 Task: Search one way flight ticket for 4 adults, 1 infant in seat and 1 infant on lap in premium economy from Scottsbluff: Western Nebraska Regional Airport (william B. Heilig Field) to Greenville: Pitt-greenville Airport on 5-2-2023. Choice of flights is Emirates. Number of bags: 5 checked bags. Price is upto 78000. Outbound departure time preference is 14:45.
Action: Mouse moved to (317, 220)
Screenshot: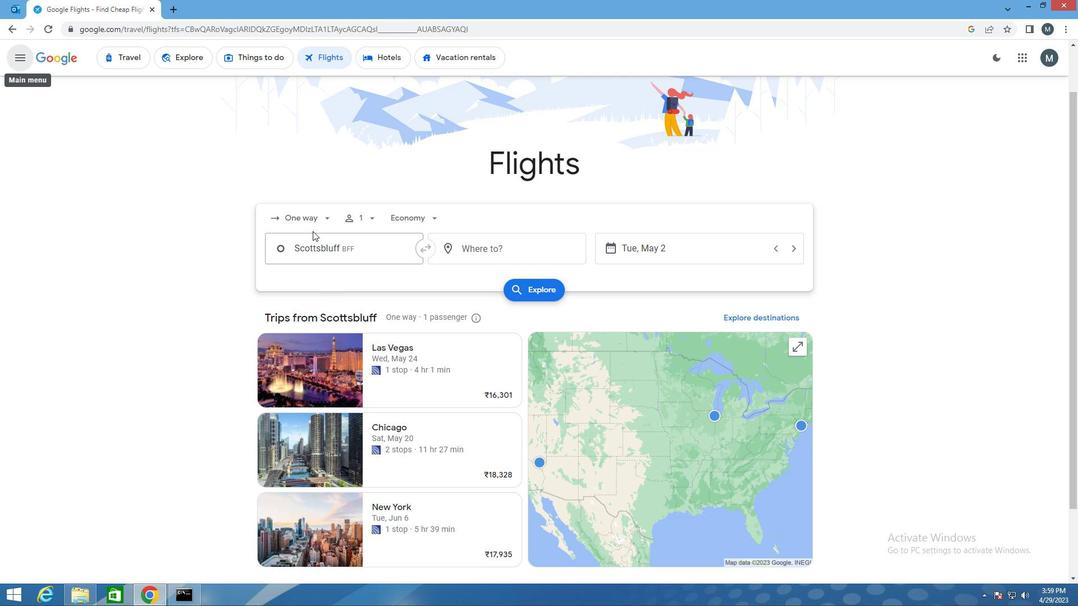 
Action: Mouse pressed left at (317, 220)
Screenshot: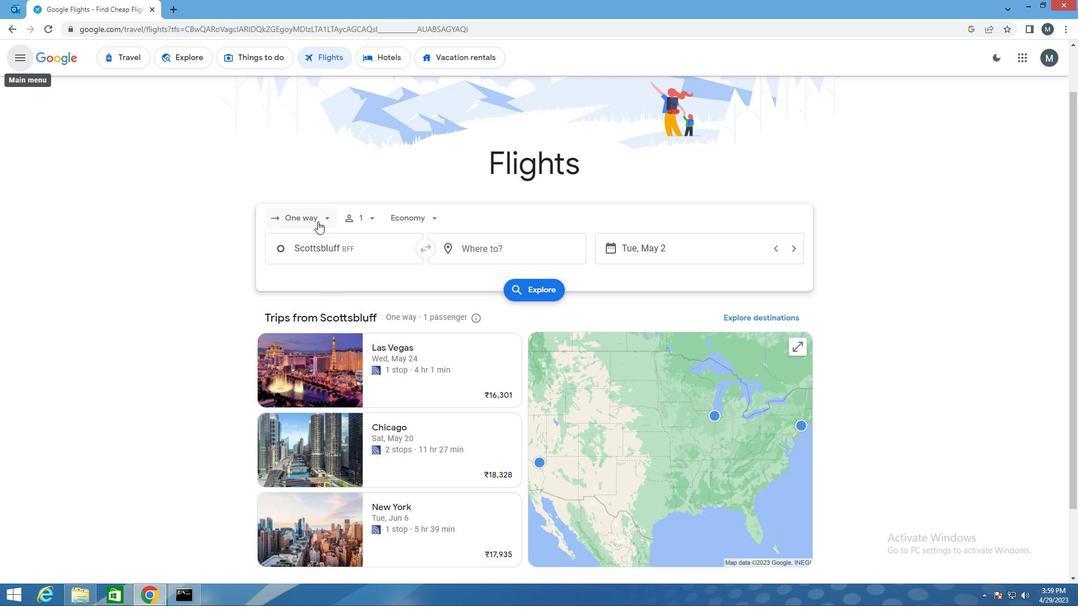 
Action: Mouse moved to (317, 275)
Screenshot: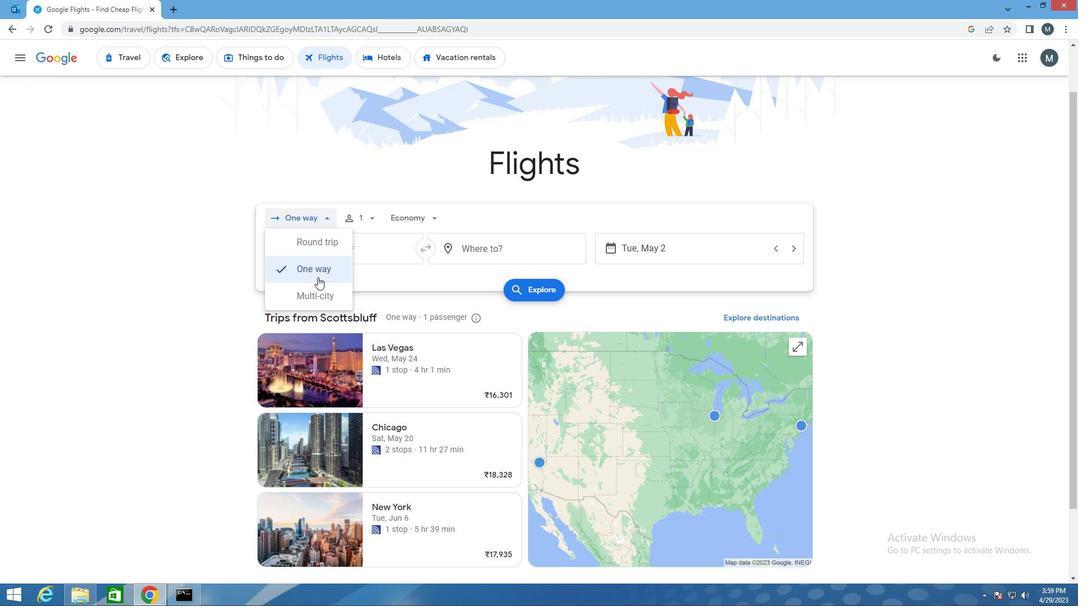 
Action: Mouse pressed left at (317, 275)
Screenshot: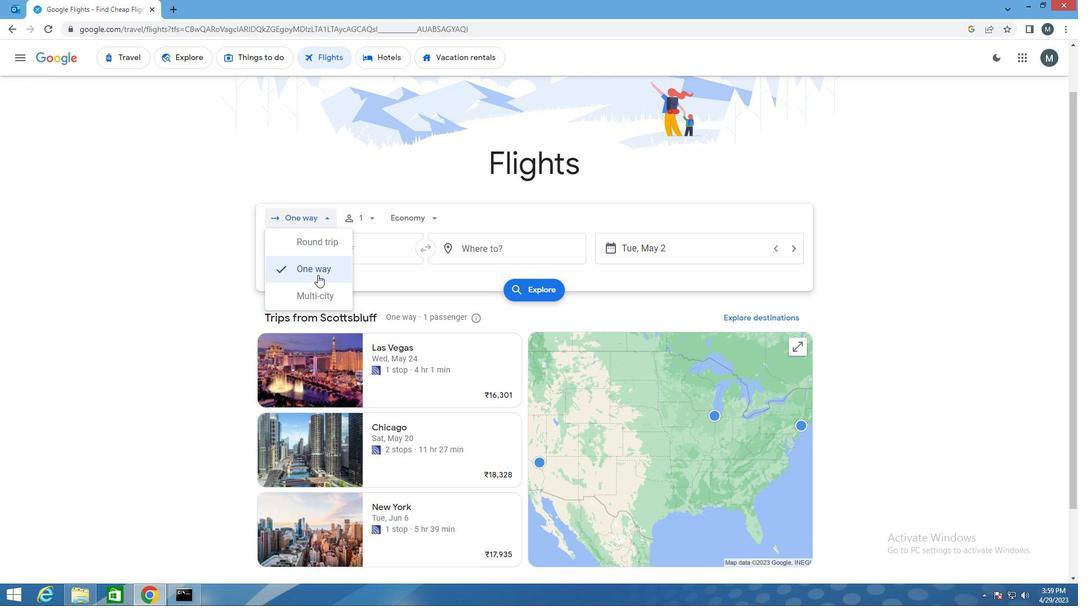 
Action: Mouse moved to (374, 223)
Screenshot: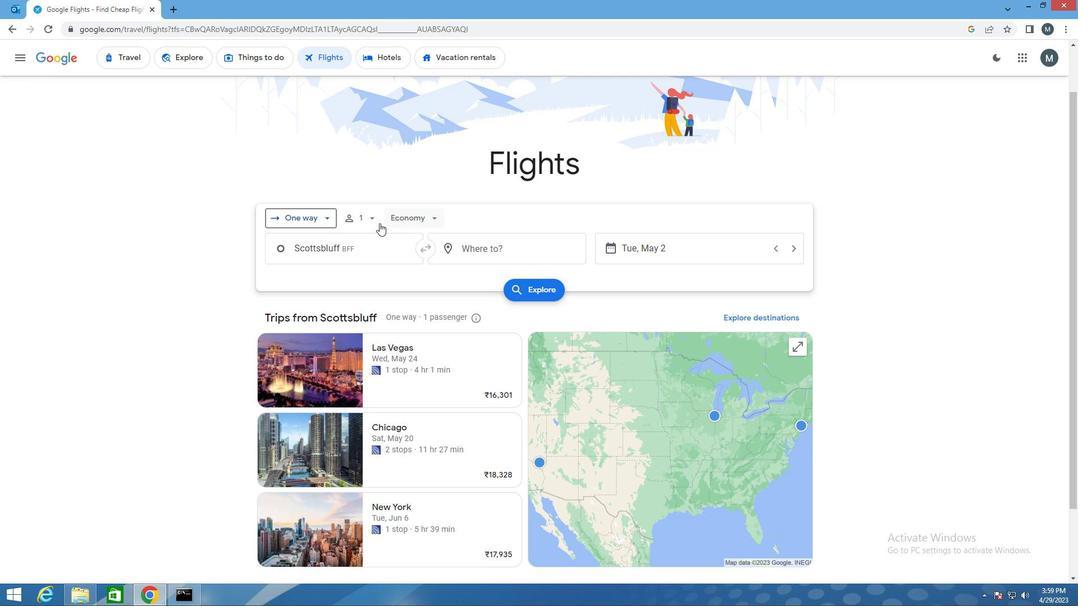
Action: Mouse pressed left at (374, 223)
Screenshot: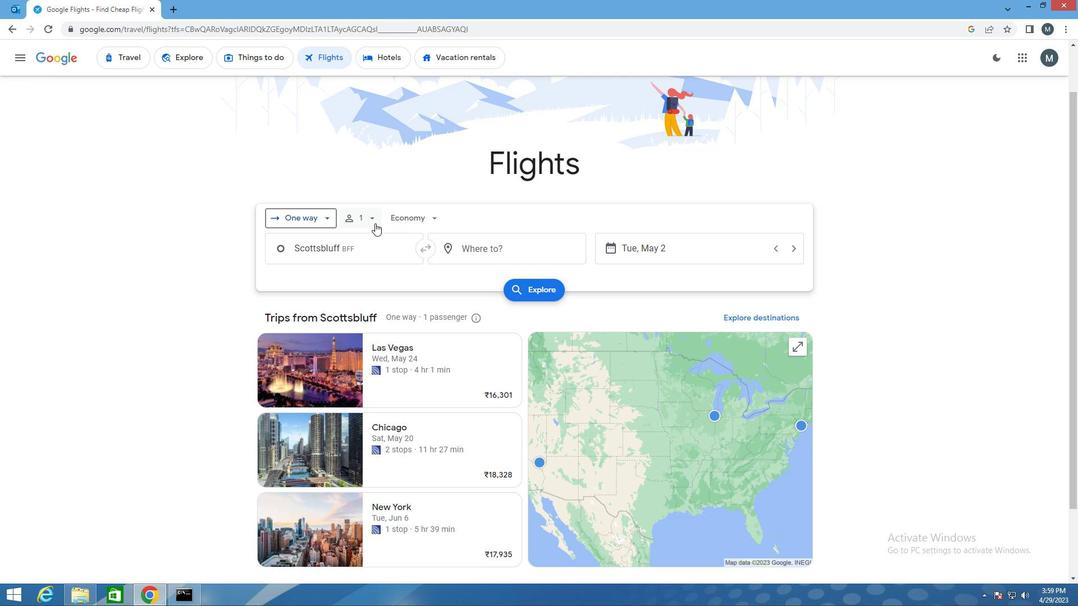 
Action: Mouse moved to (460, 249)
Screenshot: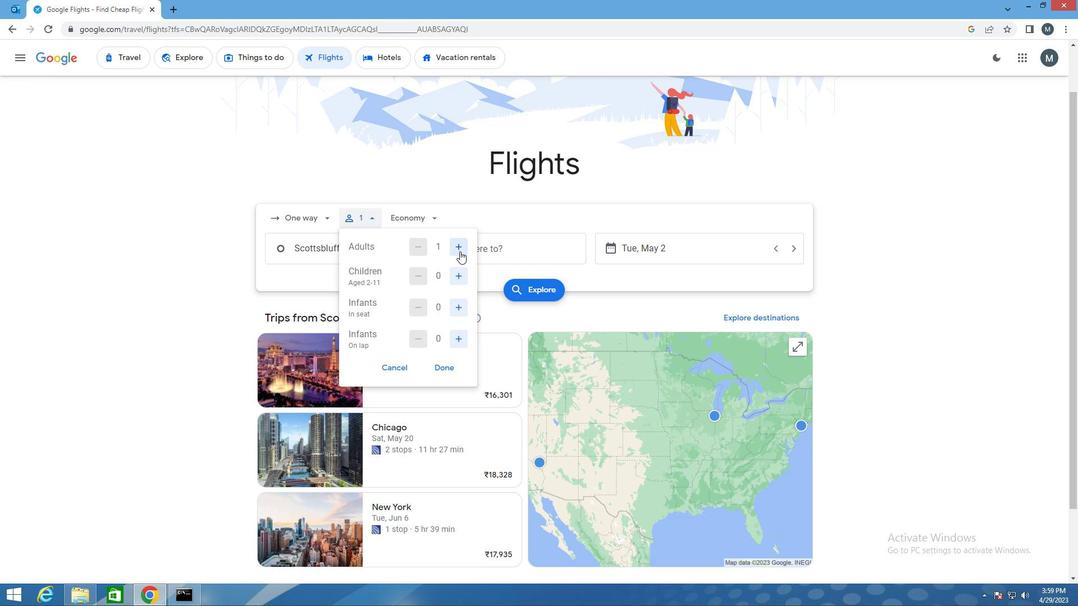 
Action: Mouse pressed left at (460, 249)
Screenshot: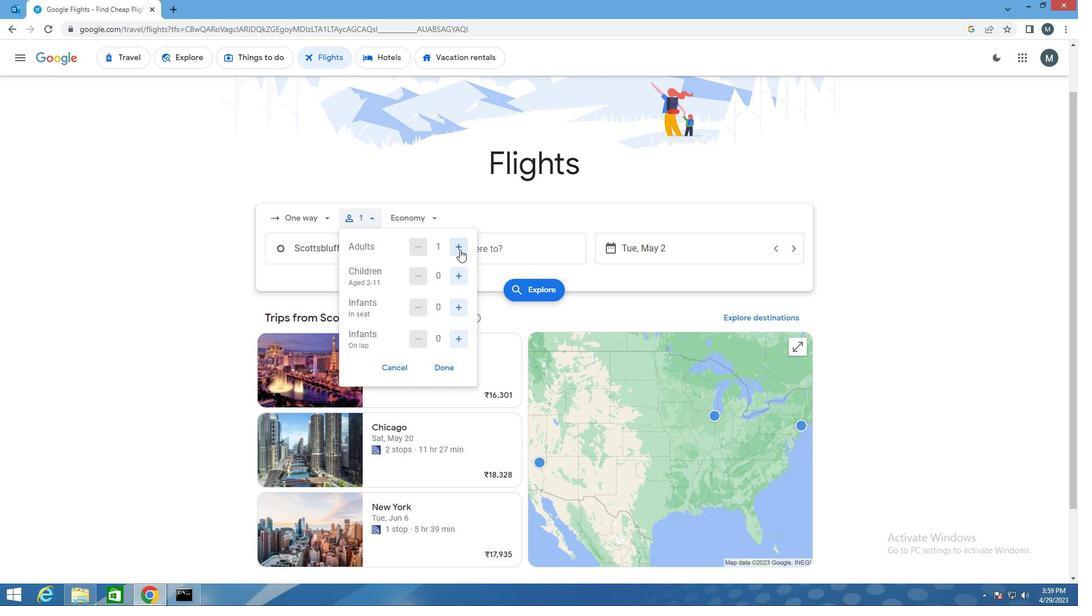 
Action: Mouse pressed left at (460, 249)
Screenshot: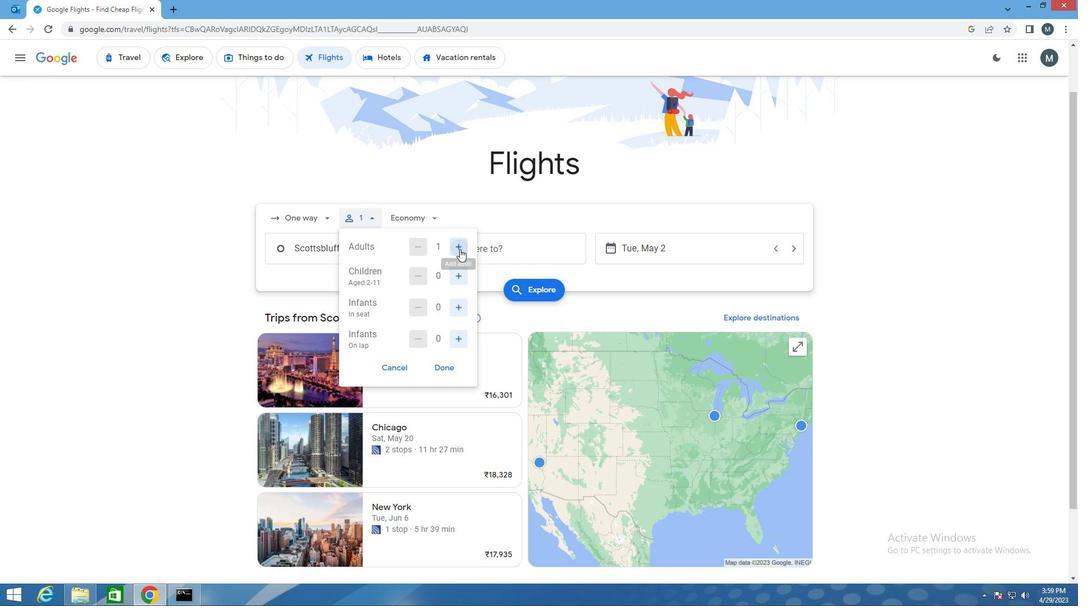 
Action: Mouse pressed left at (460, 249)
Screenshot: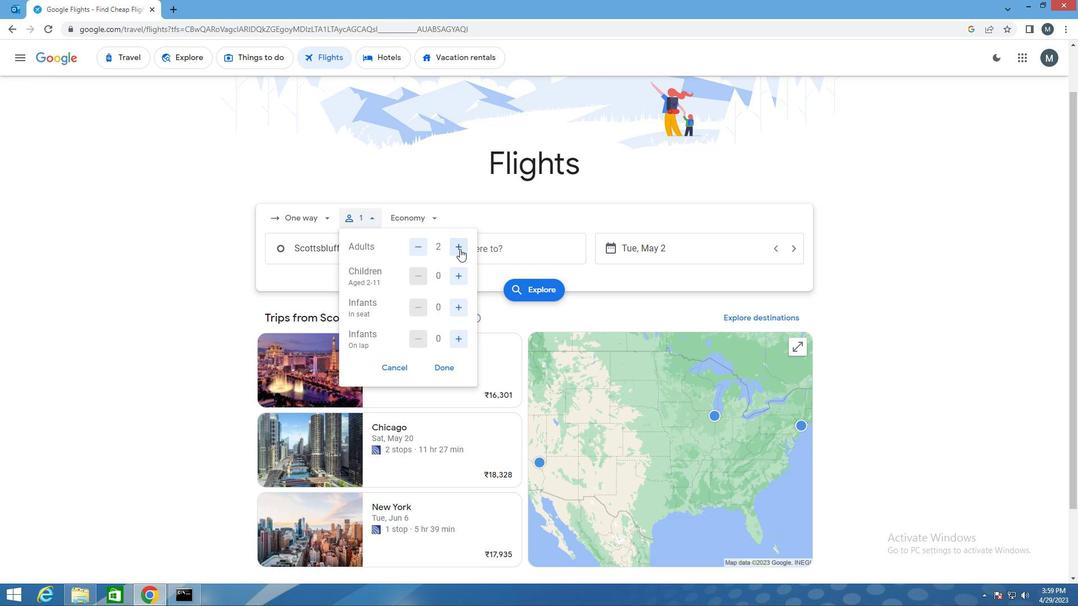 
Action: Mouse moved to (458, 308)
Screenshot: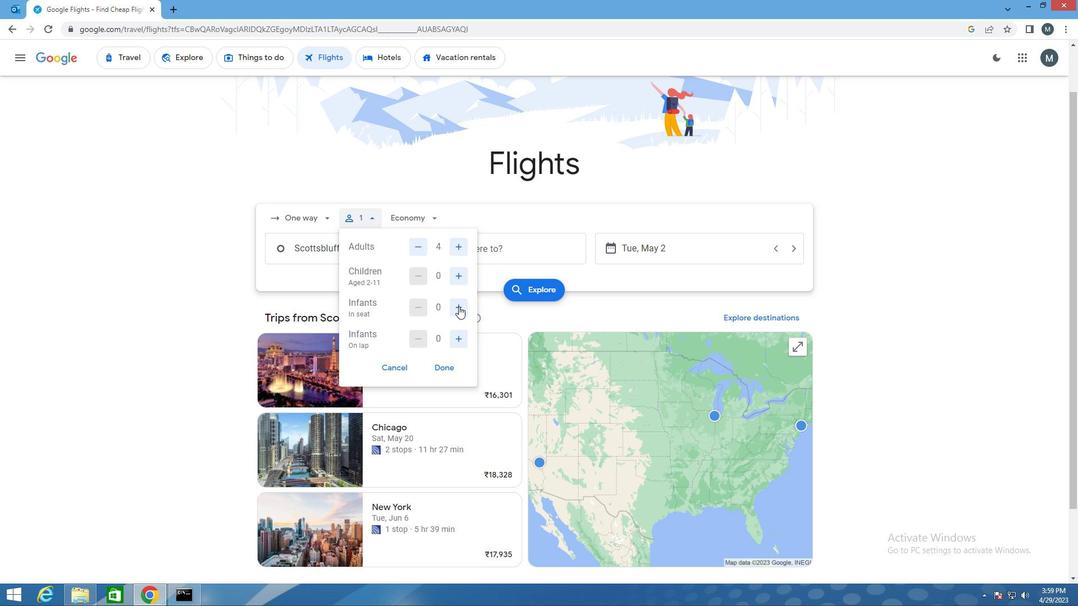 
Action: Mouse pressed left at (458, 308)
Screenshot: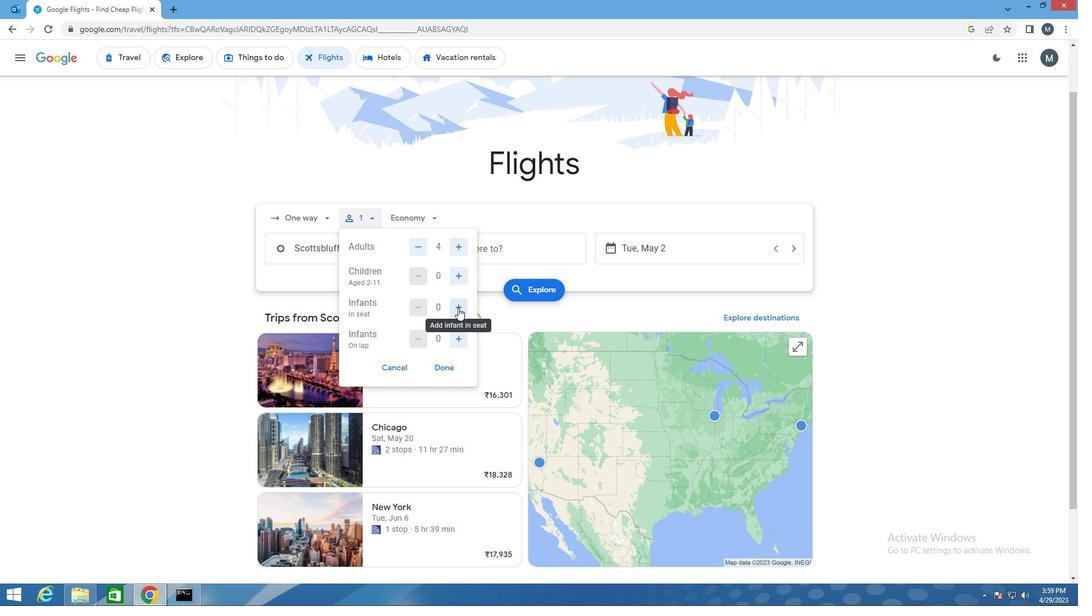 
Action: Mouse moved to (463, 333)
Screenshot: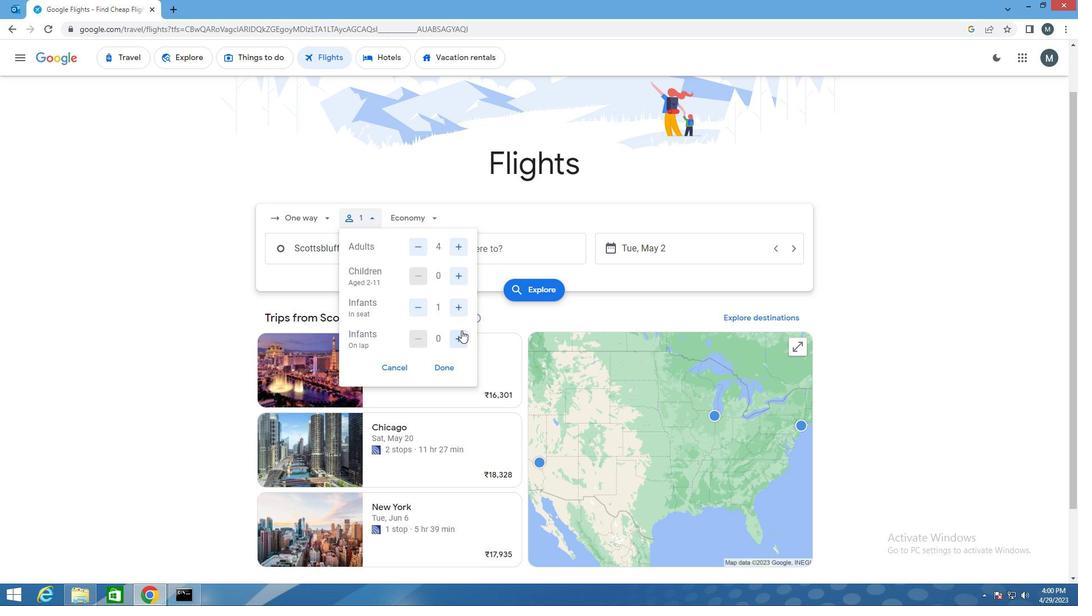 
Action: Mouse pressed left at (463, 333)
Screenshot: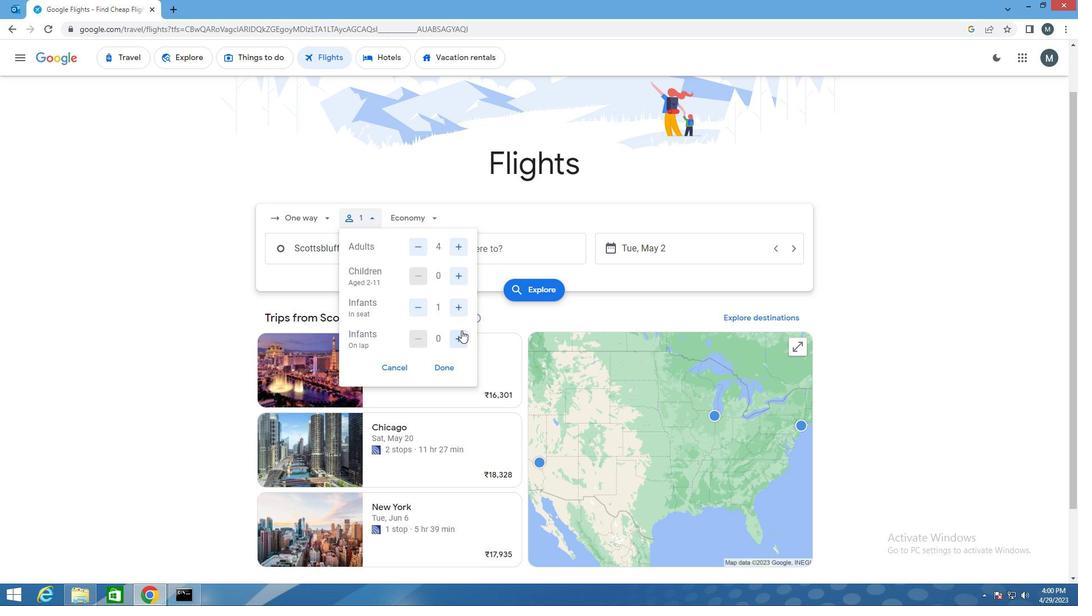 
Action: Mouse moved to (464, 335)
Screenshot: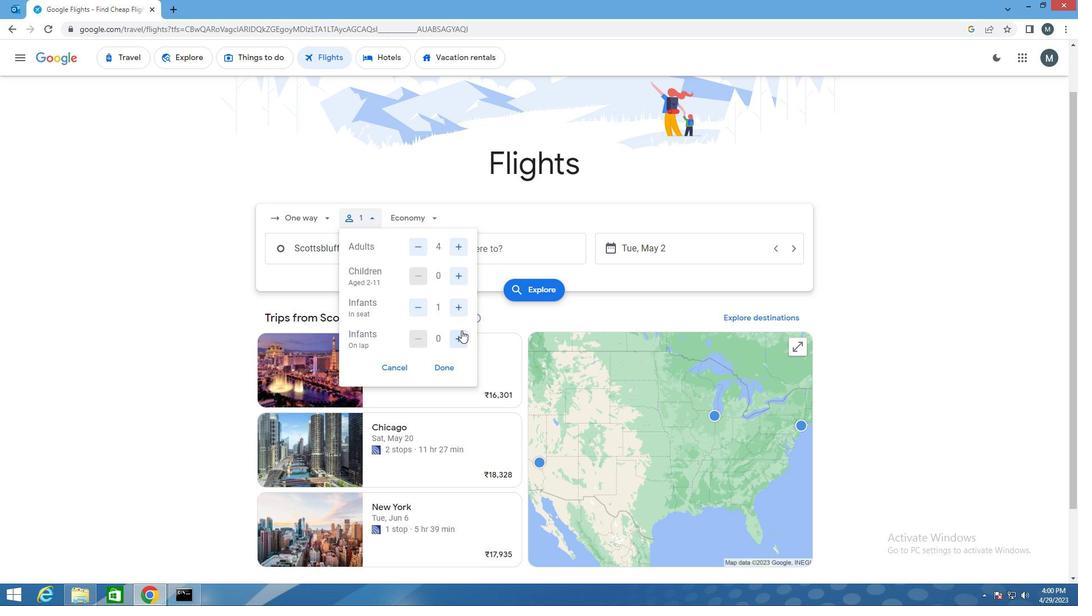
Action: Mouse pressed left at (464, 335)
Screenshot: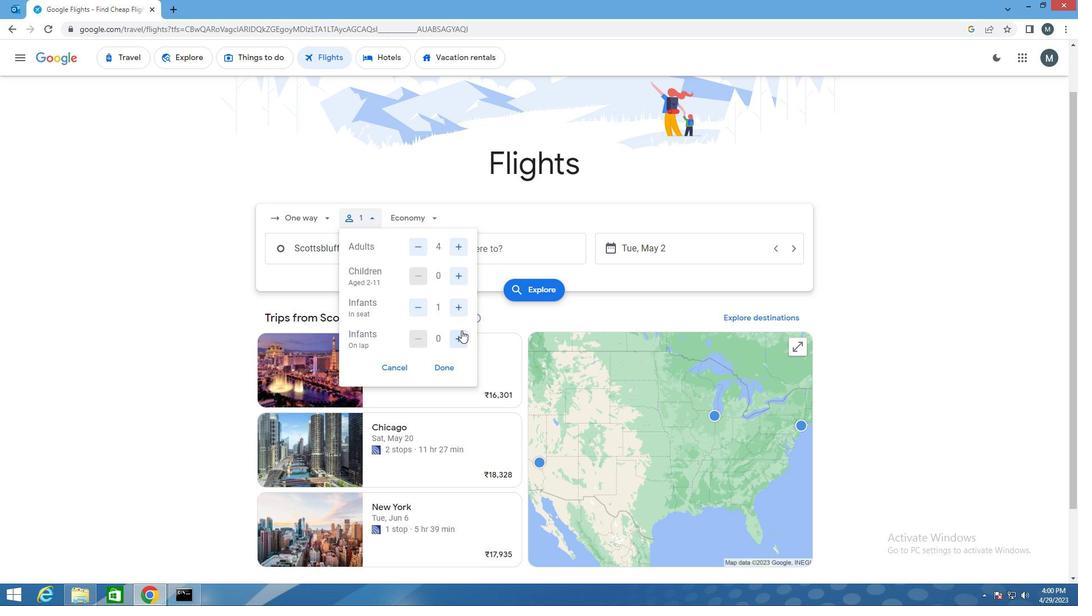 
Action: Mouse moved to (449, 364)
Screenshot: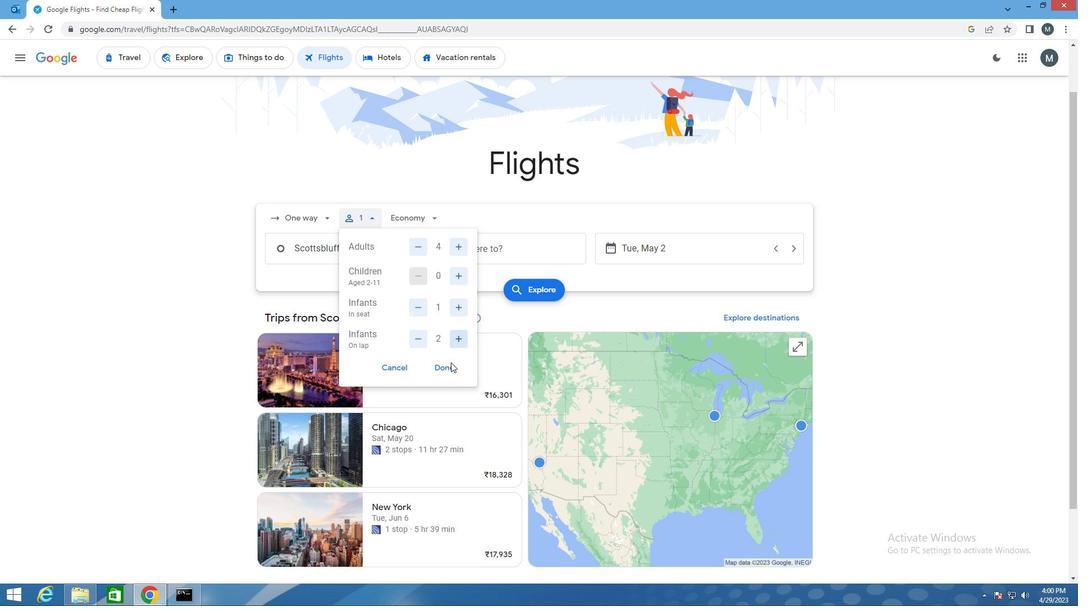 
Action: Mouse pressed left at (449, 364)
Screenshot: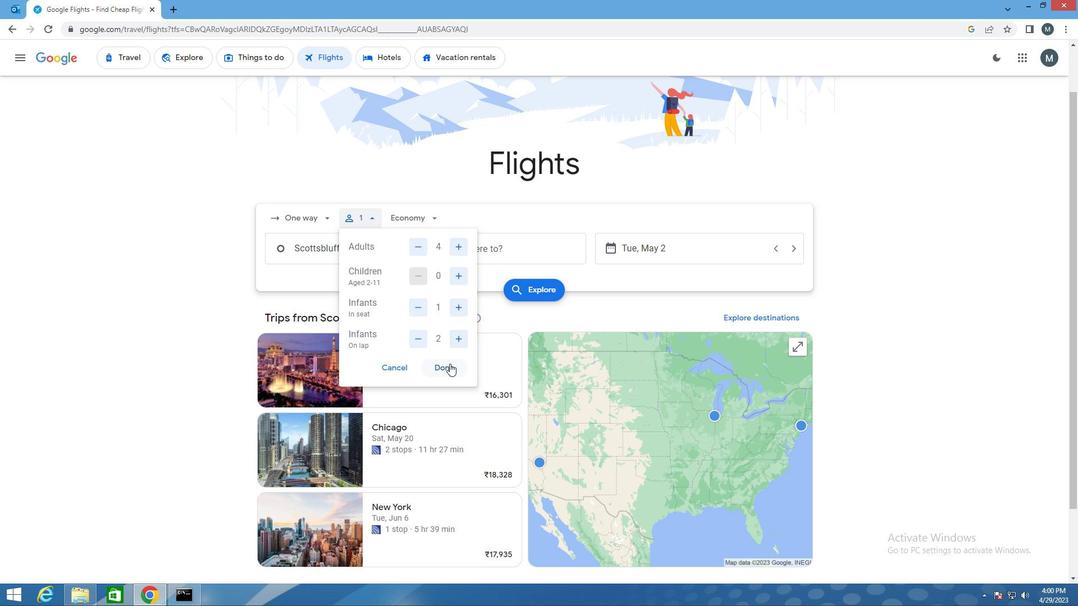 
Action: Mouse moved to (374, 220)
Screenshot: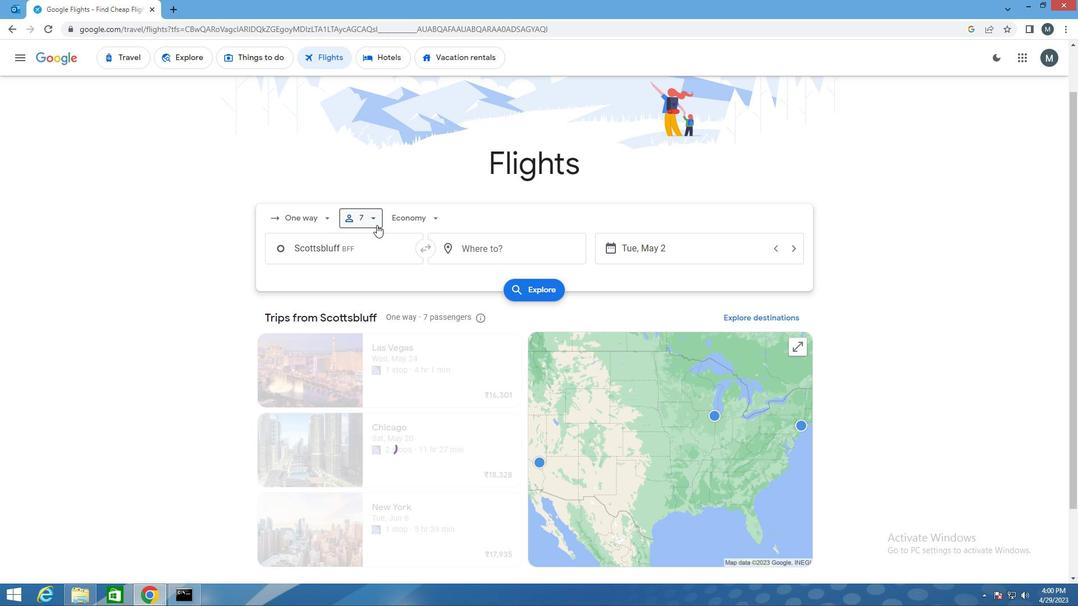 
Action: Mouse pressed left at (374, 220)
Screenshot: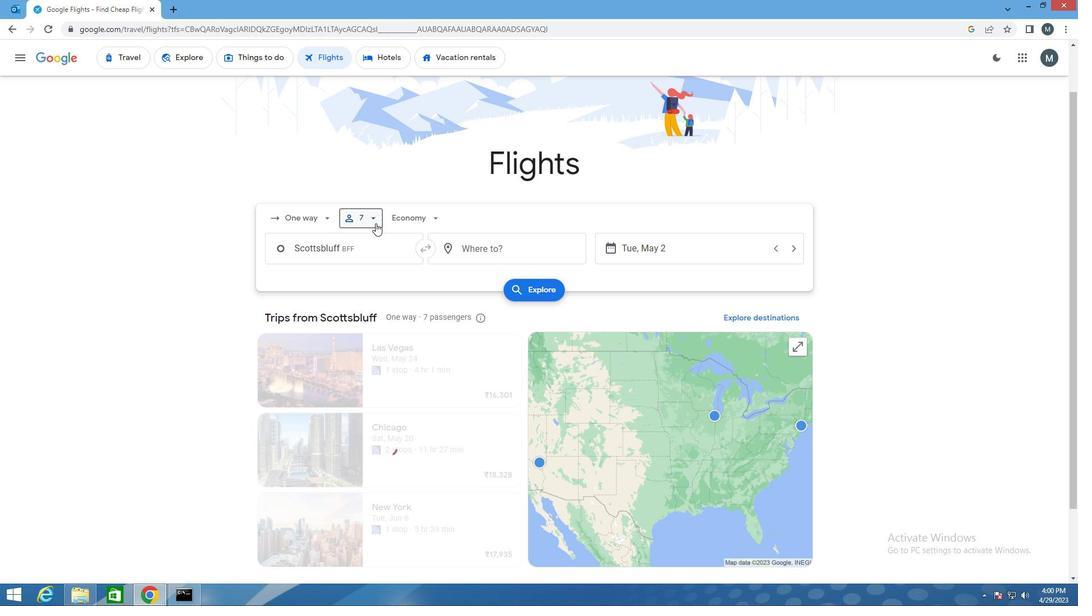 
Action: Mouse moved to (425, 337)
Screenshot: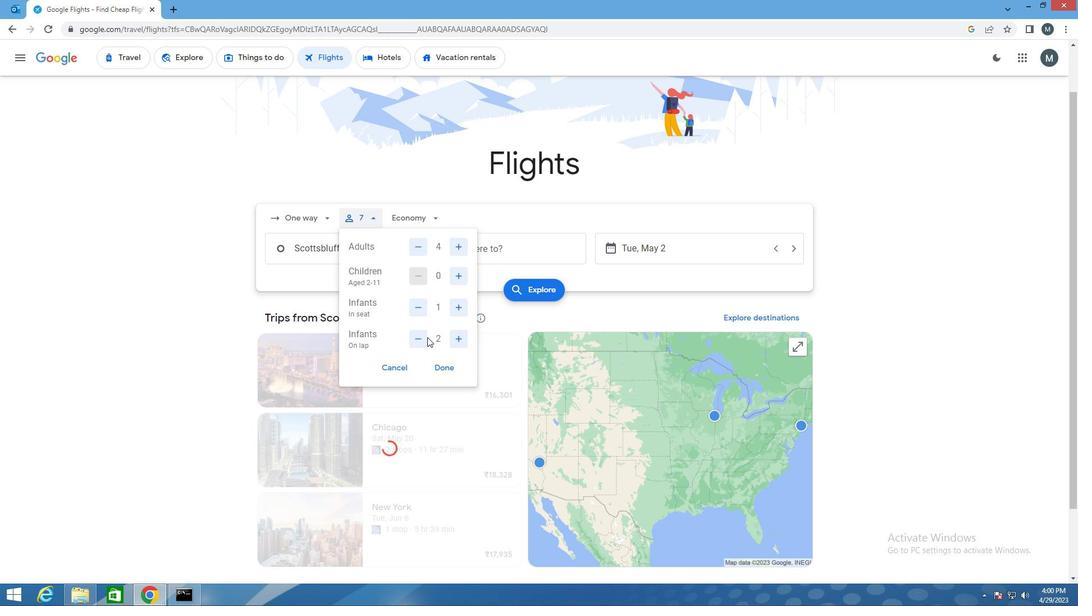 
Action: Mouse pressed left at (425, 337)
Screenshot: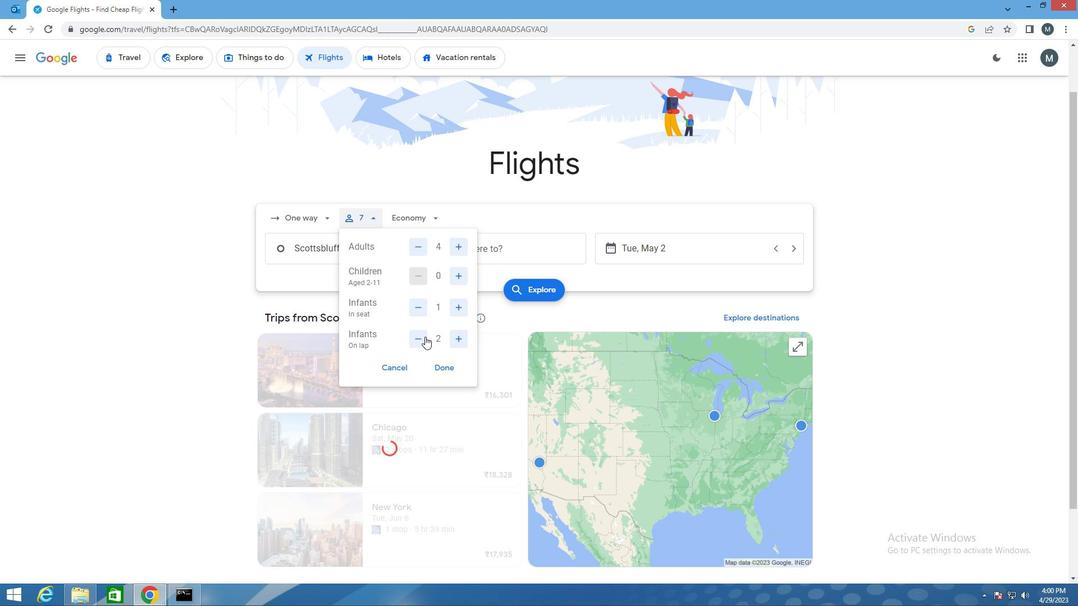 
Action: Mouse moved to (442, 360)
Screenshot: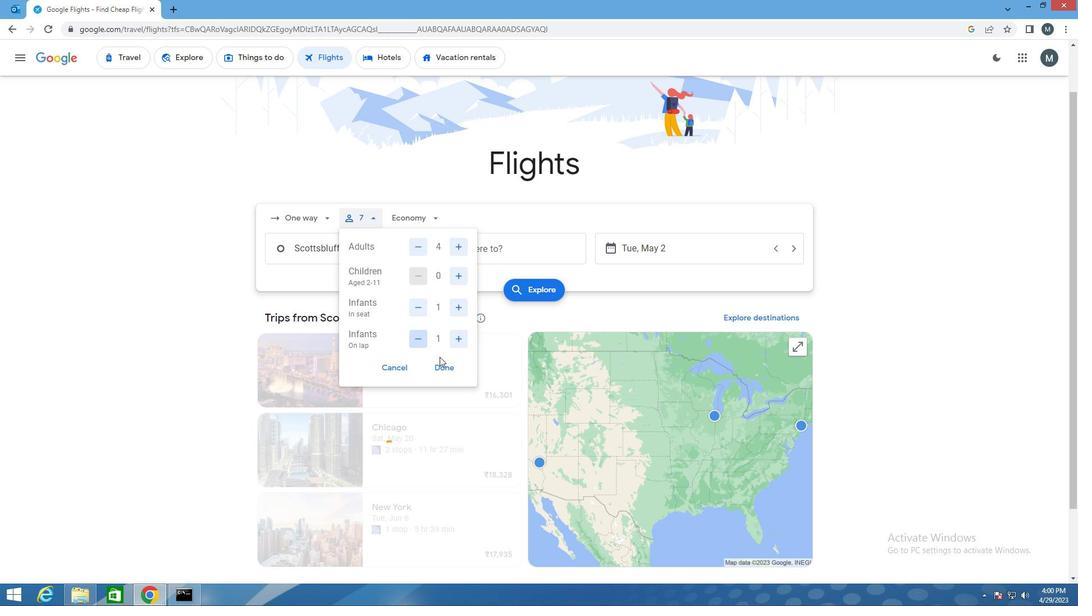 
Action: Mouse pressed left at (442, 360)
Screenshot: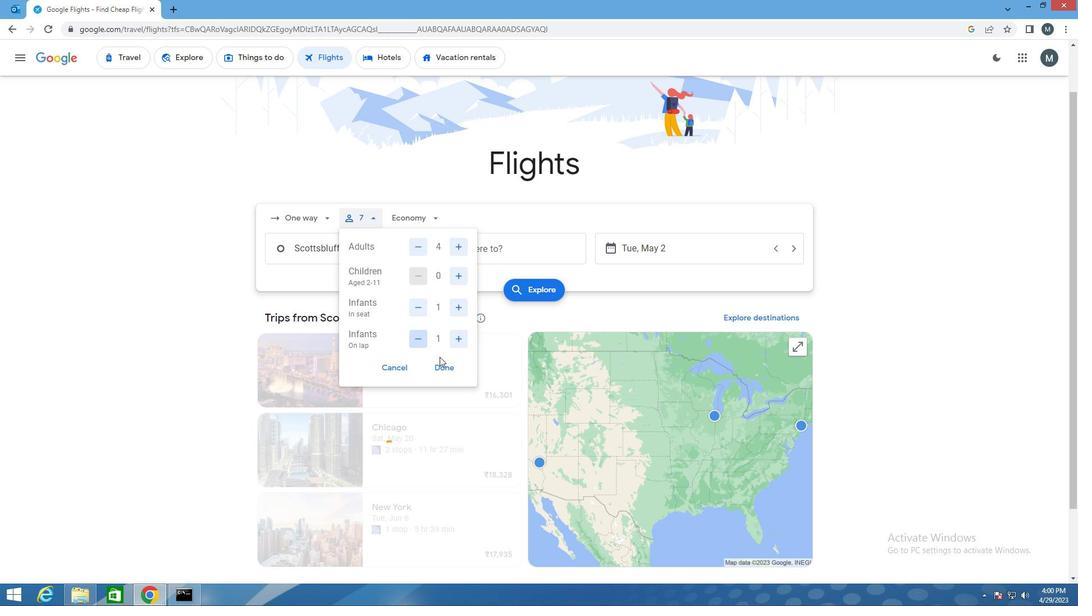 
Action: Mouse moved to (407, 227)
Screenshot: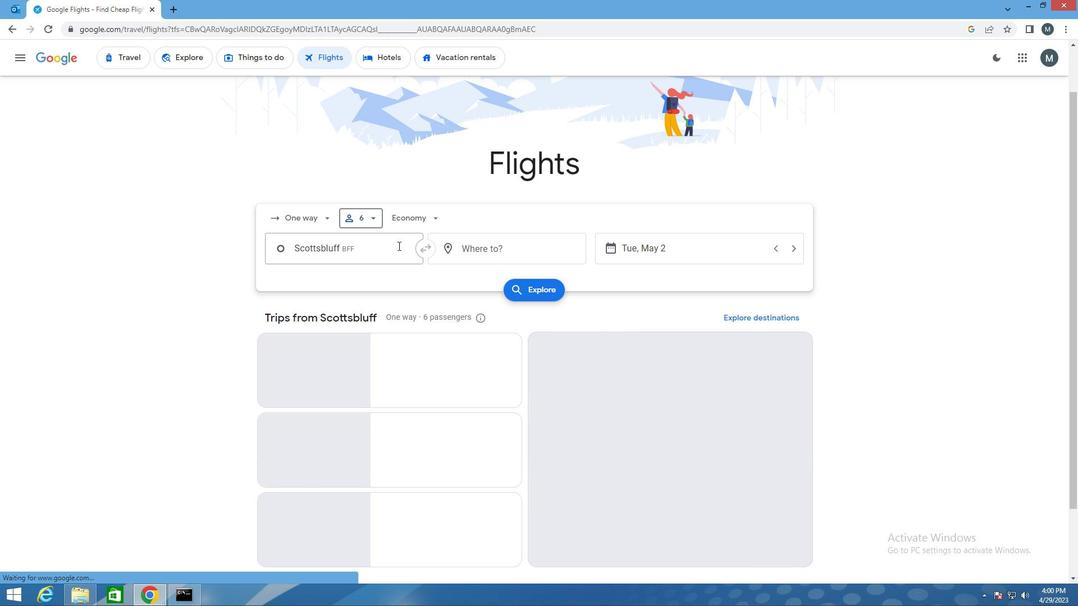 
Action: Mouse pressed left at (407, 227)
Screenshot: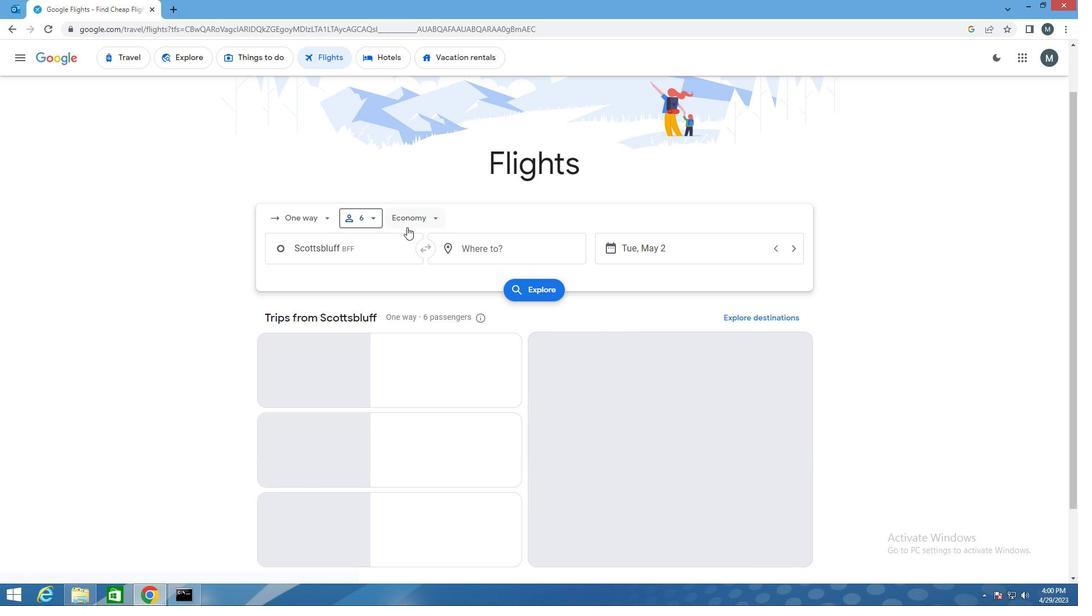 
Action: Mouse pressed left at (407, 227)
Screenshot: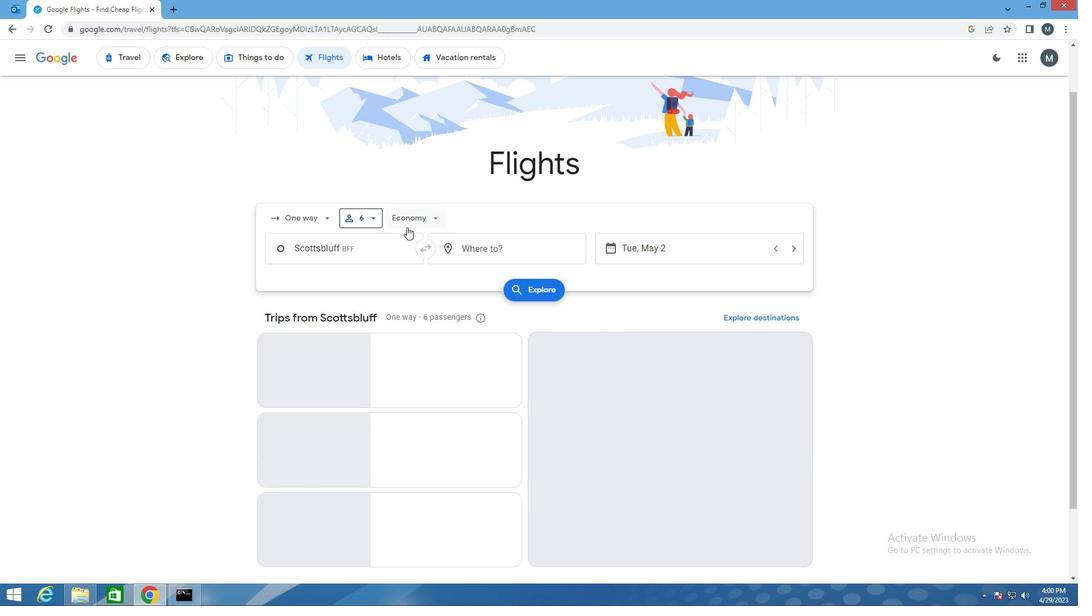 
Action: Mouse moved to (415, 222)
Screenshot: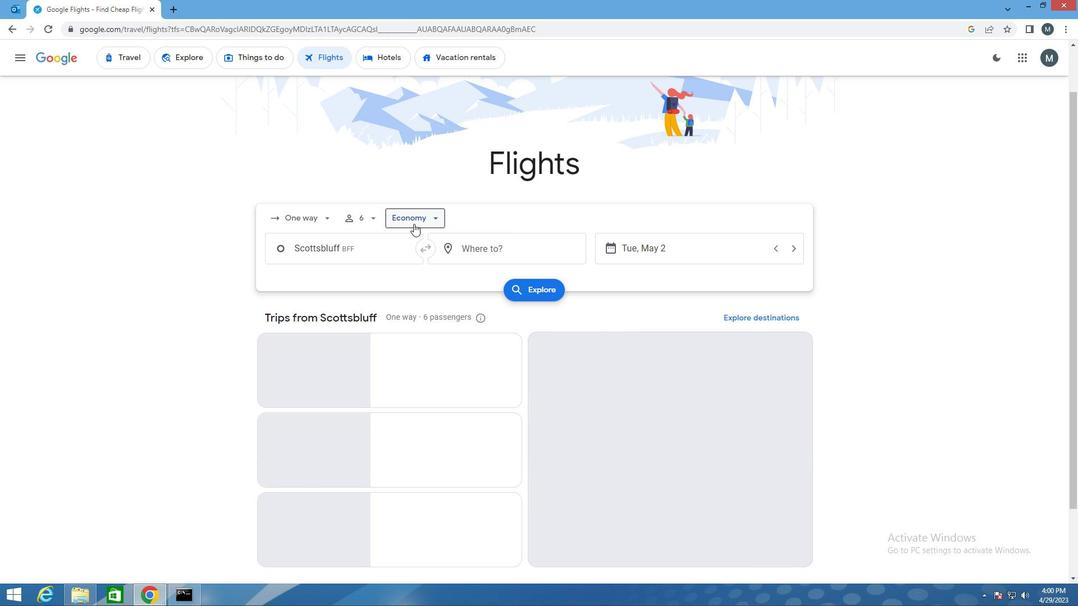 
Action: Mouse pressed left at (415, 222)
Screenshot: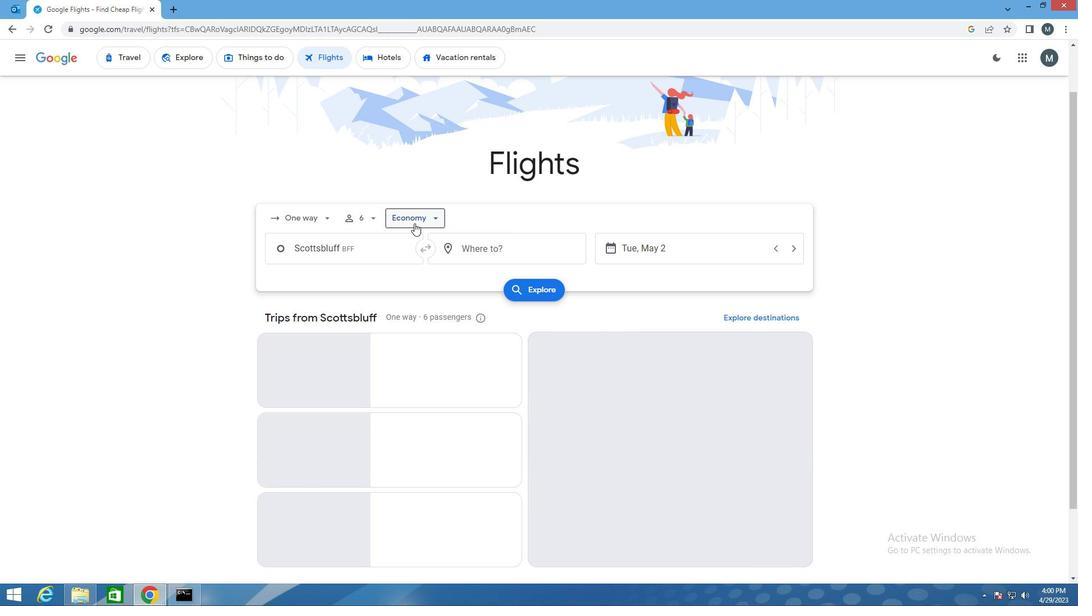 
Action: Mouse moved to (428, 270)
Screenshot: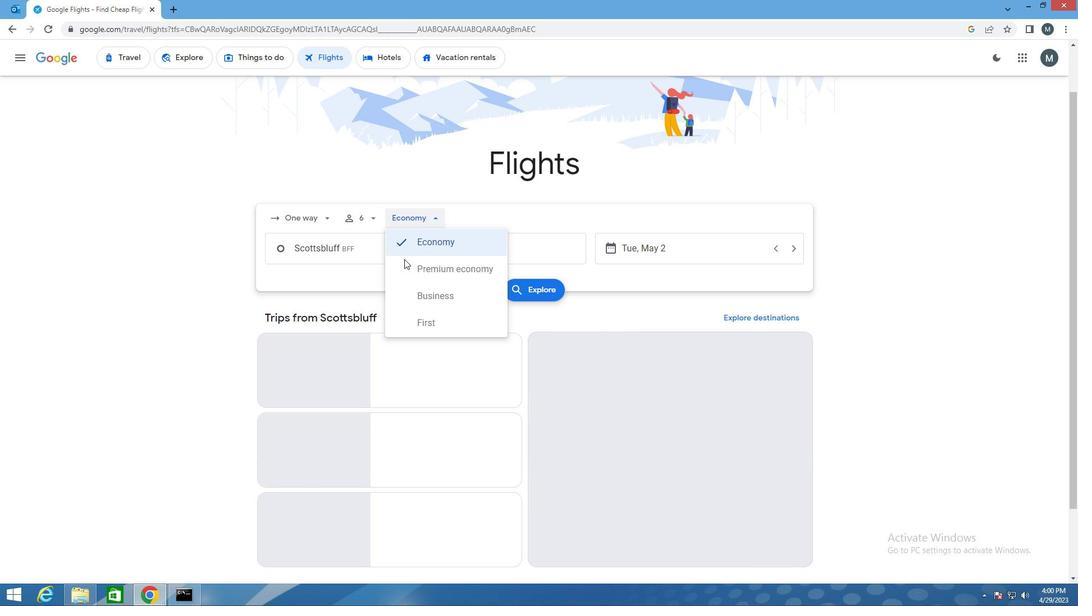 
Action: Mouse pressed left at (428, 270)
Screenshot: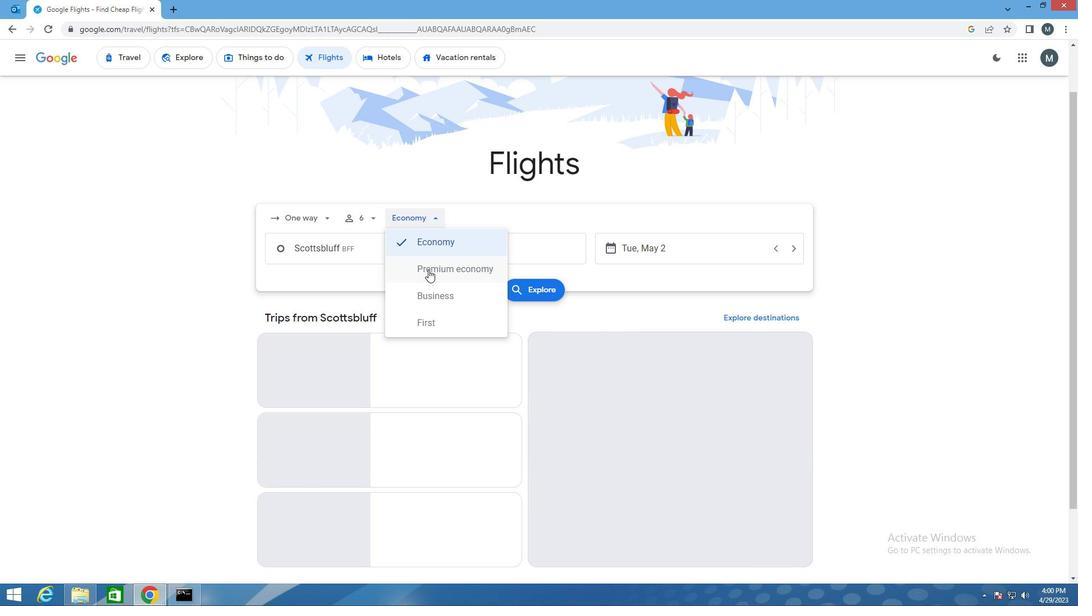 
Action: Mouse moved to (375, 254)
Screenshot: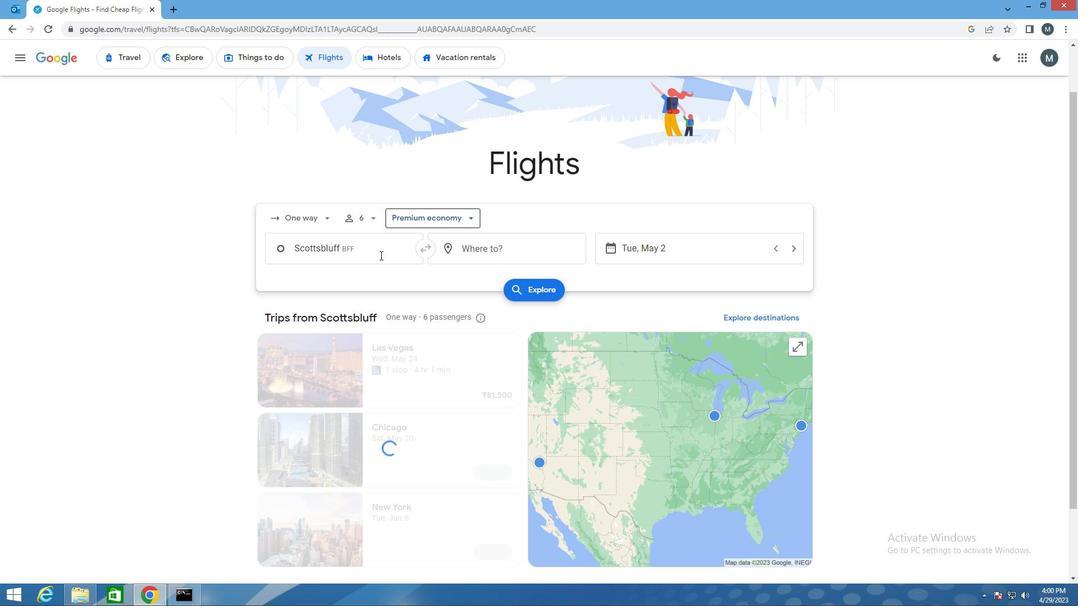 
Action: Mouse pressed left at (375, 254)
Screenshot: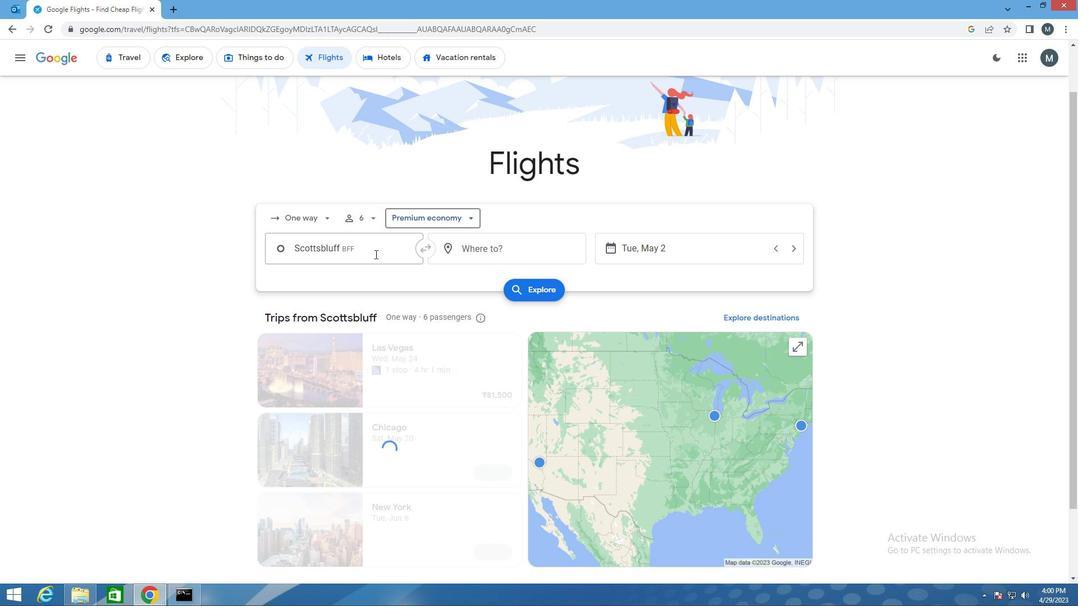 
Action: Key pressed bff
Screenshot: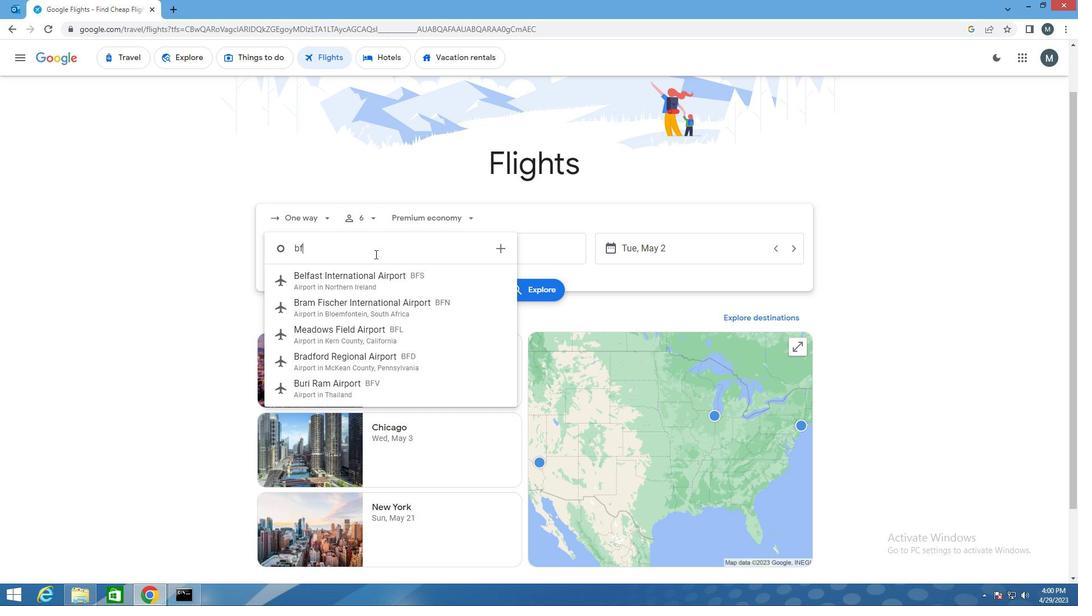 
Action: Mouse moved to (393, 280)
Screenshot: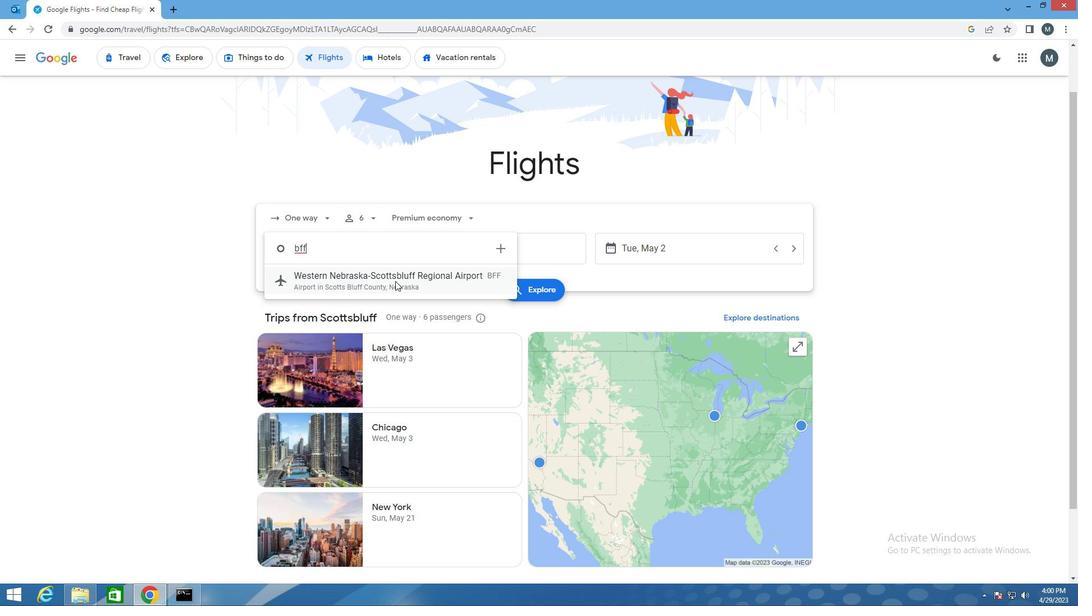 
Action: Mouse pressed left at (393, 280)
Screenshot: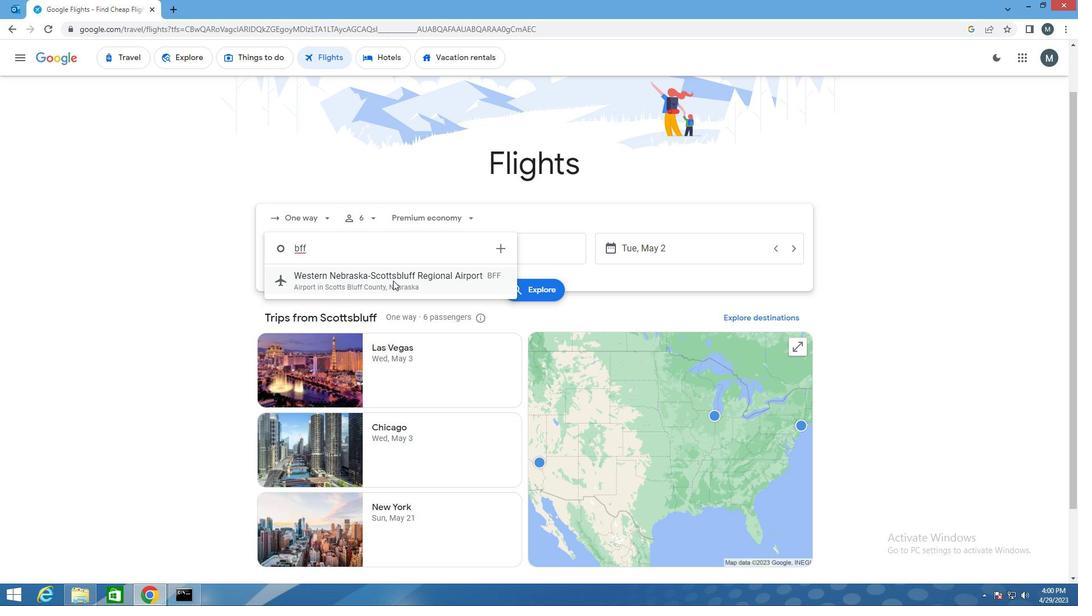 
Action: Mouse moved to (463, 252)
Screenshot: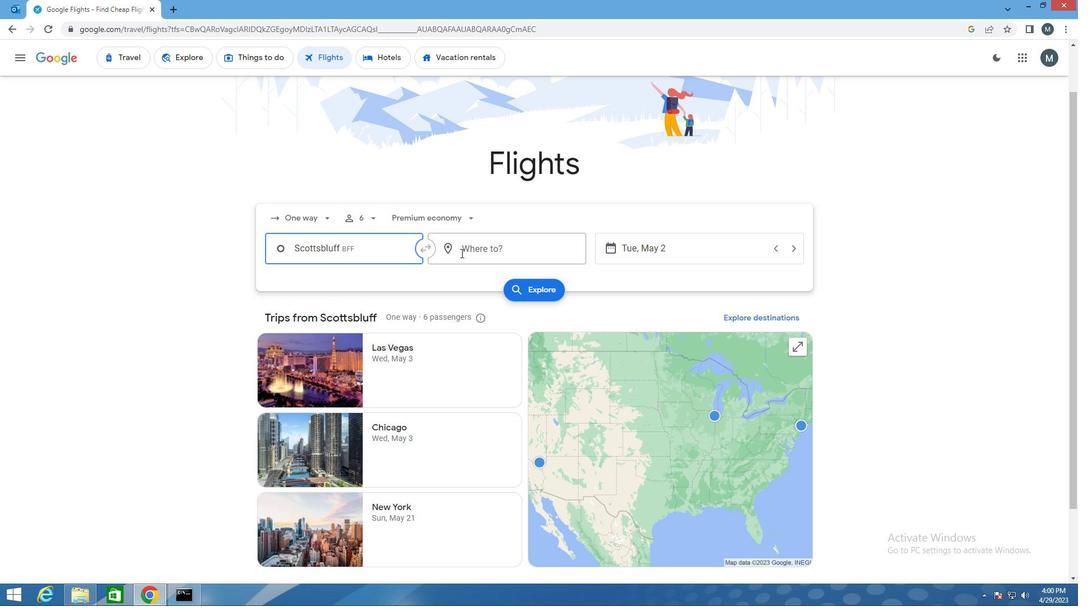 
Action: Mouse pressed left at (463, 252)
Screenshot: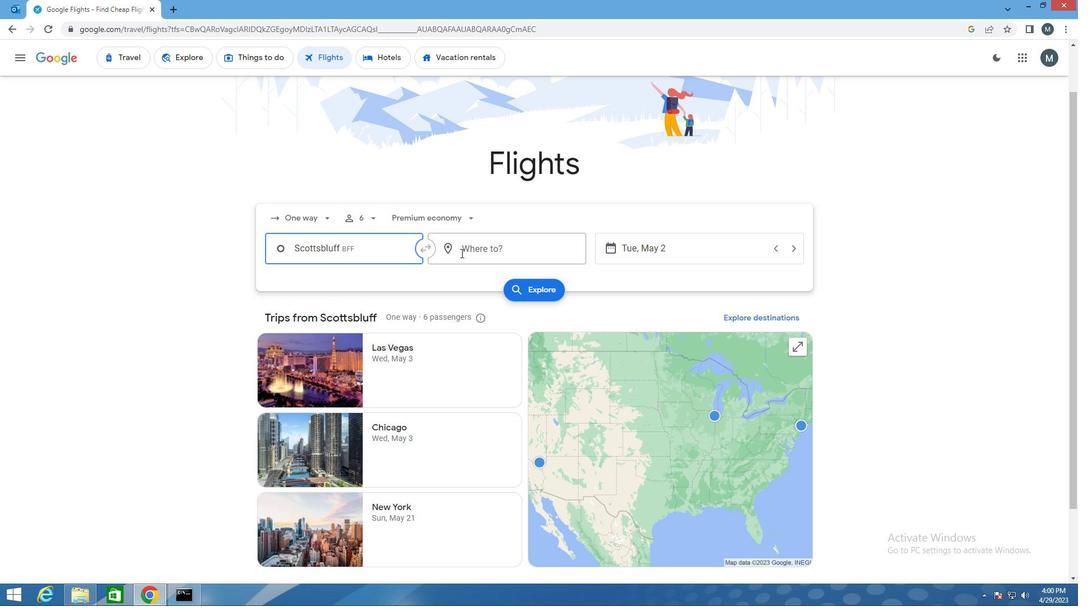 
Action: Mouse moved to (464, 252)
Screenshot: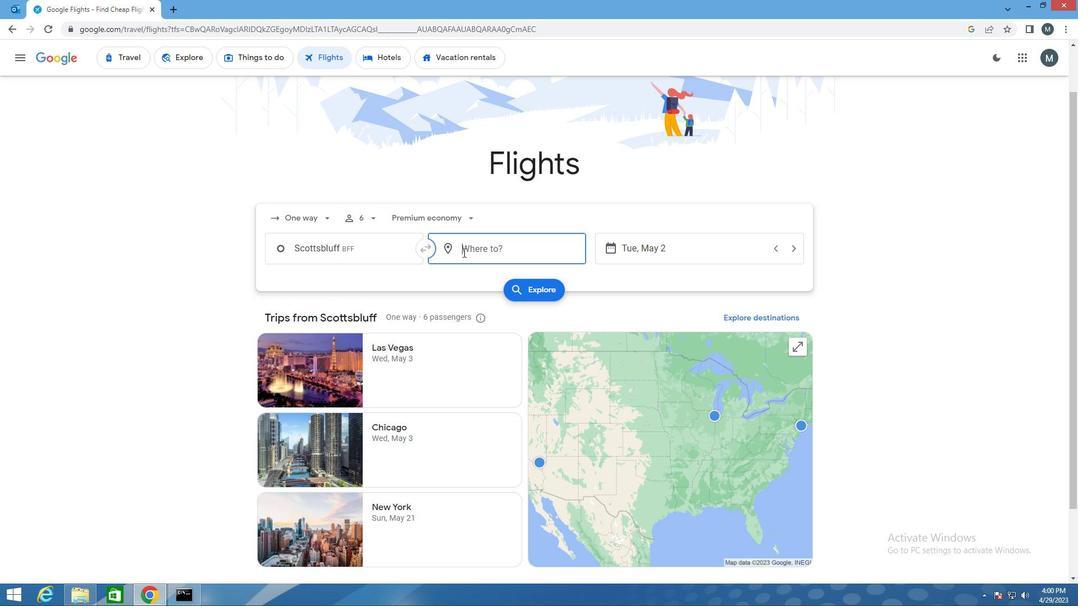 
Action: Key pressed pgv
Screenshot: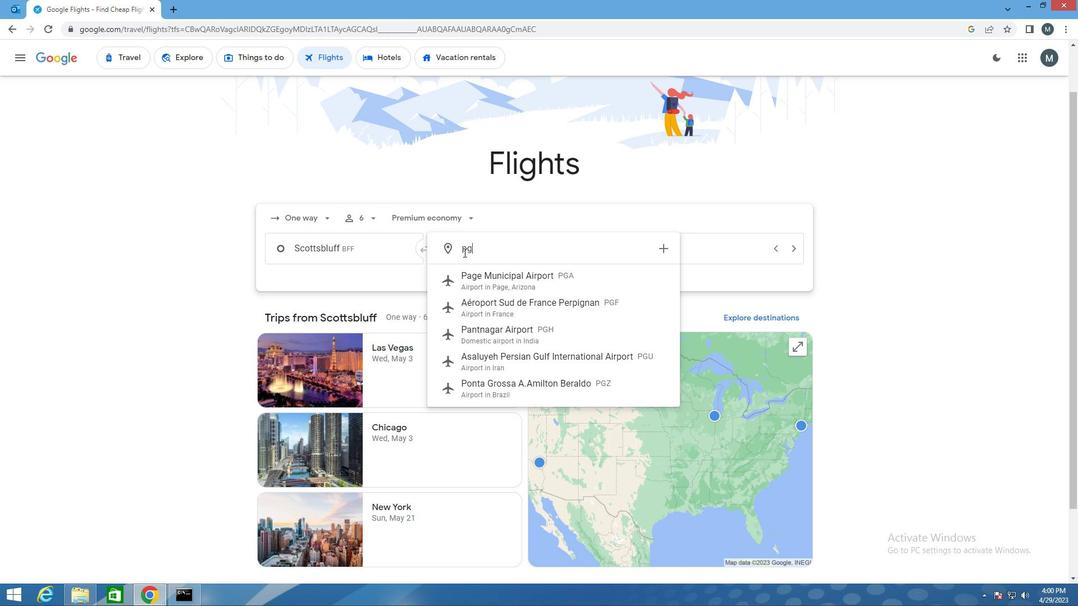 
Action: Mouse moved to (490, 281)
Screenshot: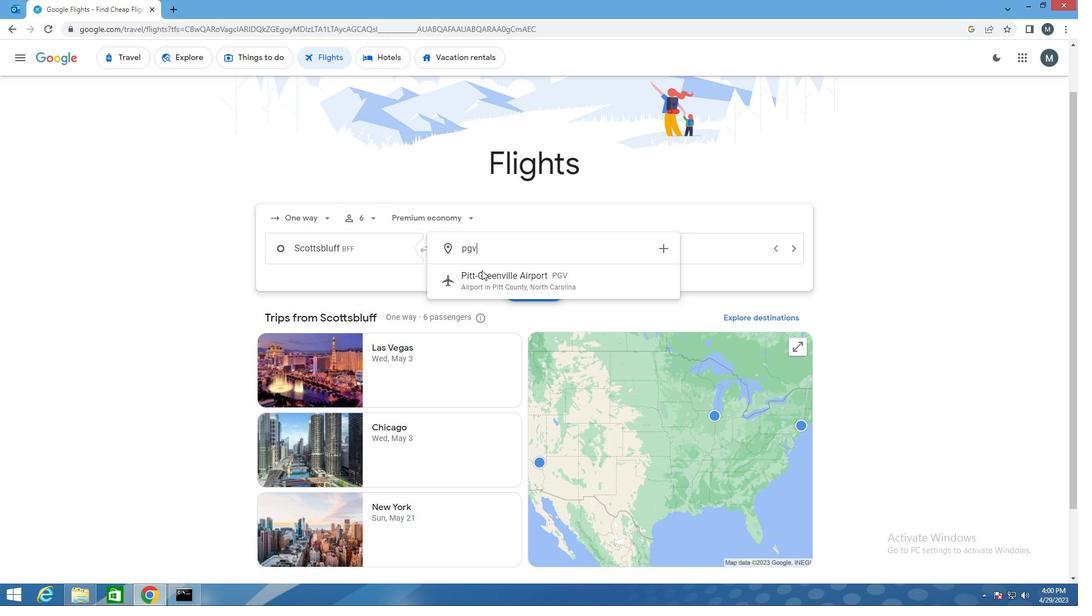 
Action: Mouse pressed left at (490, 281)
Screenshot: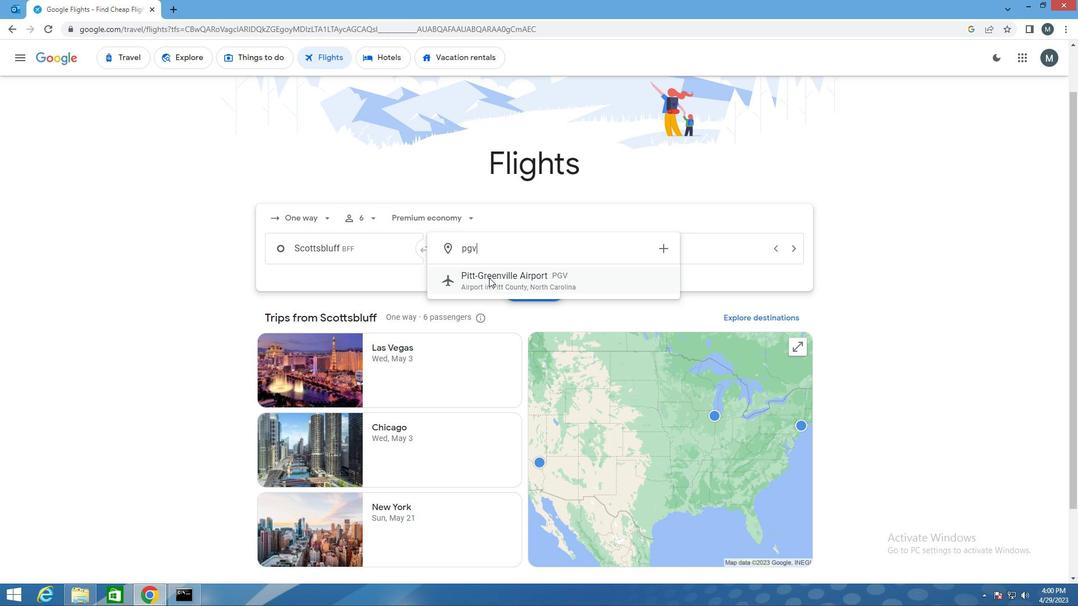 
Action: Mouse moved to (632, 247)
Screenshot: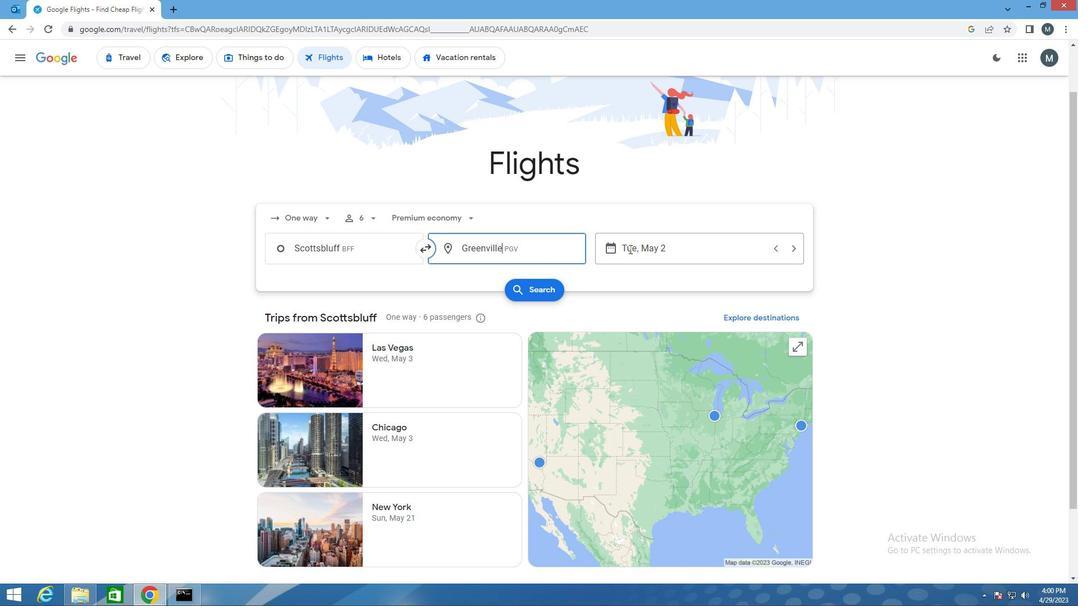 
Action: Mouse pressed left at (632, 247)
Screenshot: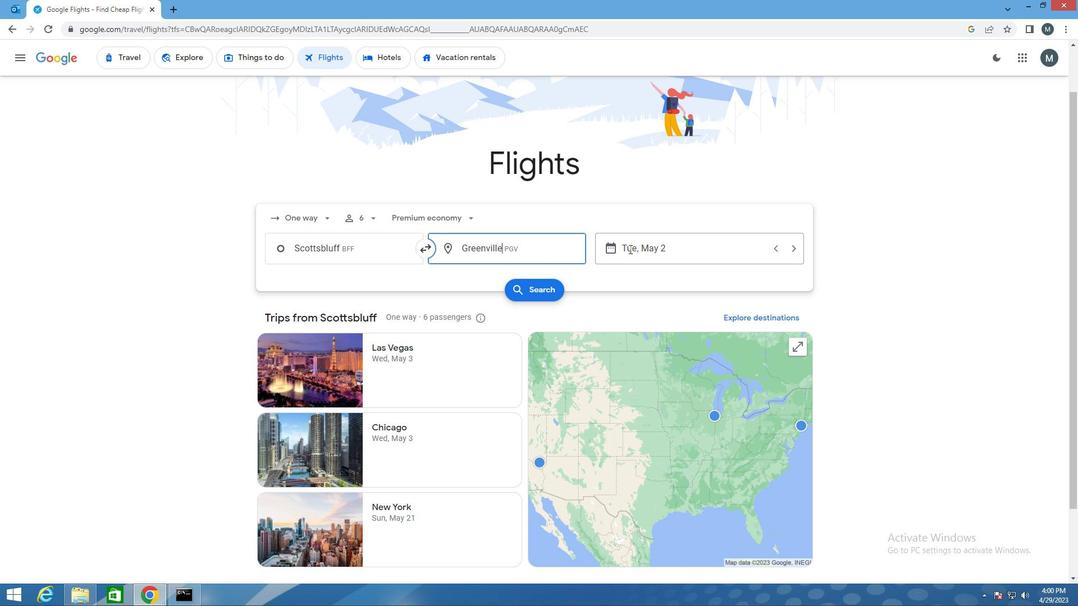 
Action: Mouse moved to (669, 332)
Screenshot: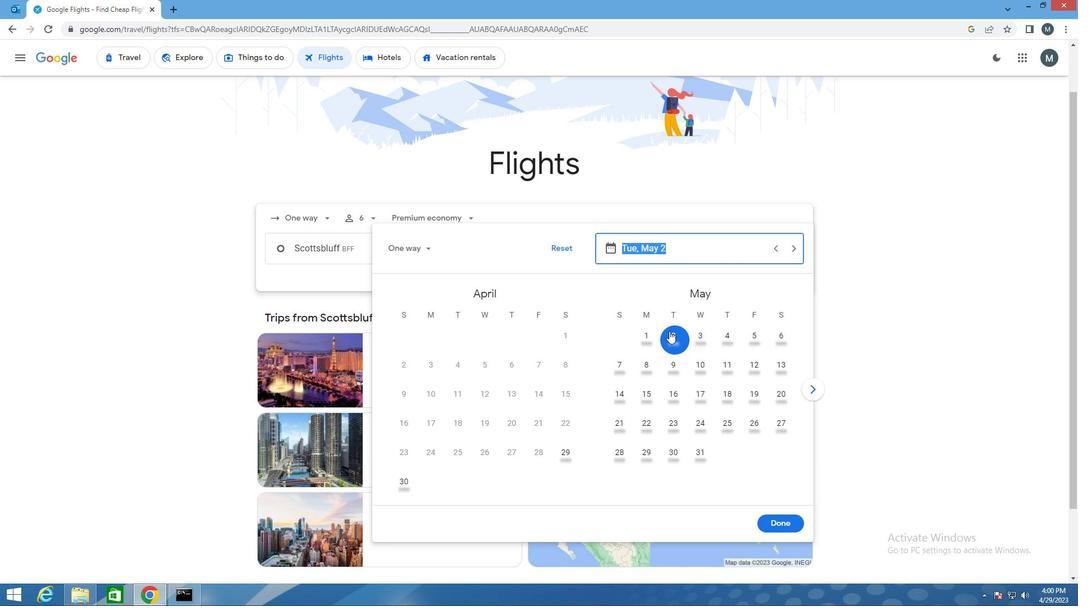 
Action: Mouse pressed left at (669, 332)
Screenshot: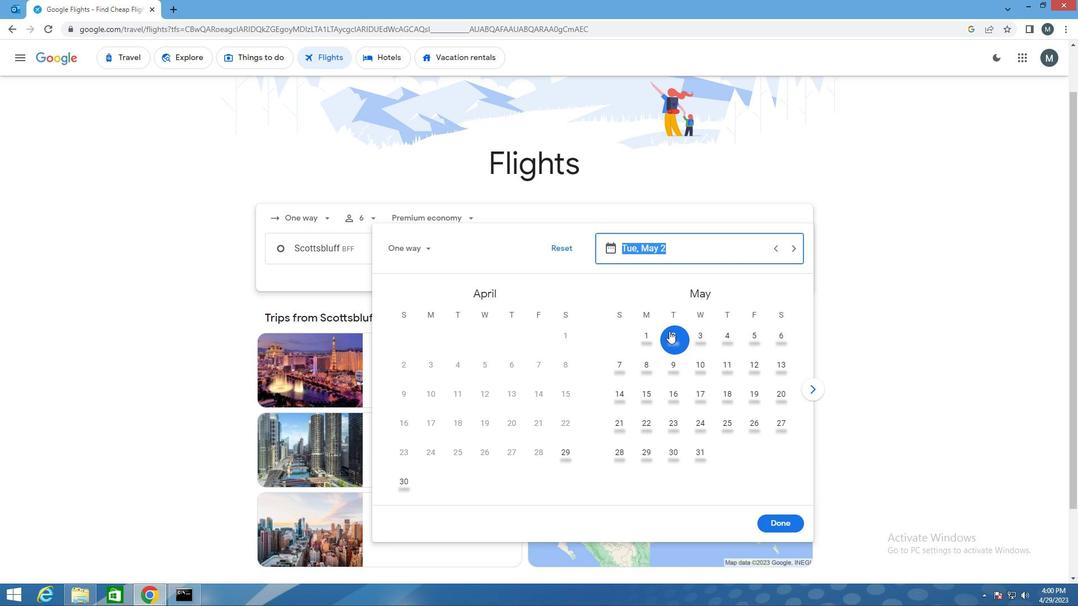 
Action: Mouse moved to (771, 526)
Screenshot: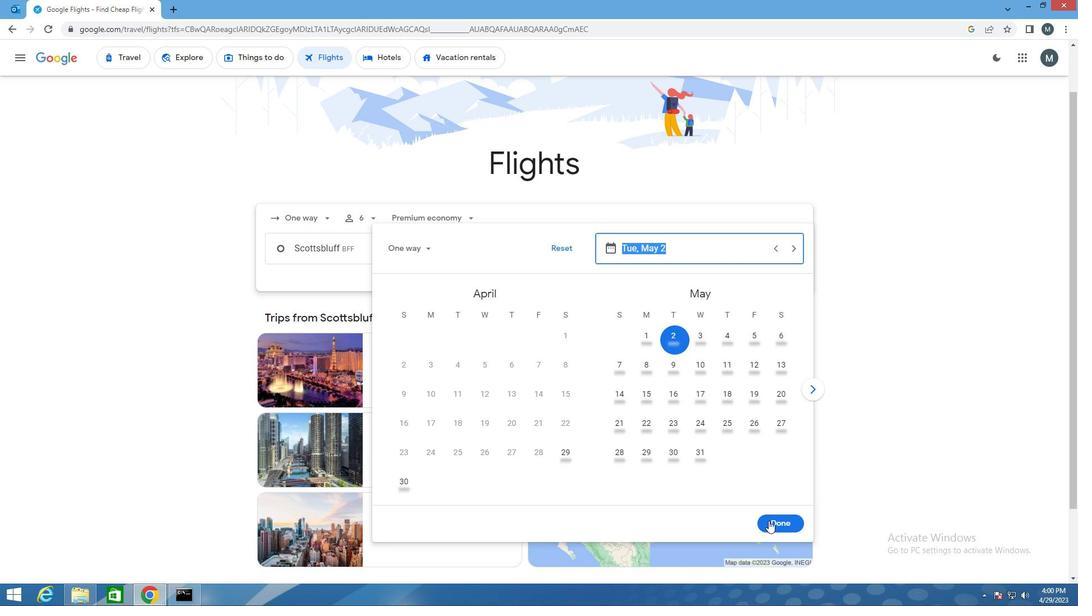 
Action: Mouse pressed left at (771, 526)
Screenshot: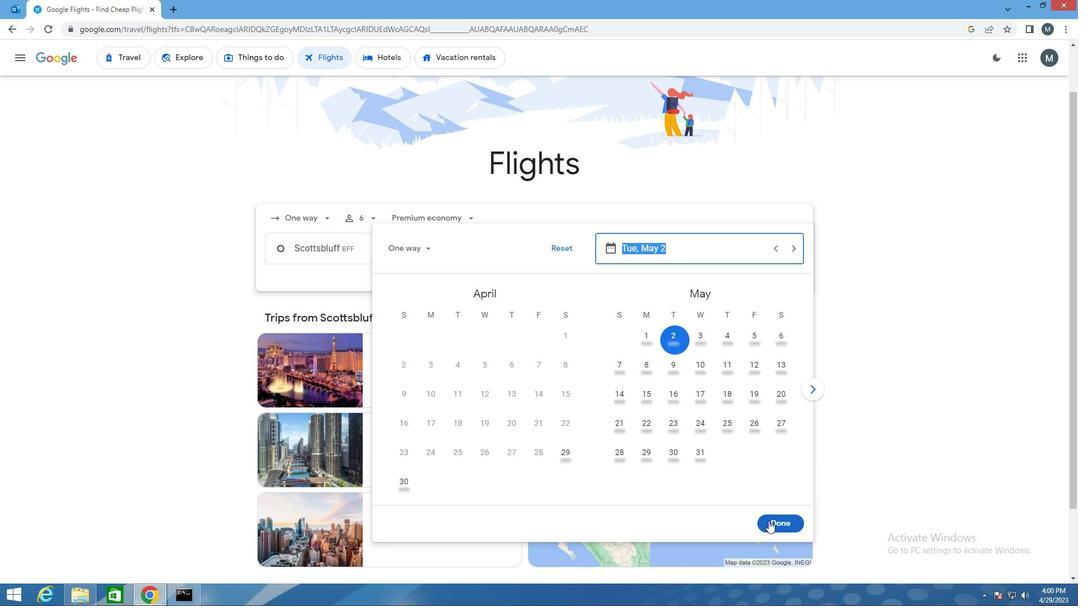 
Action: Mouse moved to (512, 287)
Screenshot: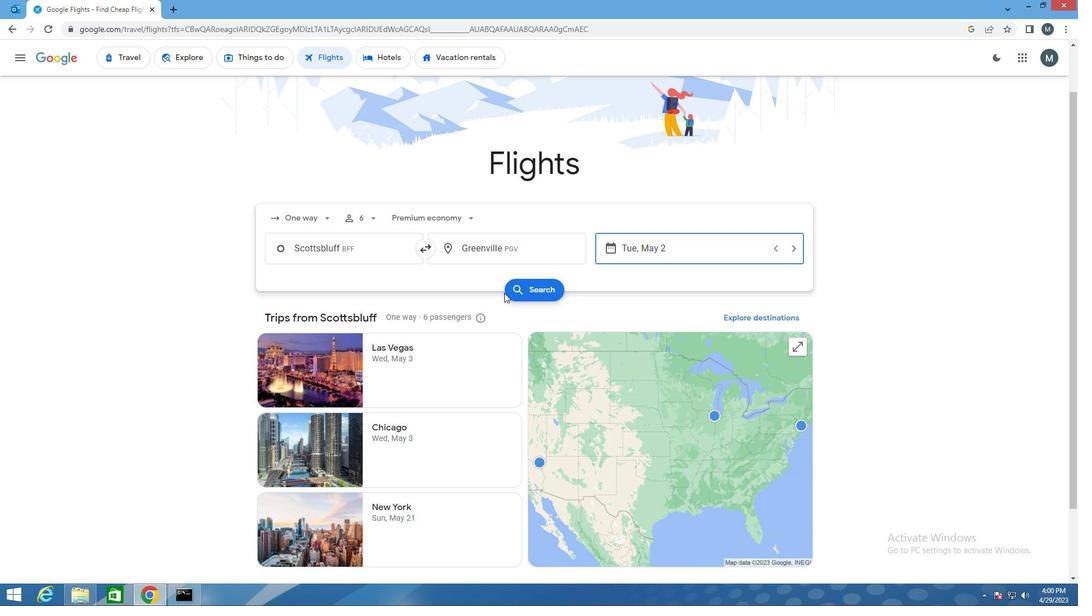 
Action: Mouse pressed left at (512, 287)
Screenshot: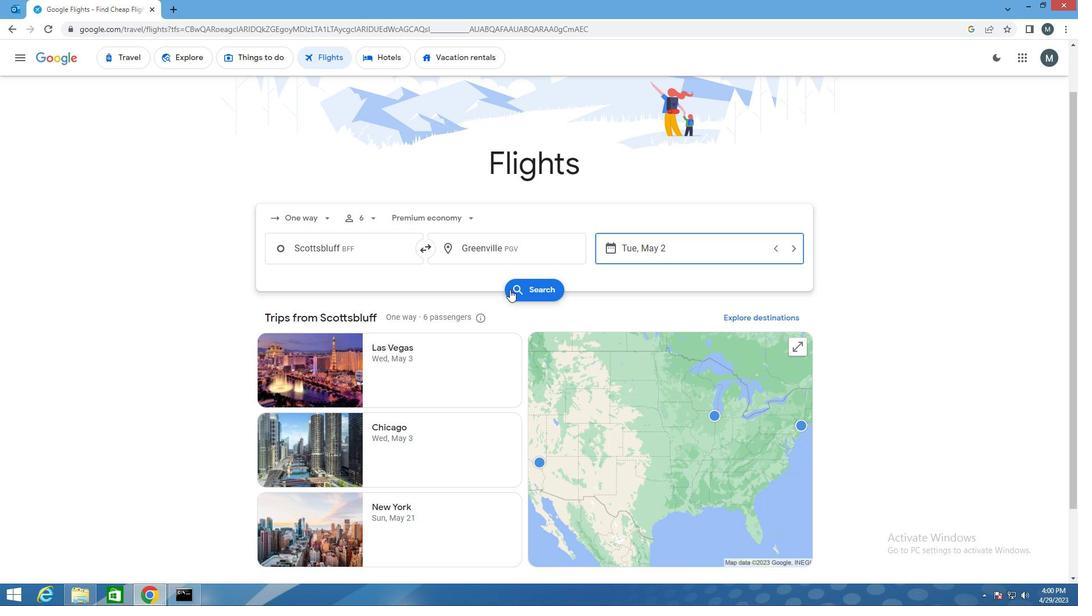 
Action: Mouse moved to (269, 165)
Screenshot: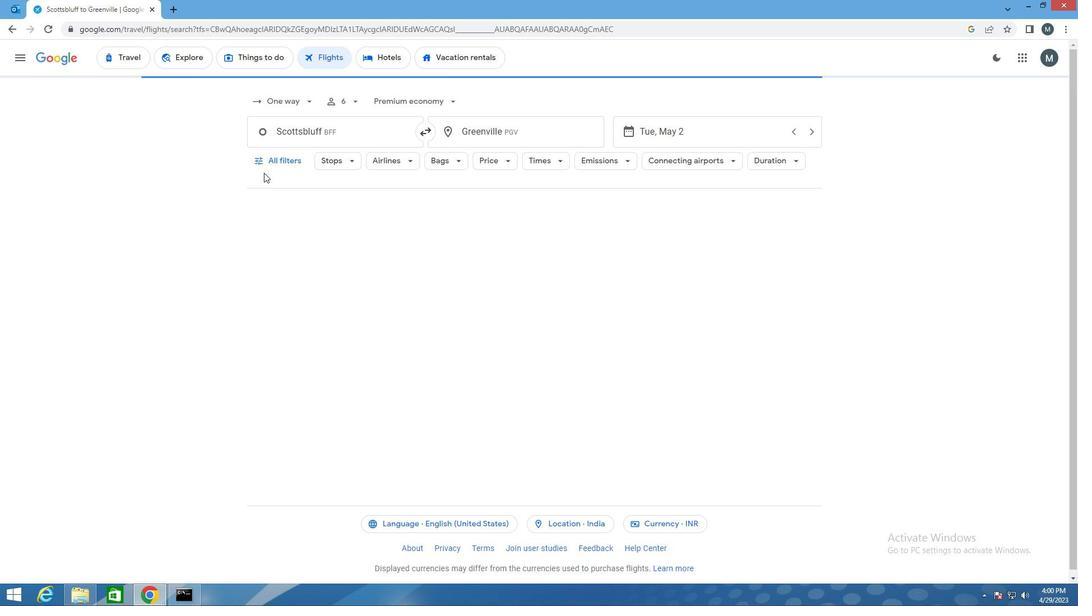 
Action: Mouse pressed left at (269, 165)
Screenshot: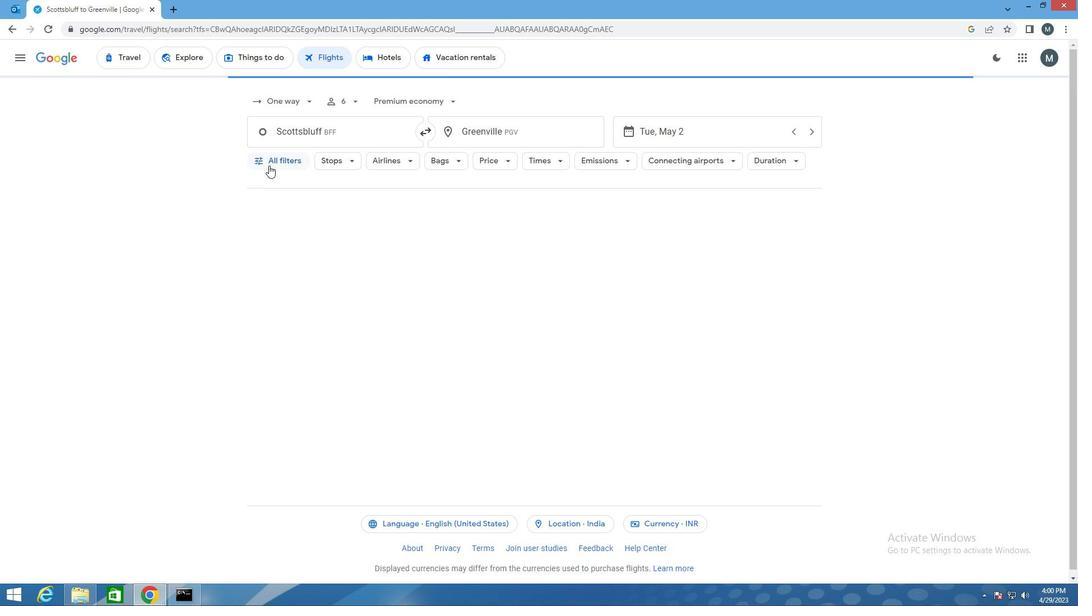 
Action: Mouse moved to (334, 267)
Screenshot: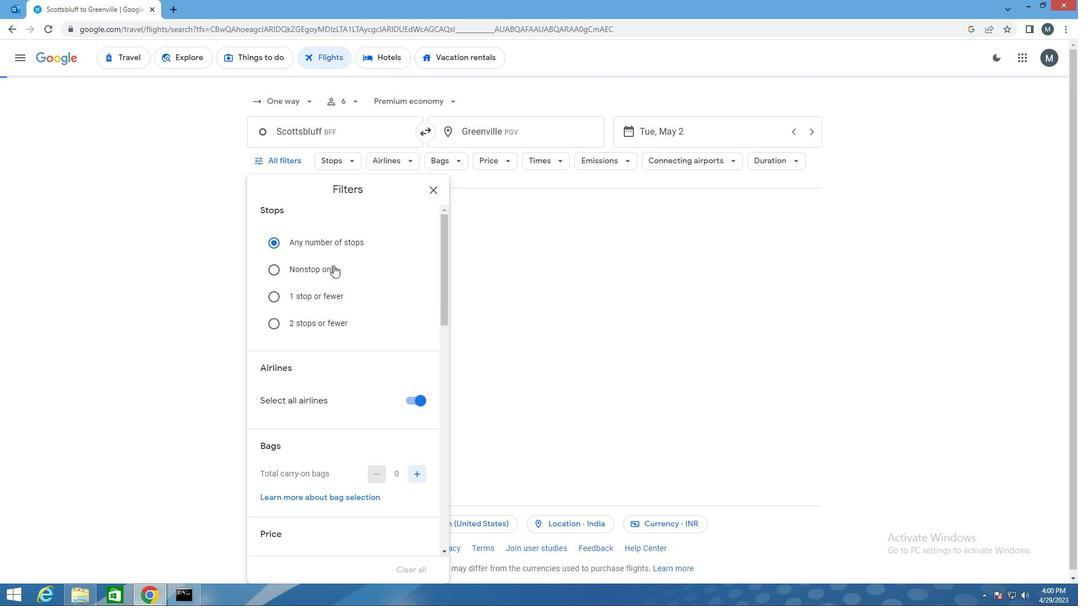
Action: Mouse scrolled (334, 266) with delta (0, 0)
Screenshot: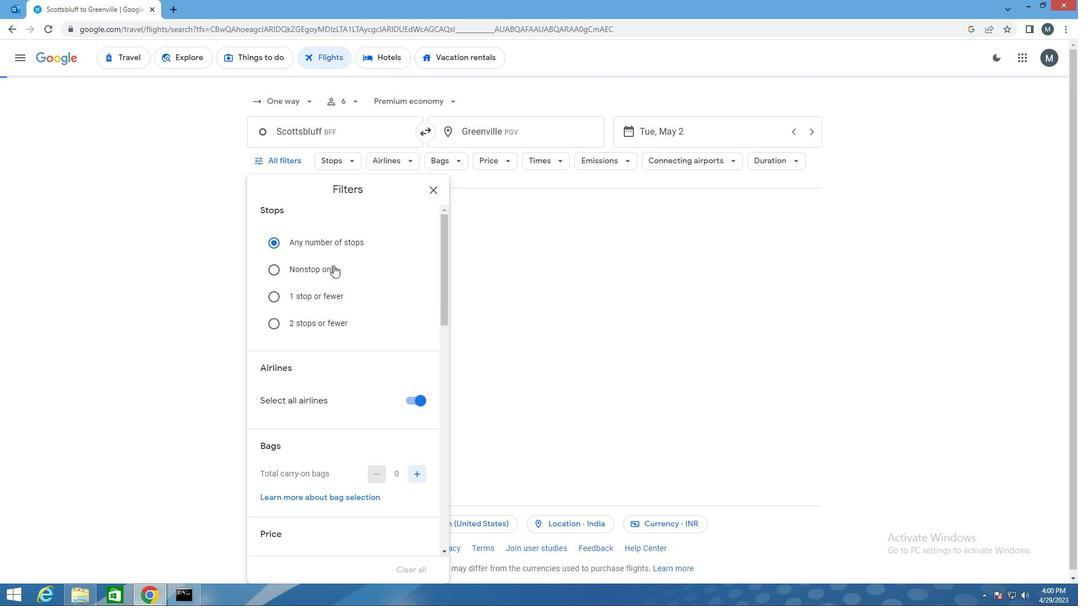 
Action: Mouse moved to (347, 282)
Screenshot: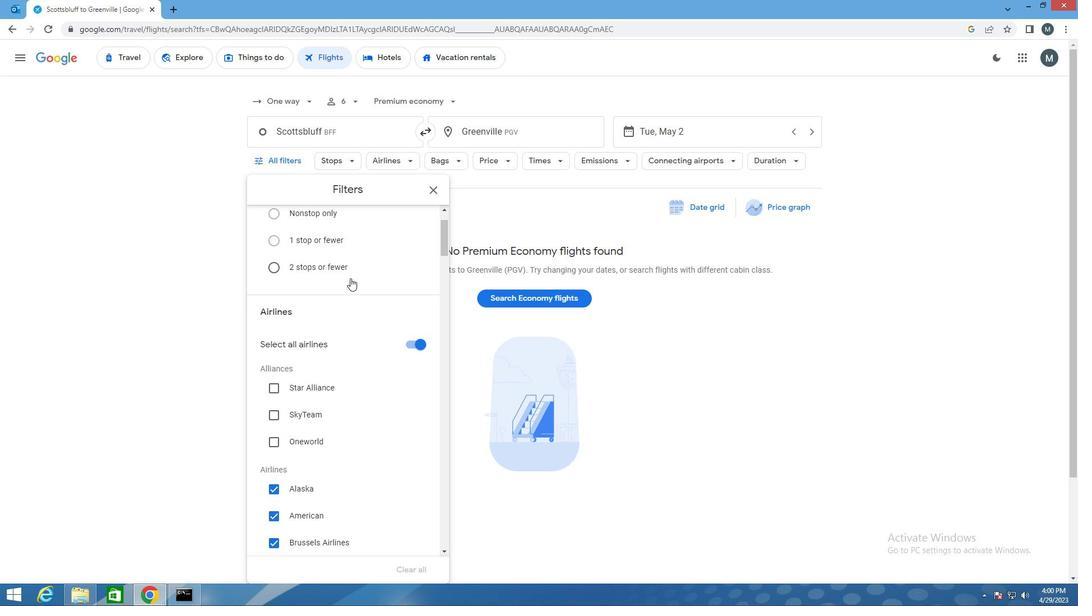 
Action: Mouse scrolled (347, 283) with delta (0, 0)
Screenshot: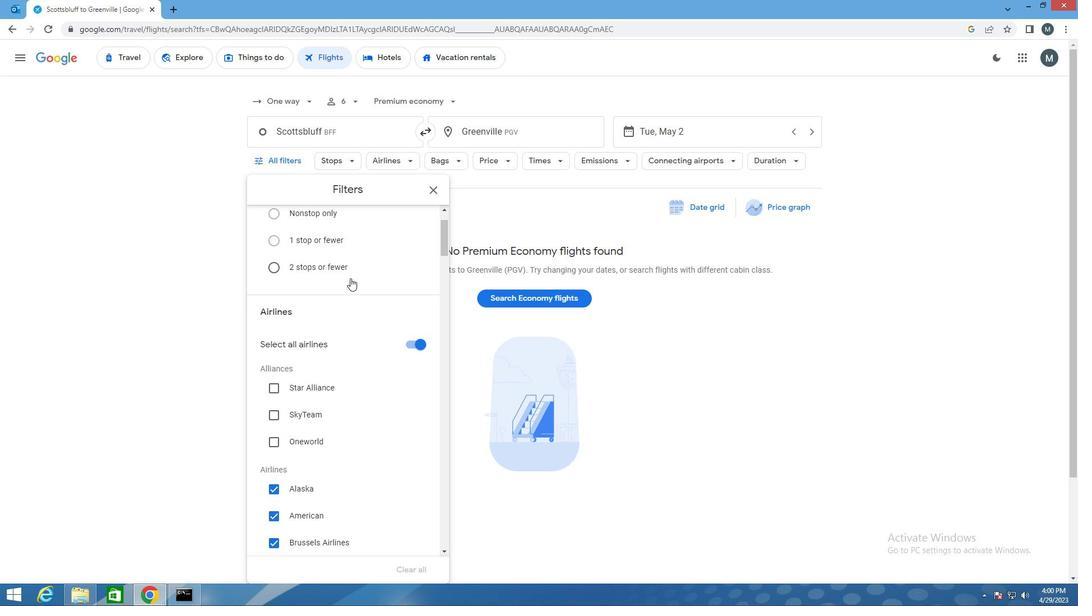 
Action: Mouse scrolled (347, 283) with delta (0, 0)
Screenshot: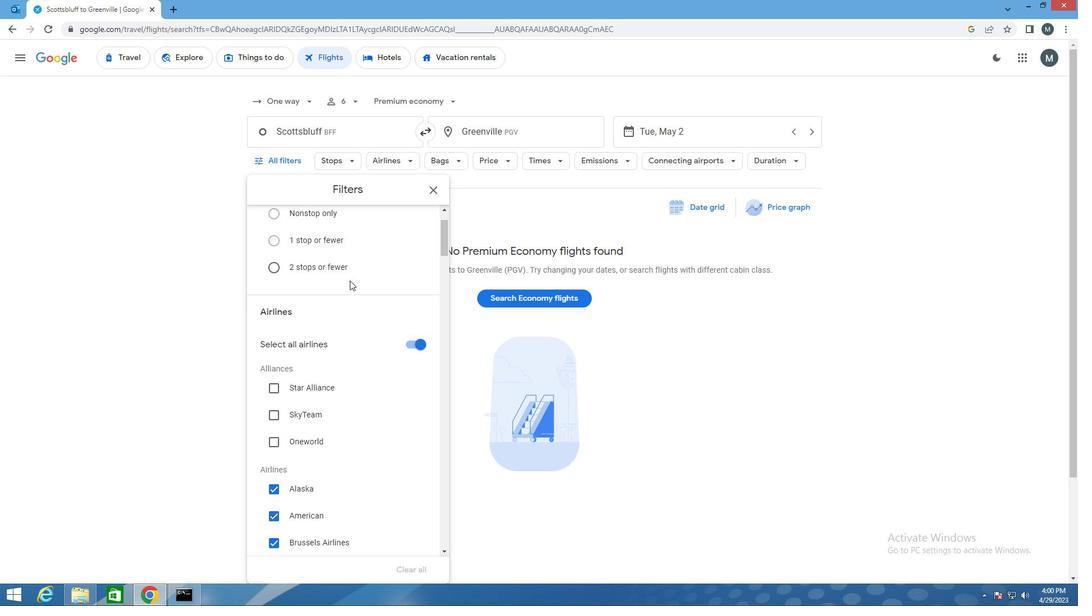 
Action: Mouse scrolled (347, 283) with delta (0, 0)
Screenshot: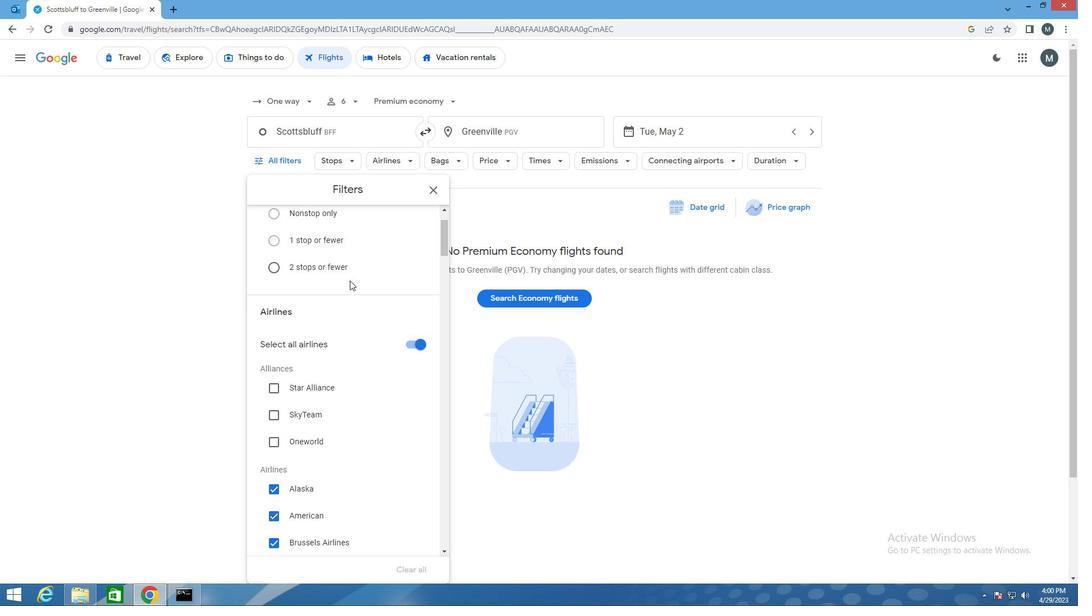 
Action: Mouse scrolled (347, 283) with delta (0, 0)
Screenshot: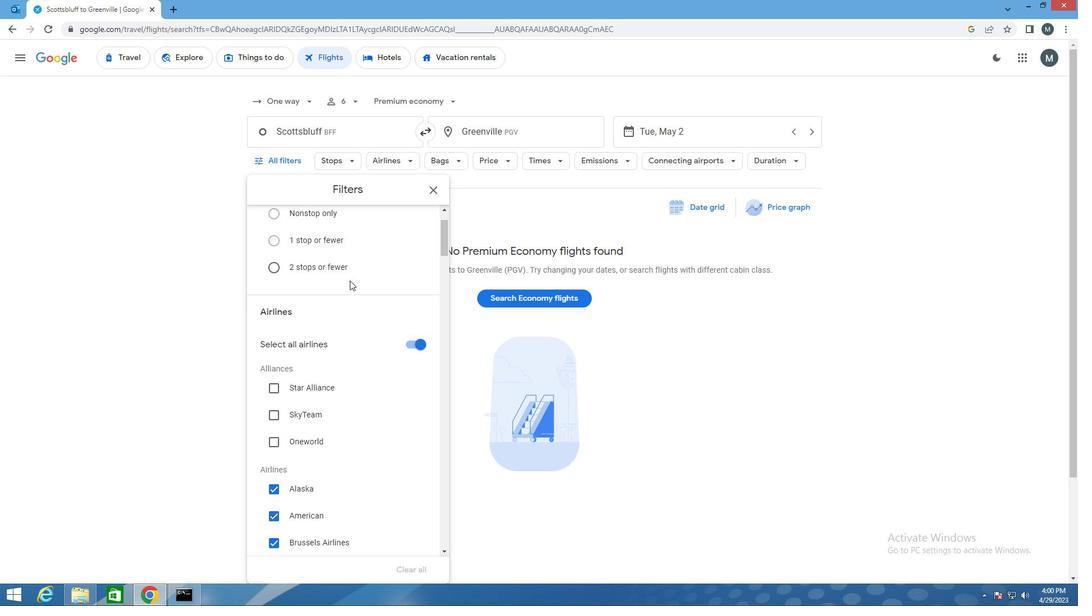 
Action: Mouse scrolled (347, 283) with delta (0, 0)
Screenshot: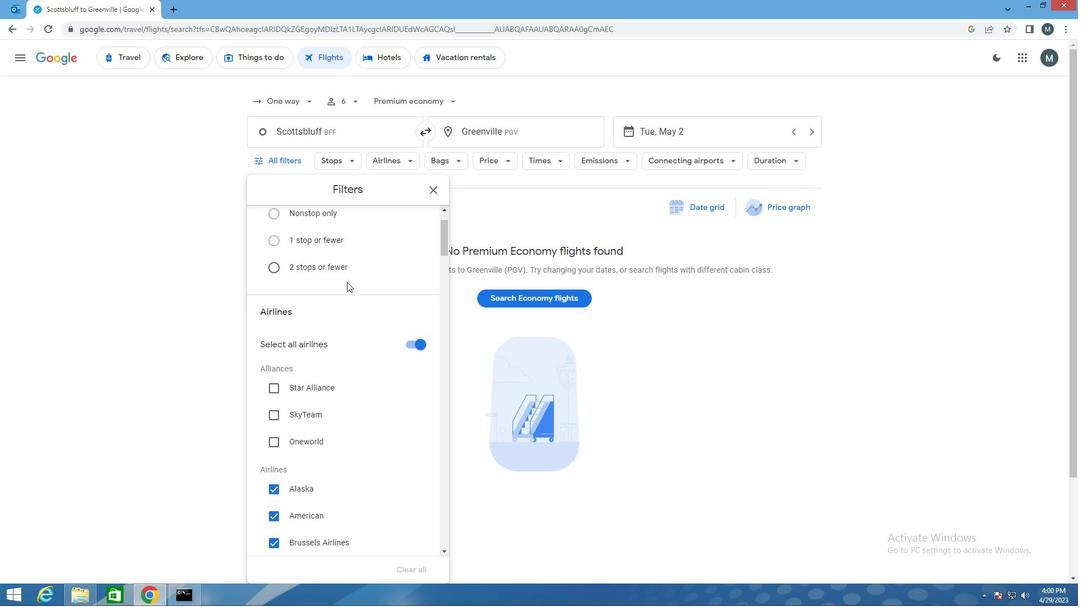 
Action: Mouse moved to (359, 296)
Screenshot: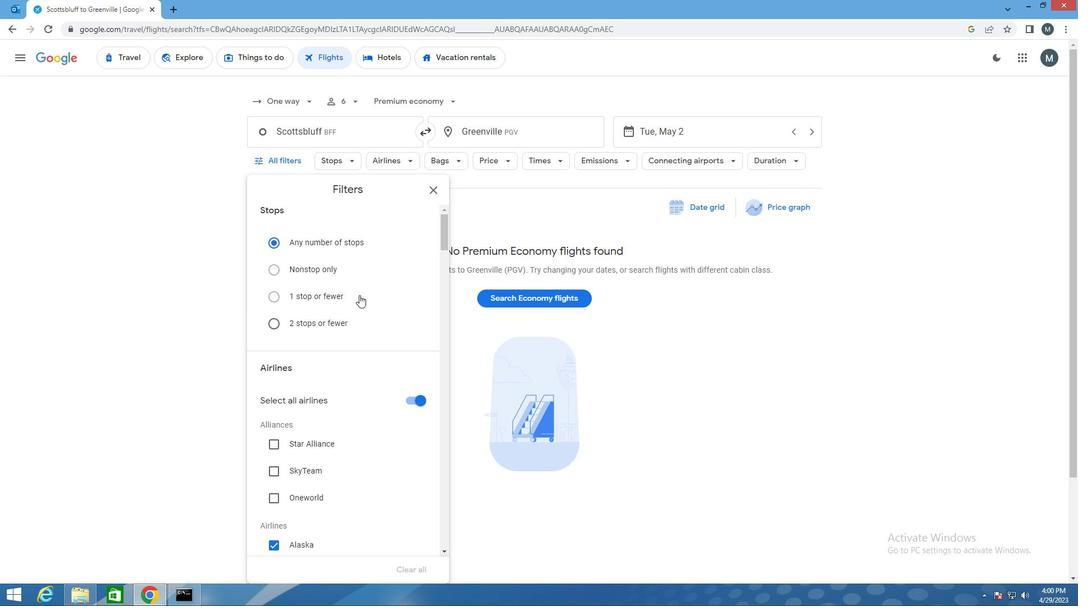 
Action: Mouse scrolled (359, 295) with delta (0, 0)
Screenshot: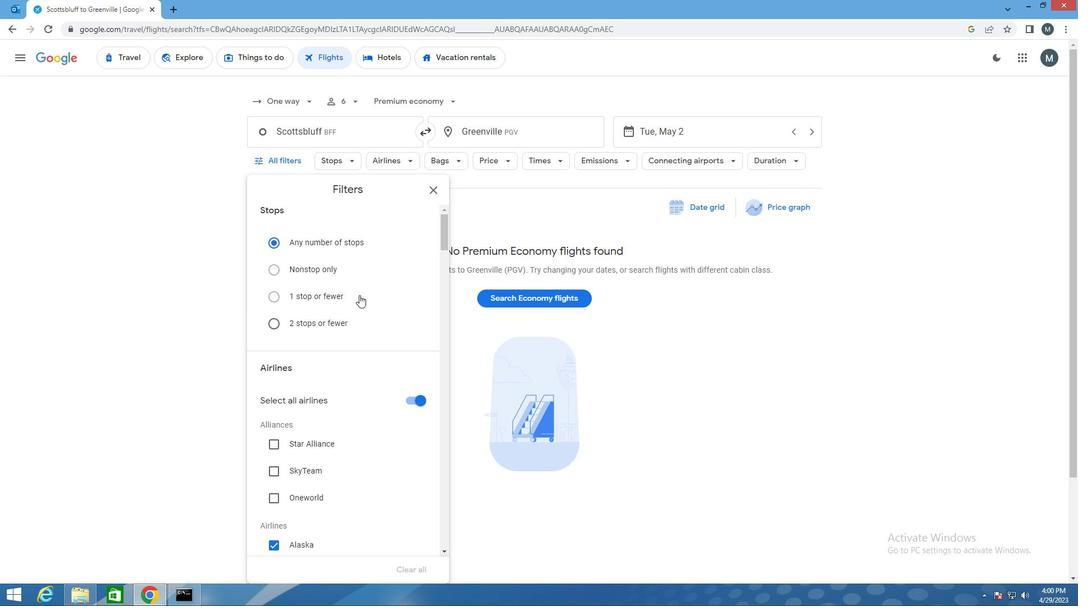 
Action: Mouse moved to (359, 300)
Screenshot: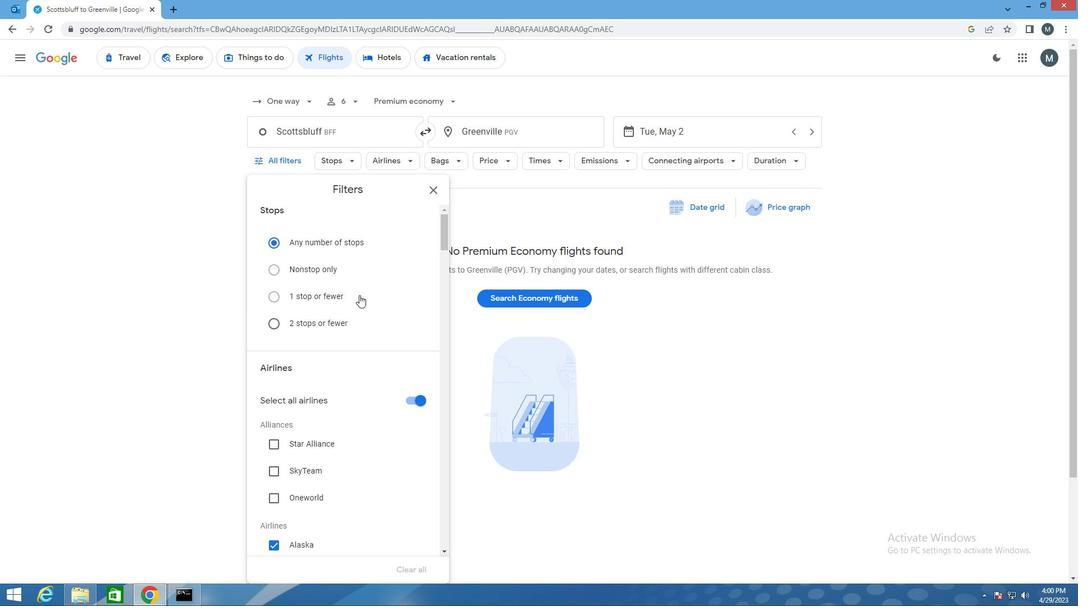 
Action: Mouse scrolled (359, 299) with delta (0, 0)
Screenshot: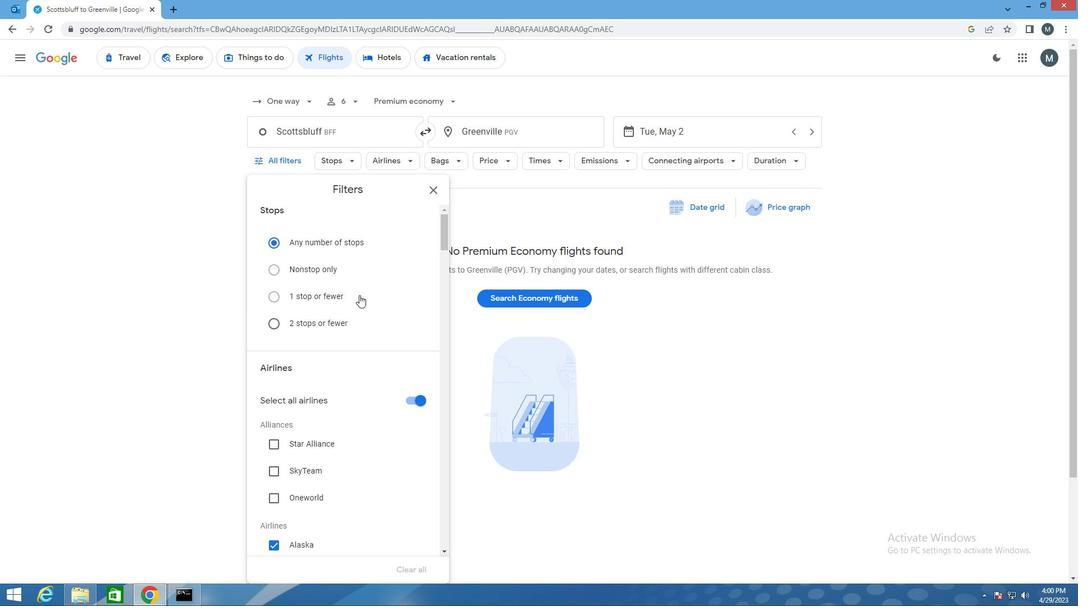 
Action: Mouse moved to (412, 287)
Screenshot: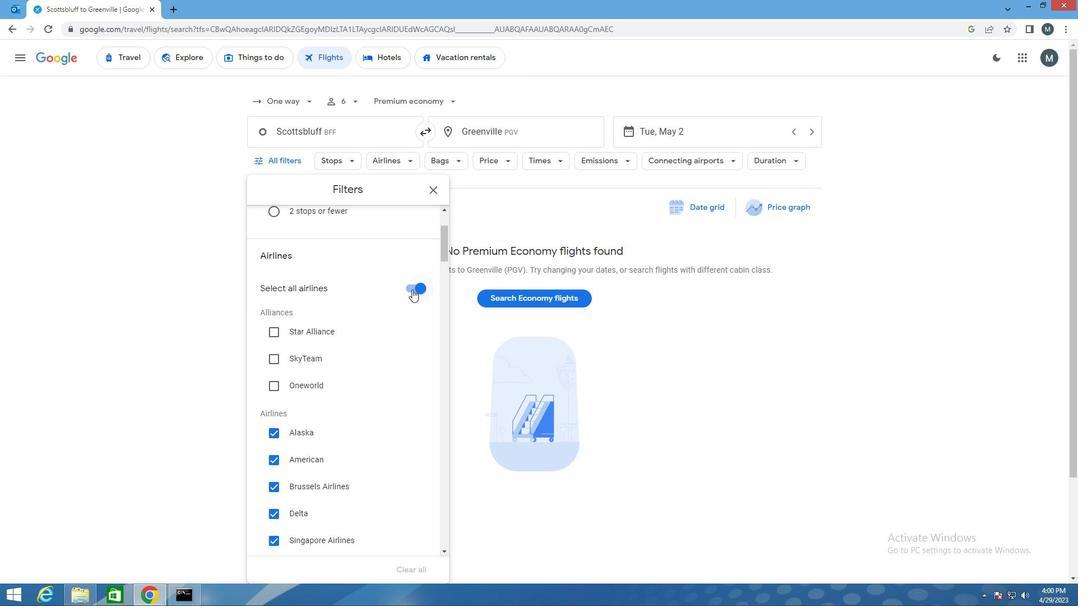 
Action: Mouse pressed left at (412, 287)
Screenshot: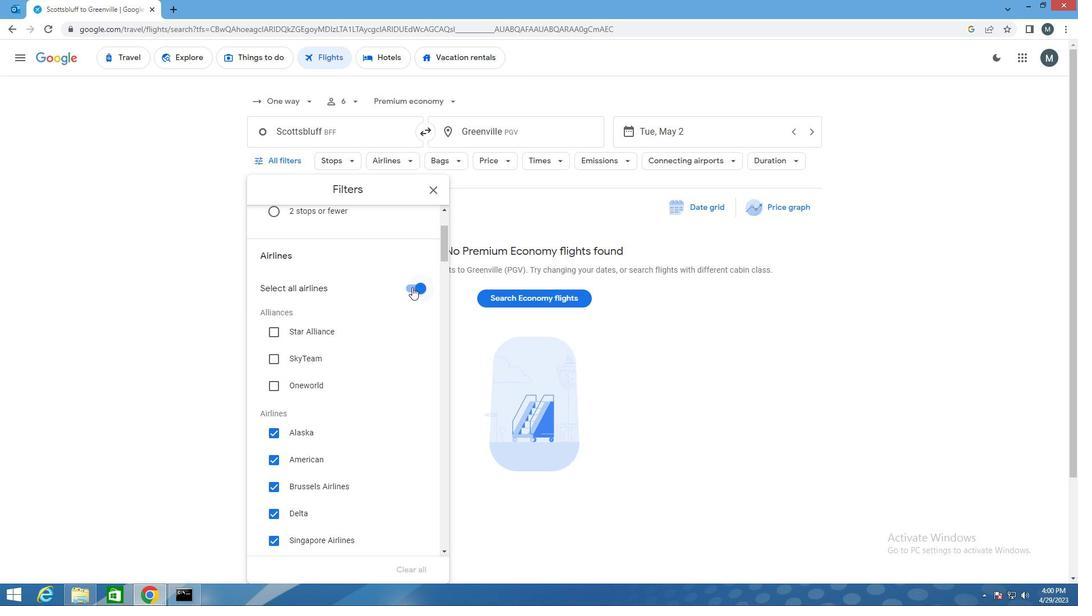 
Action: Mouse moved to (362, 333)
Screenshot: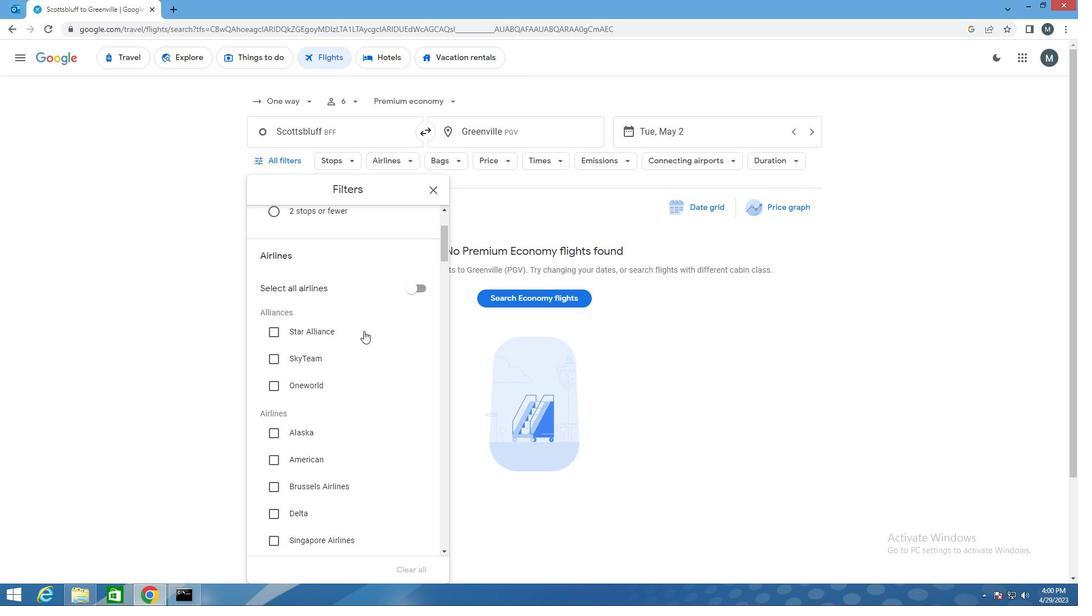 
Action: Mouse scrolled (362, 332) with delta (0, 0)
Screenshot: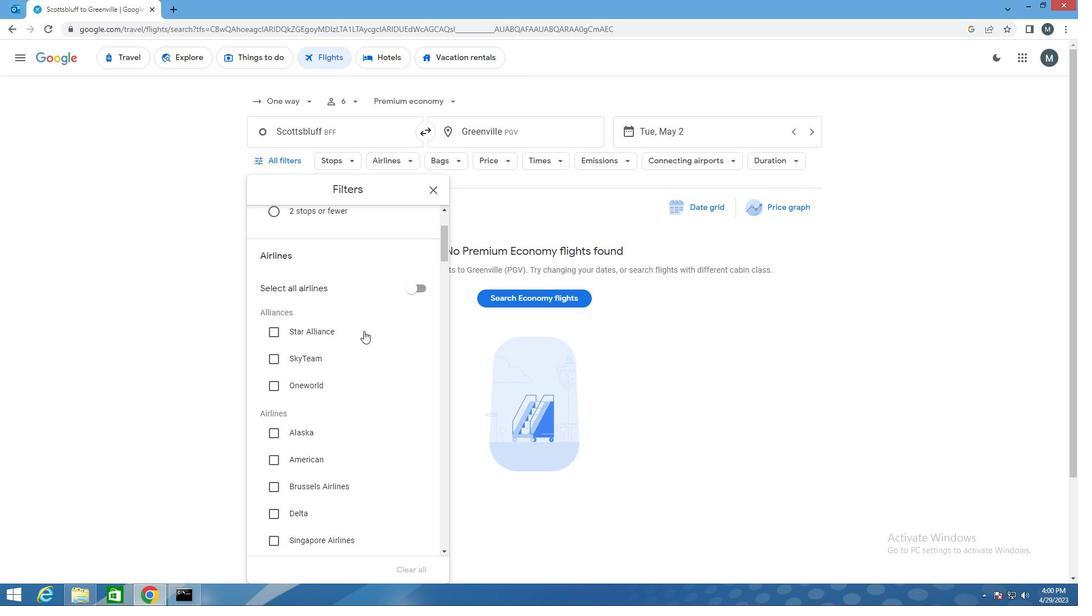 
Action: Mouse moved to (312, 360)
Screenshot: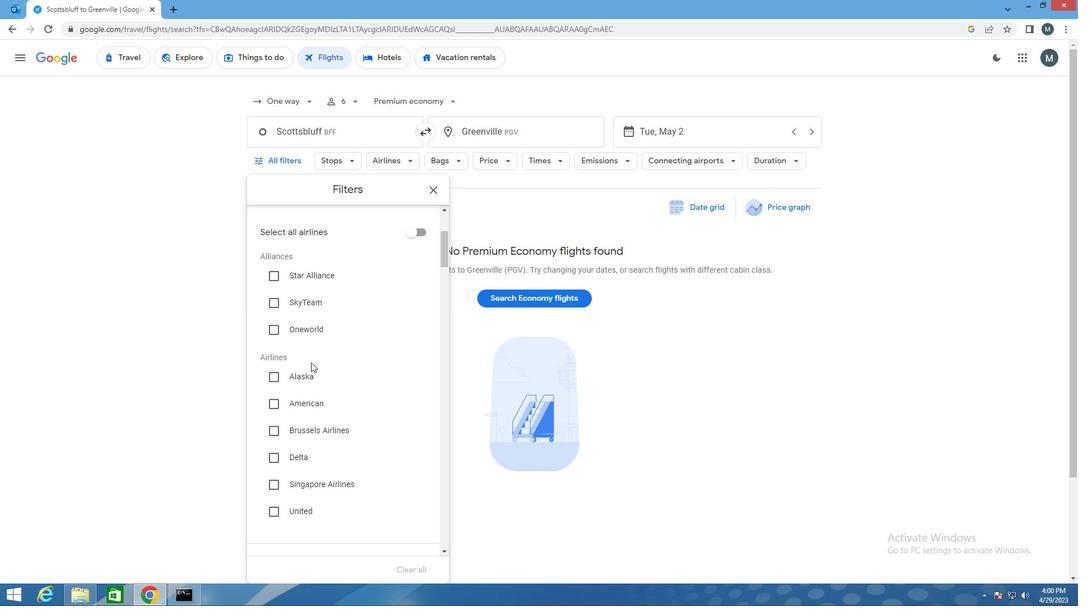 
Action: Mouse scrolled (312, 360) with delta (0, 0)
Screenshot: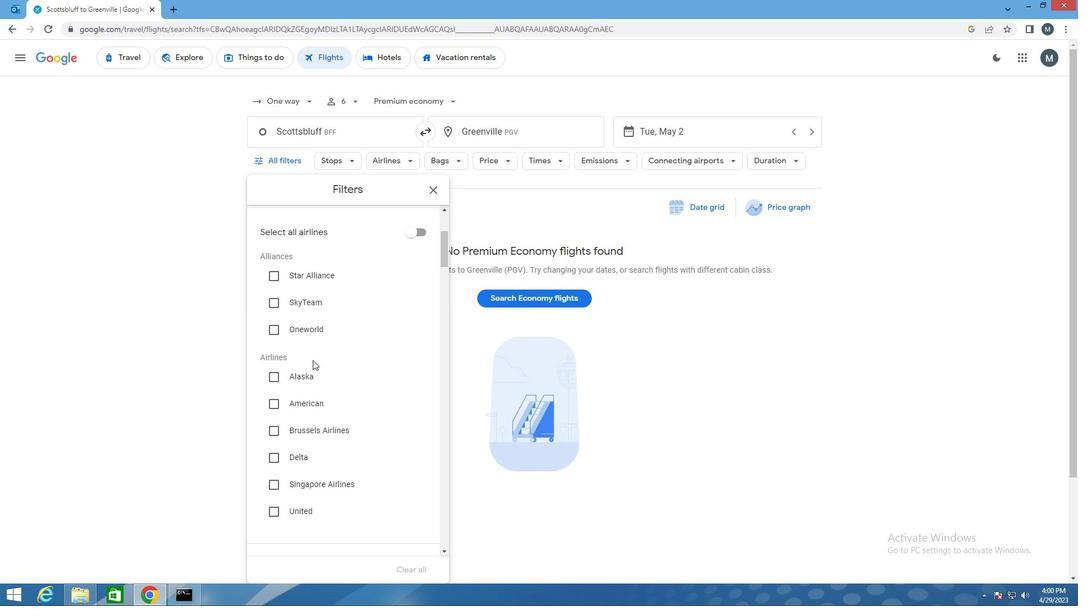 
Action: Mouse moved to (312, 360)
Screenshot: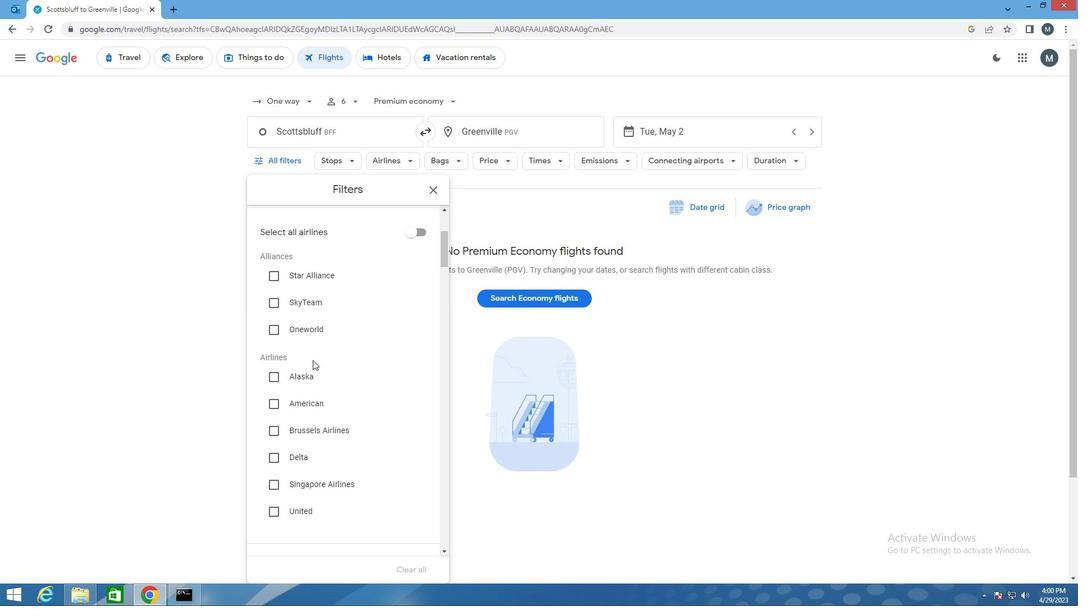 
Action: Mouse scrolled (312, 360) with delta (0, 0)
Screenshot: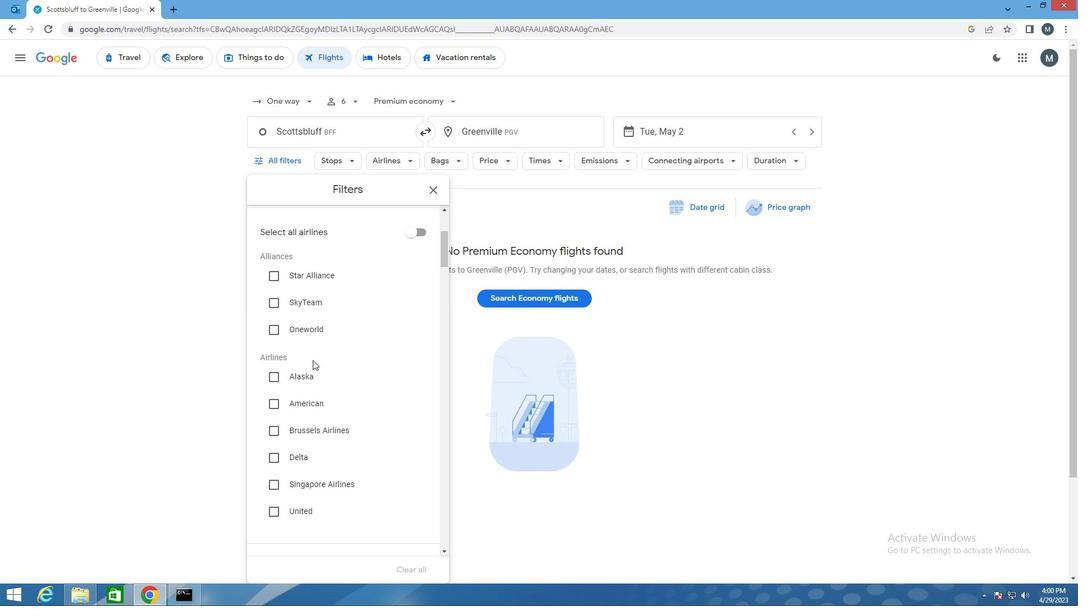 
Action: Mouse moved to (347, 375)
Screenshot: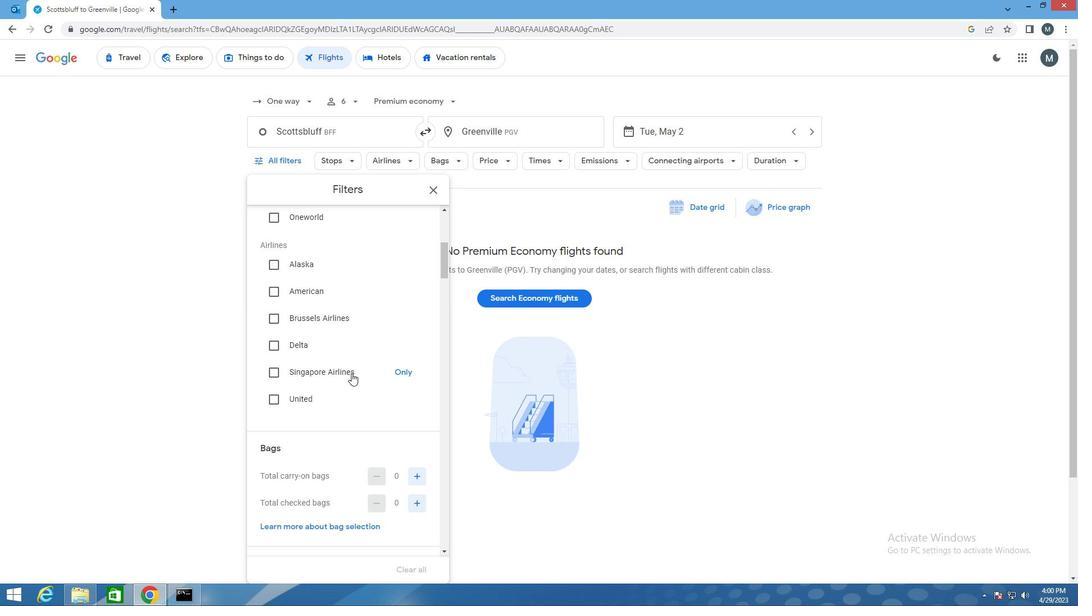 
Action: Mouse scrolled (347, 375) with delta (0, 0)
Screenshot: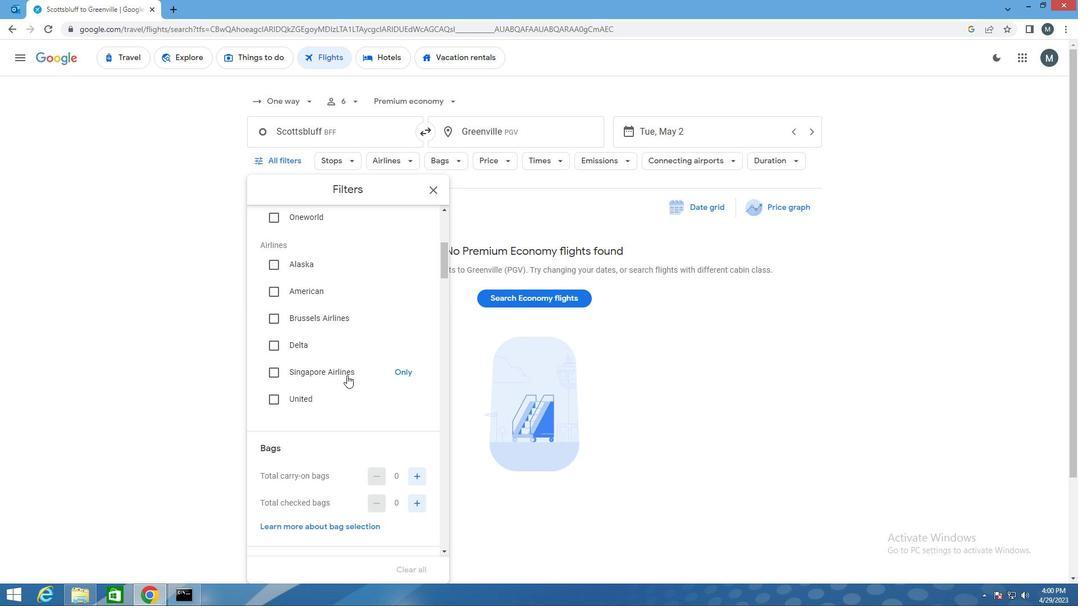 
Action: Mouse moved to (346, 375)
Screenshot: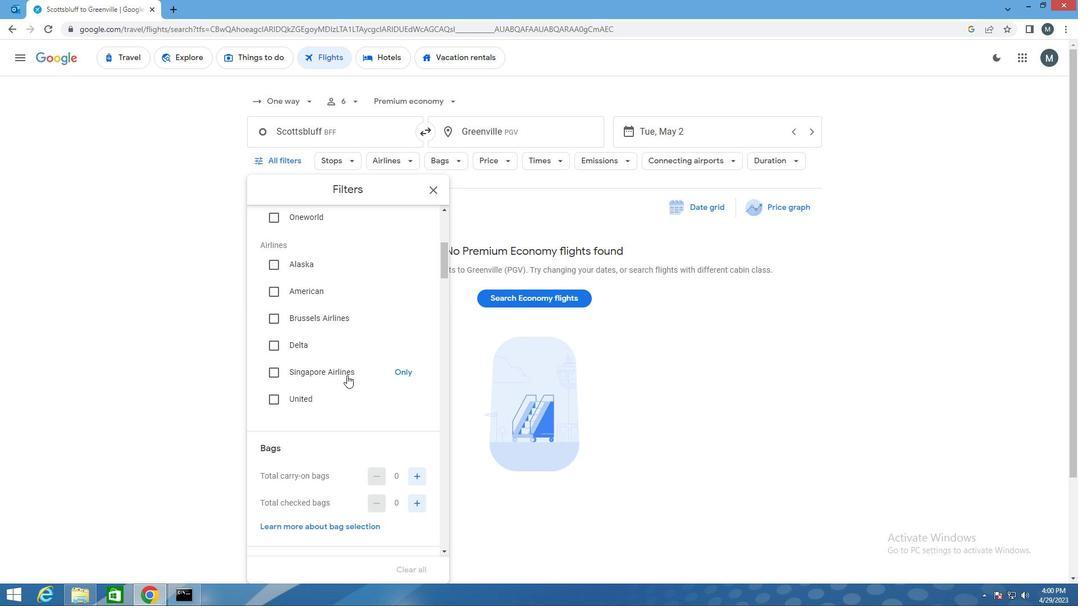 
Action: Mouse scrolled (346, 375) with delta (0, 0)
Screenshot: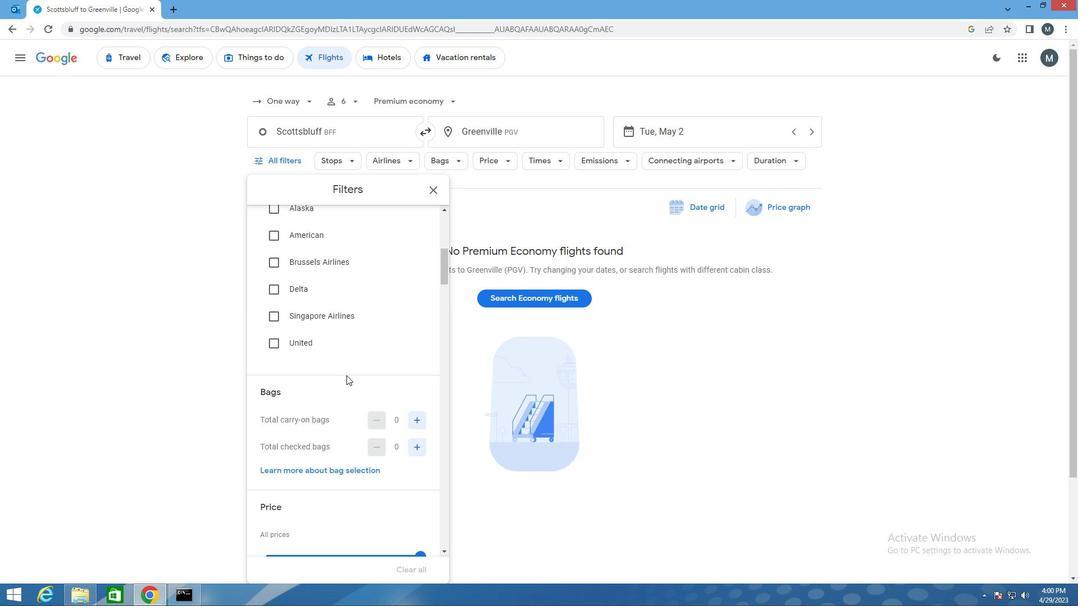 
Action: Mouse moved to (415, 389)
Screenshot: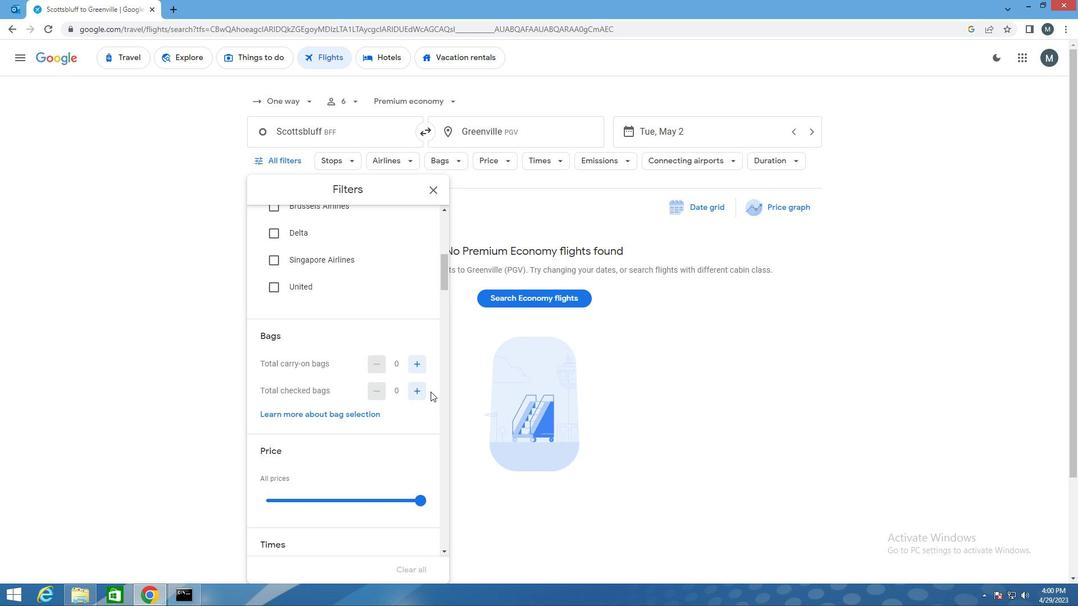 
Action: Mouse pressed left at (415, 389)
Screenshot: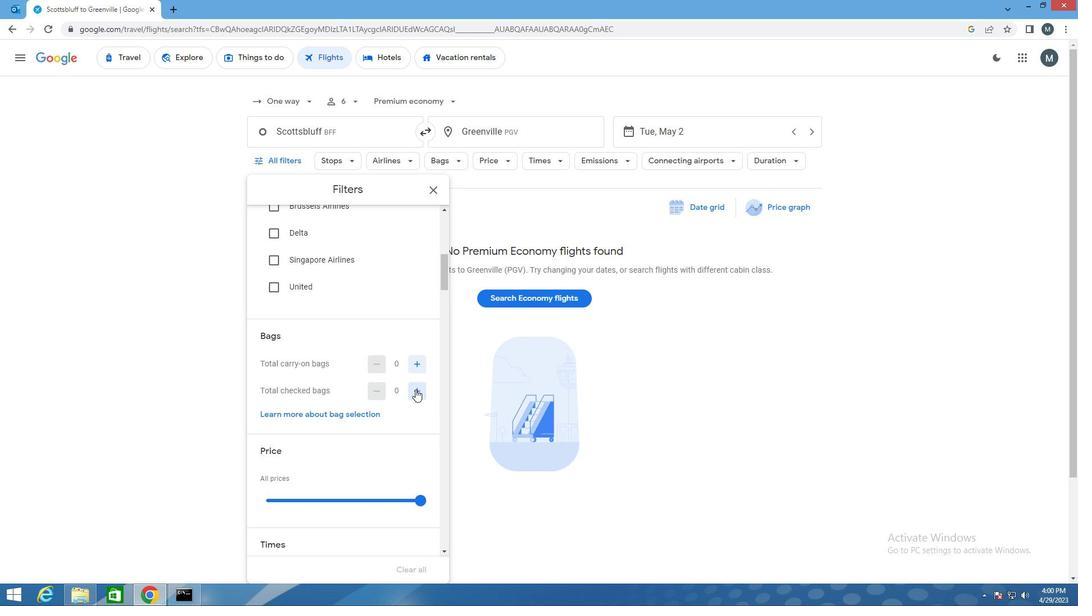 
Action: Mouse pressed left at (415, 389)
Screenshot: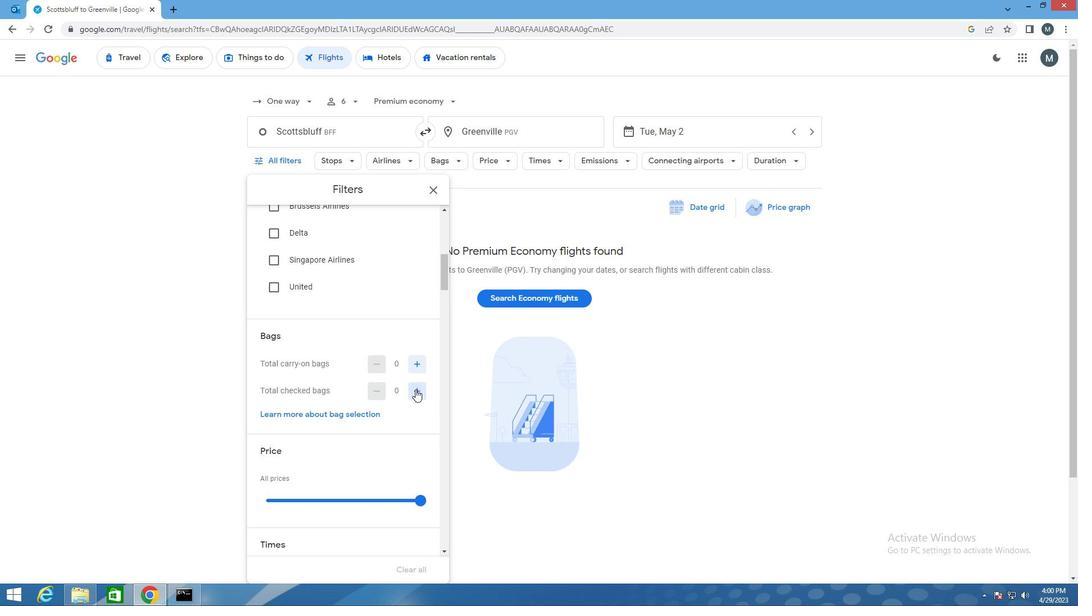 
Action: Mouse pressed left at (415, 389)
Screenshot: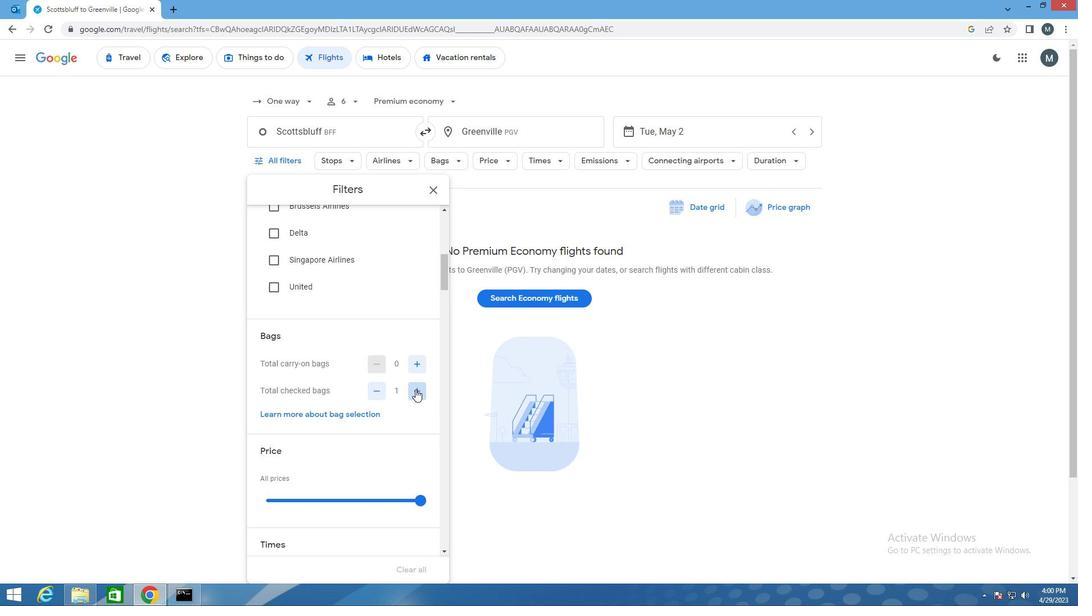 
Action: Mouse pressed left at (415, 389)
Screenshot: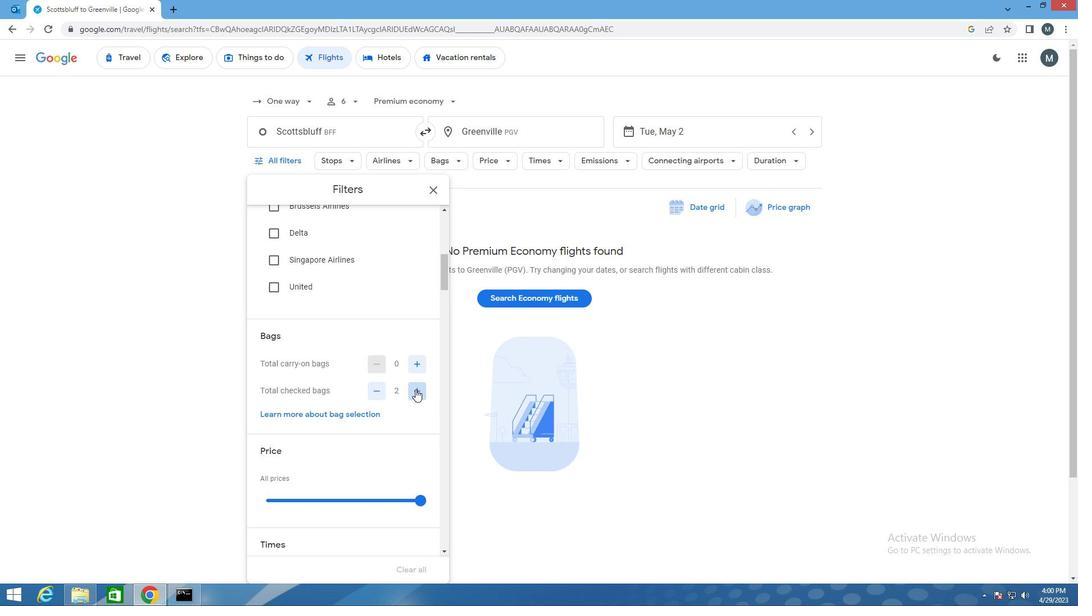 
Action: Mouse pressed left at (415, 389)
Screenshot: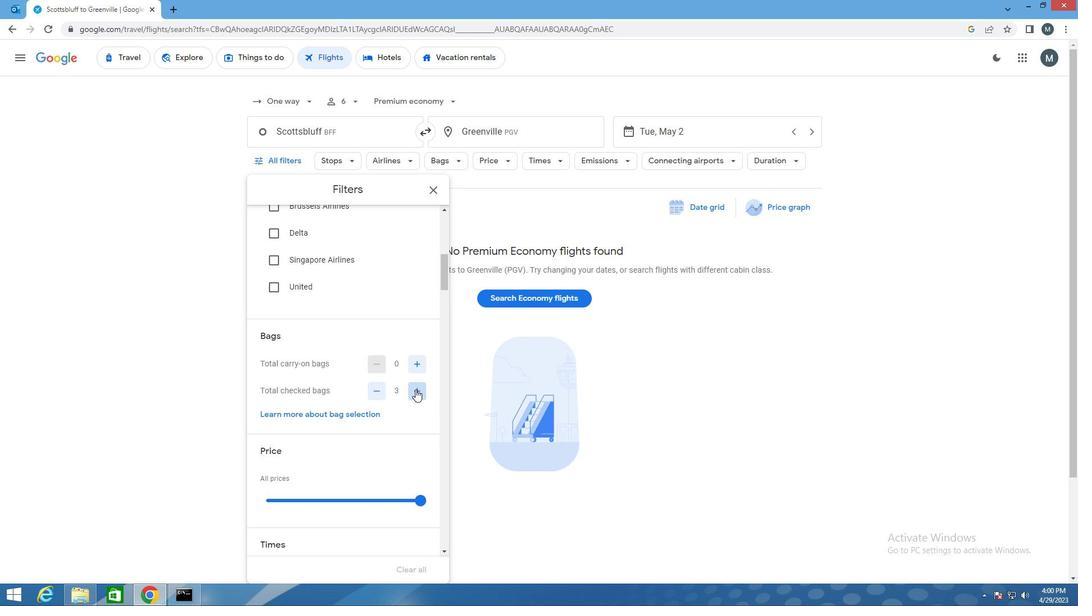 
Action: Mouse moved to (370, 387)
Screenshot: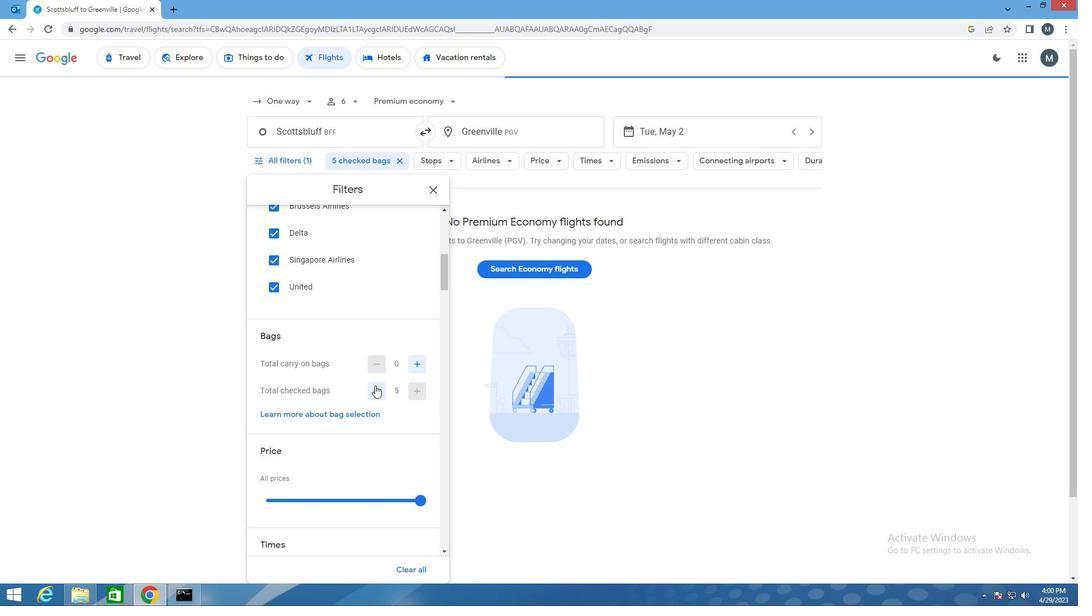 
Action: Mouse scrolled (370, 387) with delta (0, 0)
Screenshot: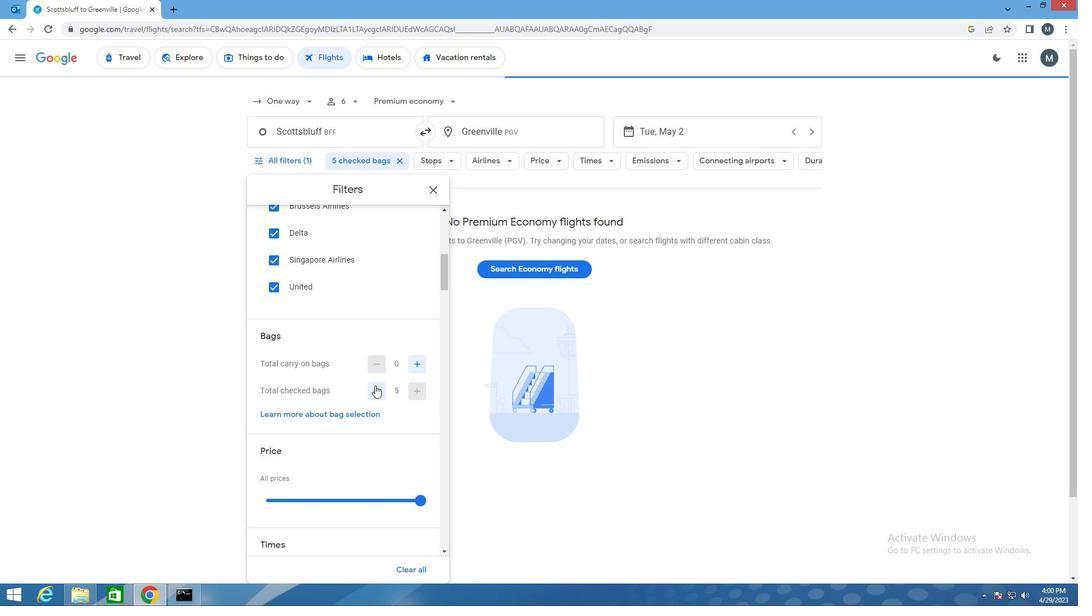 
Action: Mouse moved to (370, 389)
Screenshot: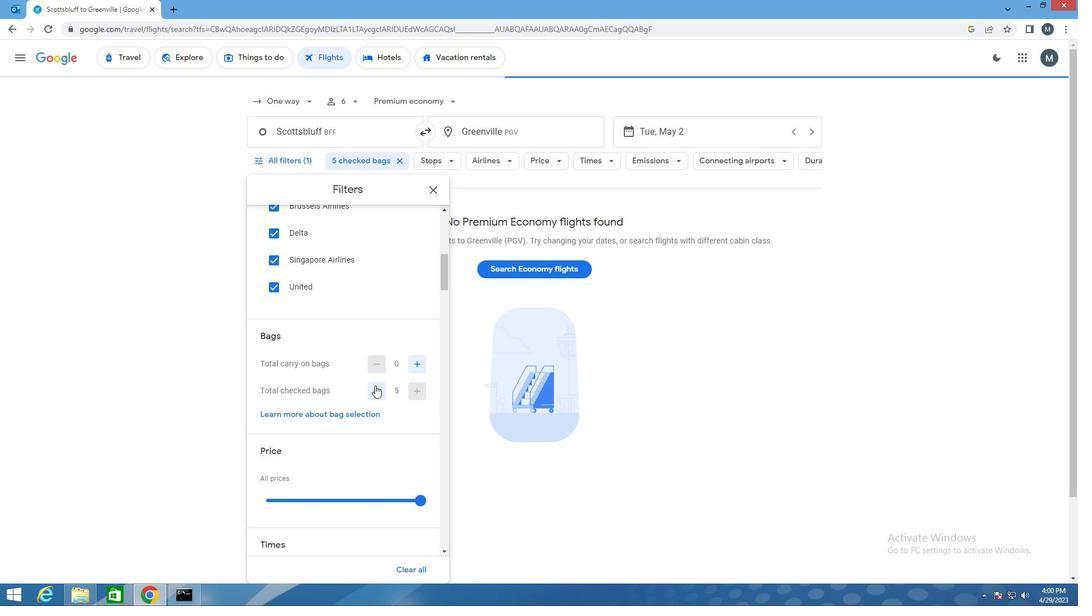 
Action: Mouse scrolled (370, 388) with delta (0, 0)
Screenshot: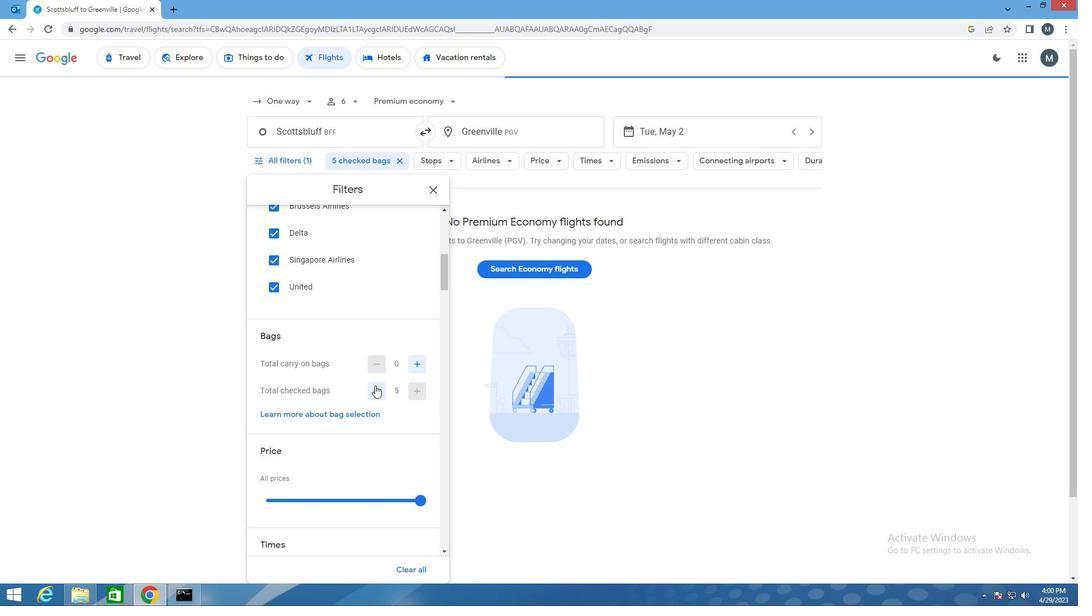 
Action: Mouse moved to (333, 383)
Screenshot: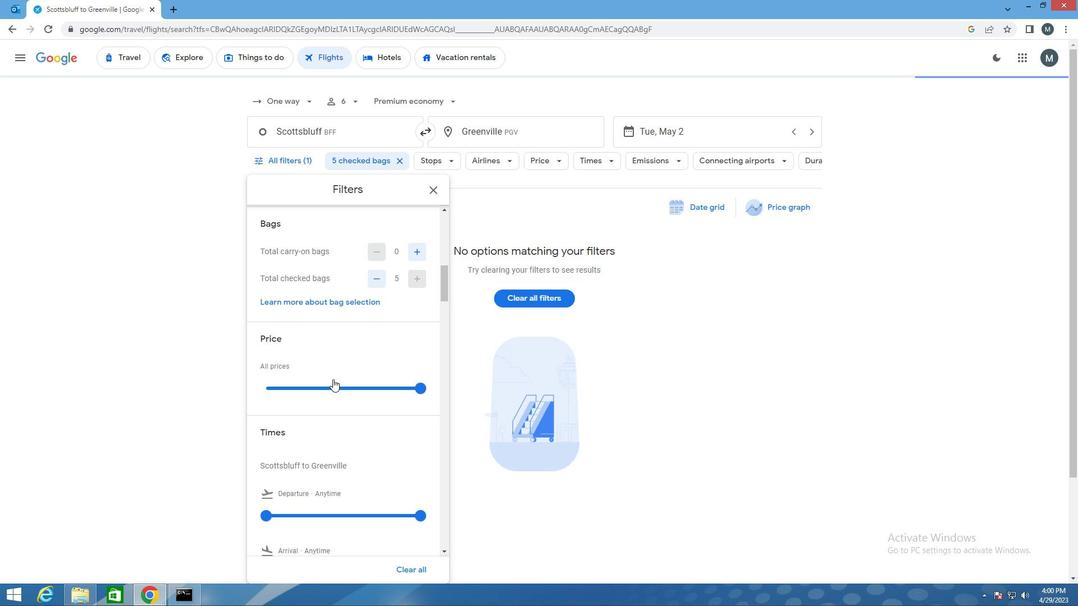 
Action: Mouse pressed left at (333, 383)
Screenshot: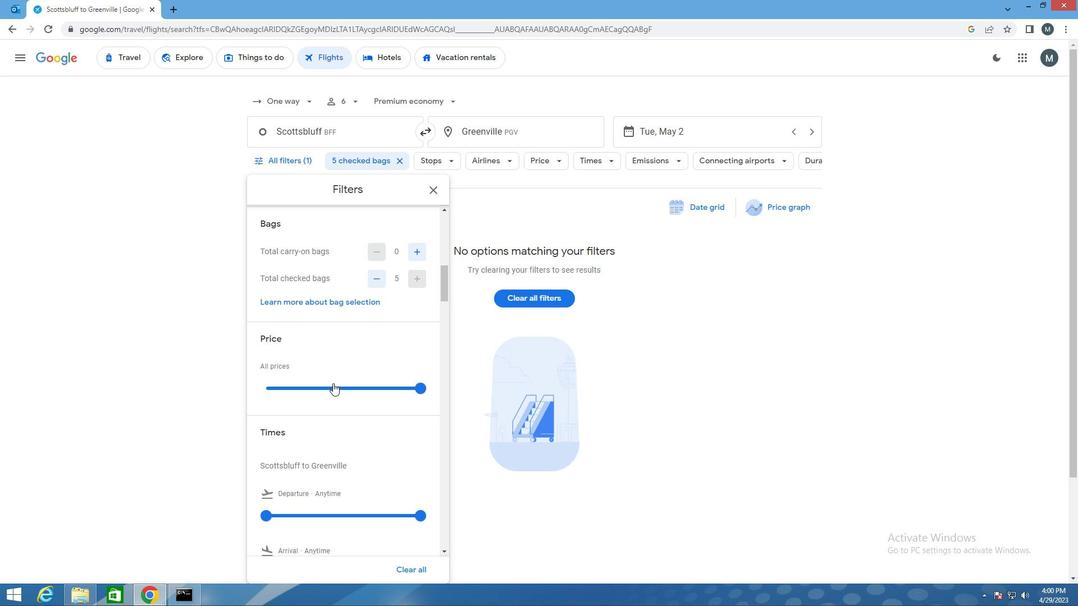 
Action: Mouse moved to (334, 385)
Screenshot: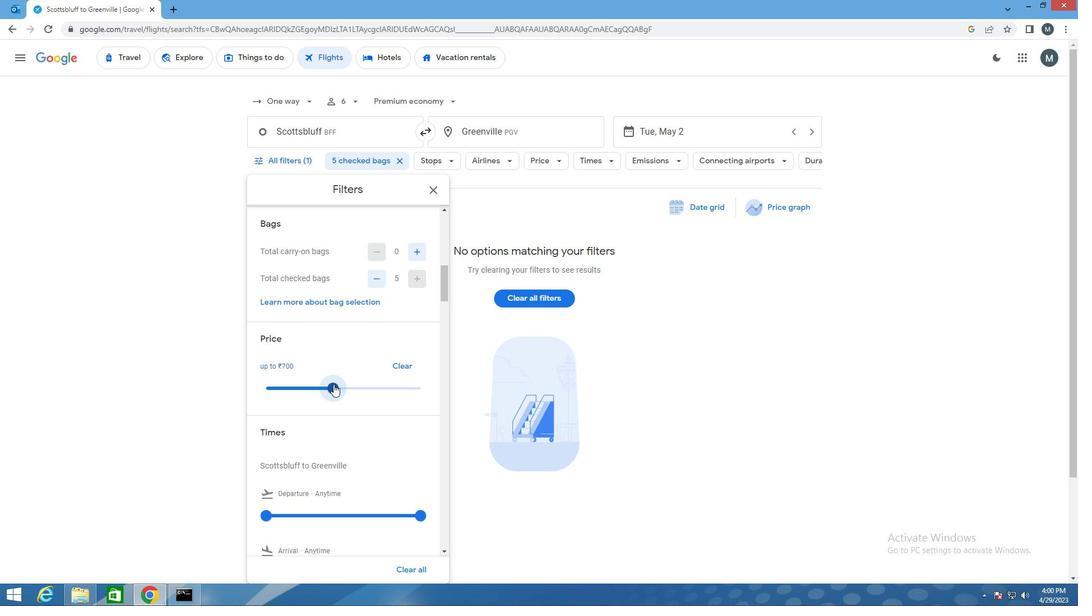 
Action: Mouse pressed left at (334, 385)
Screenshot: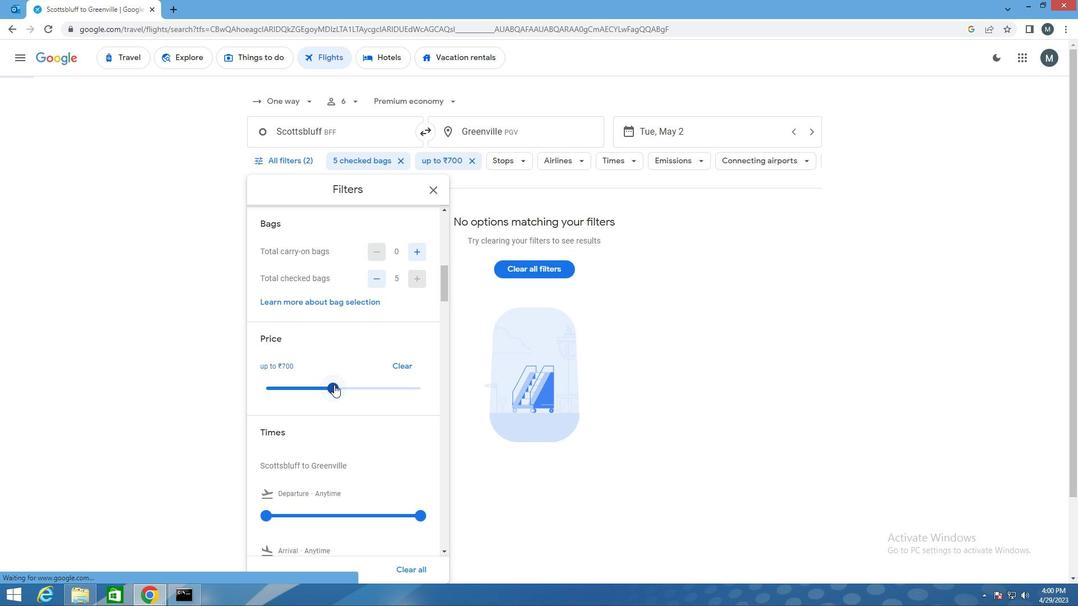 
Action: Mouse moved to (418, 385)
Screenshot: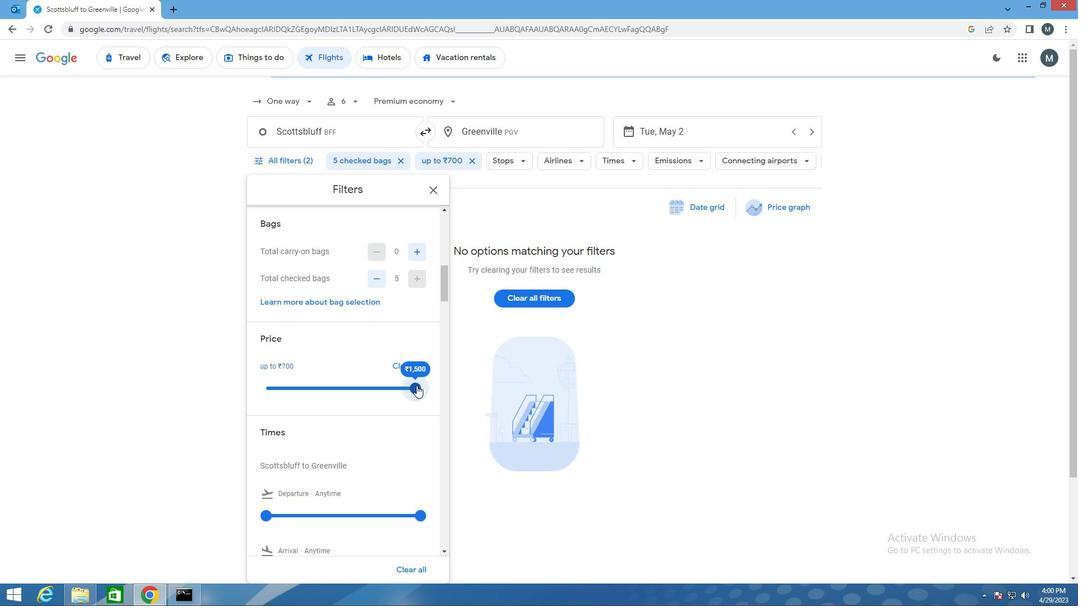 
Action: Mouse pressed left at (418, 385)
Screenshot: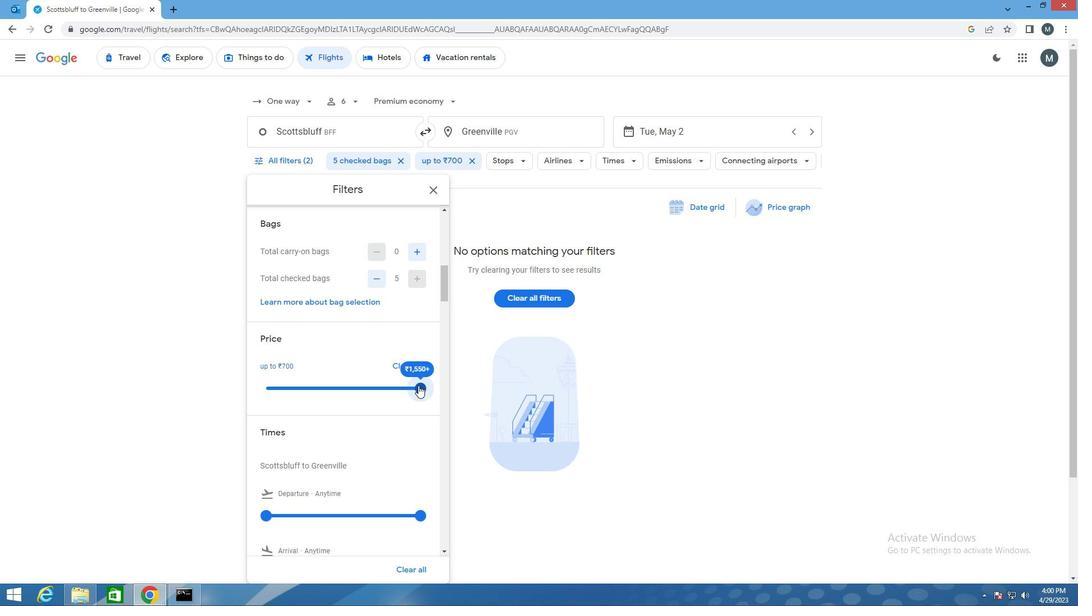 
Action: Mouse moved to (378, 373)
Screenshot: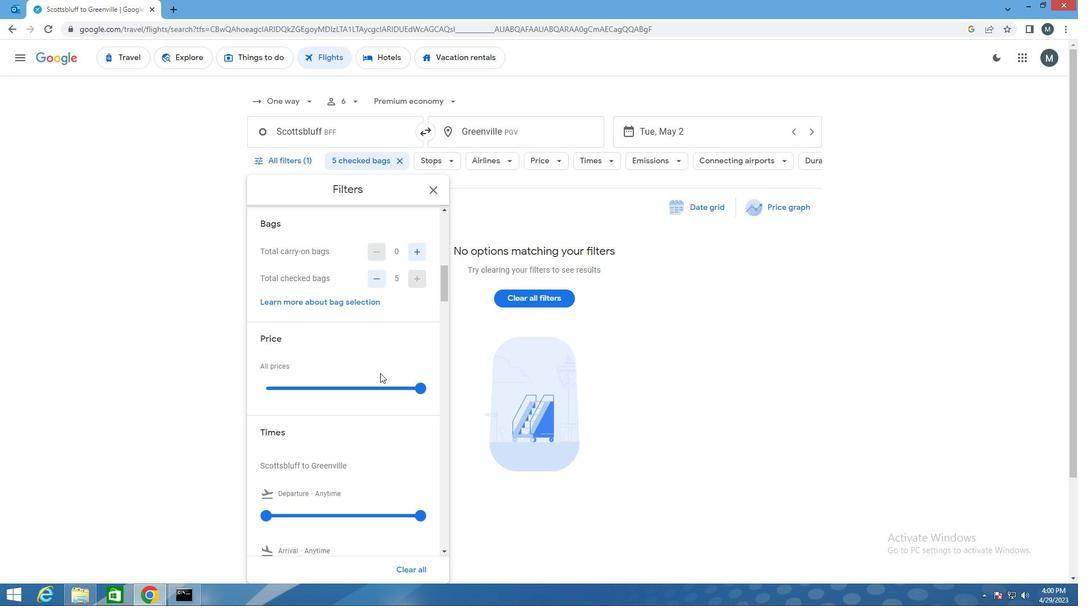 
Action: Mouse scrolled (378, 373) with delta (0, 0)
Screenshot: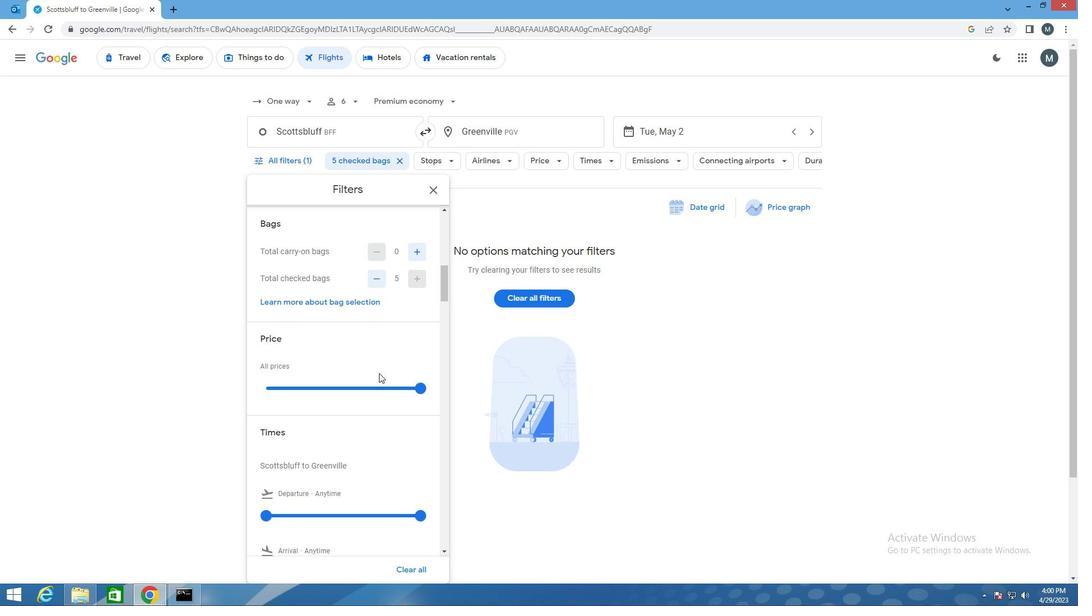 
Action: Mouse moved to (378, 373)
Screenshot: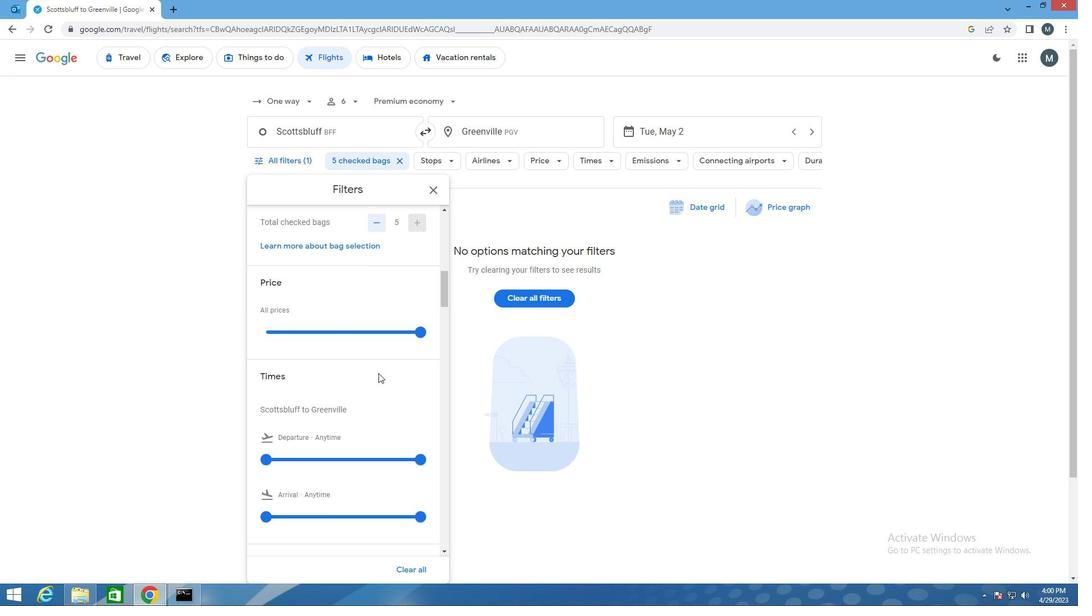 
Action: Mouse scrolled (378, 372) with delta (0, 0)
Screenshot: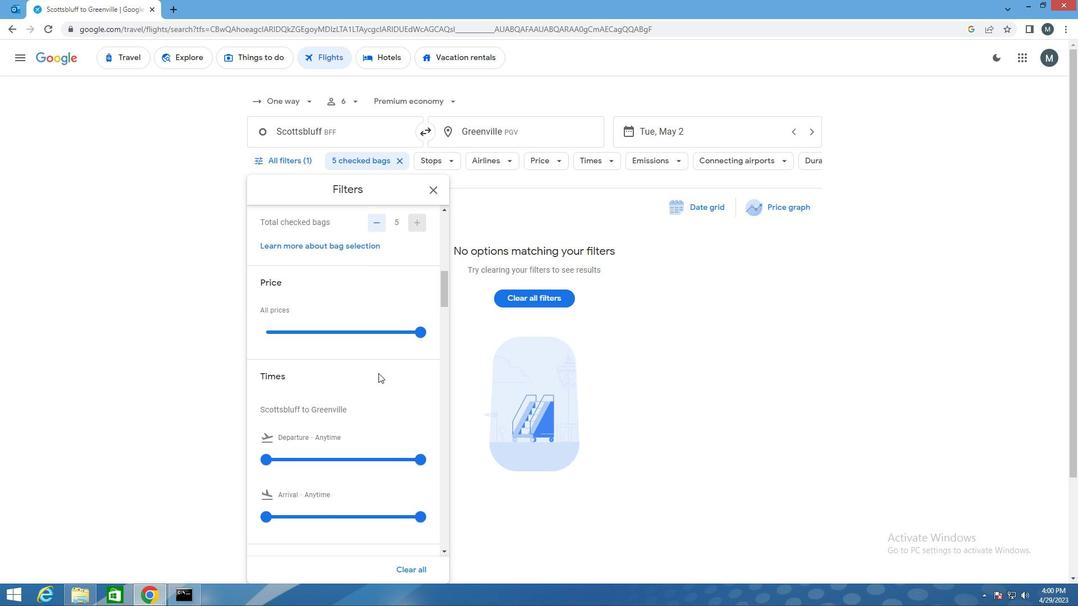 
Action: Mouse moved to (266, 402)
Screenshot: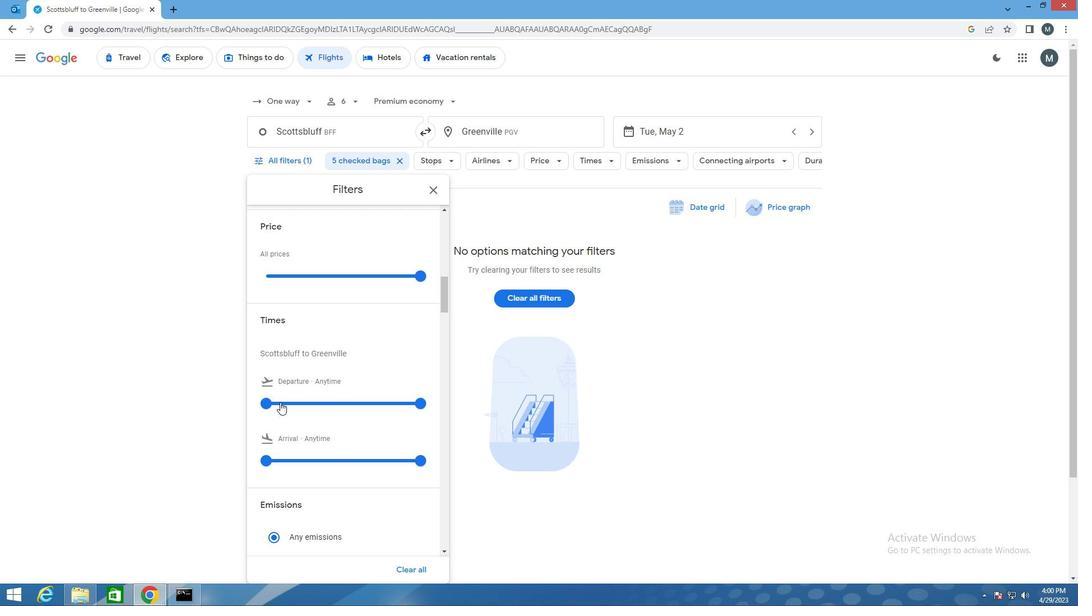 
Action: Mouse pressed left at (266, 402)
Screenshot: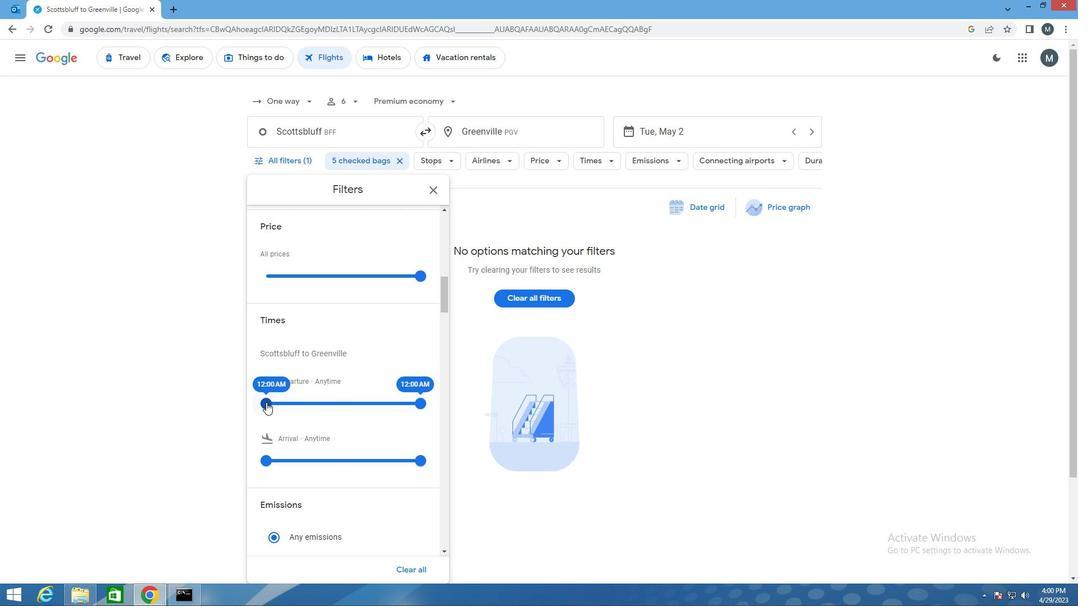 
Action: Mouse moved to (419, 401)
Screenshot: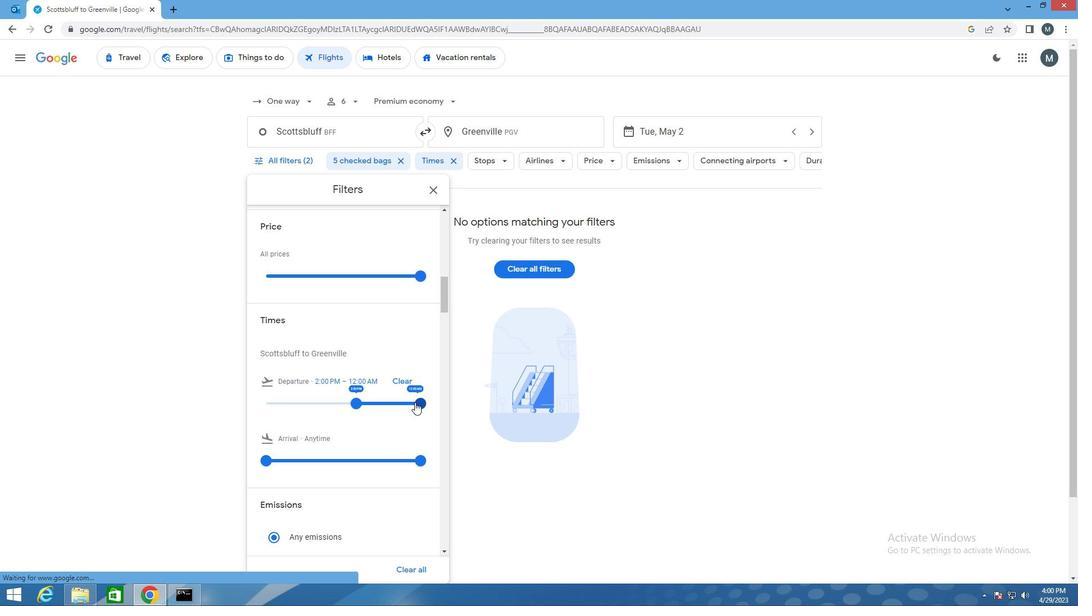 
Action: Mouse pressed left at (419, 401)
Screenshot: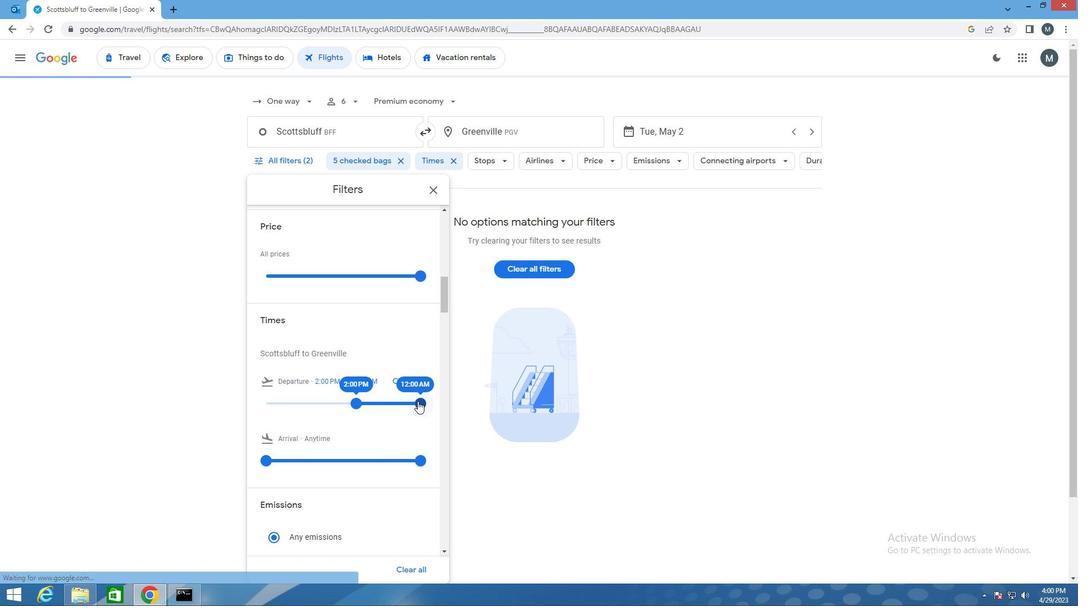 
Action: Mouse moved to (357, 392)
Screenshot: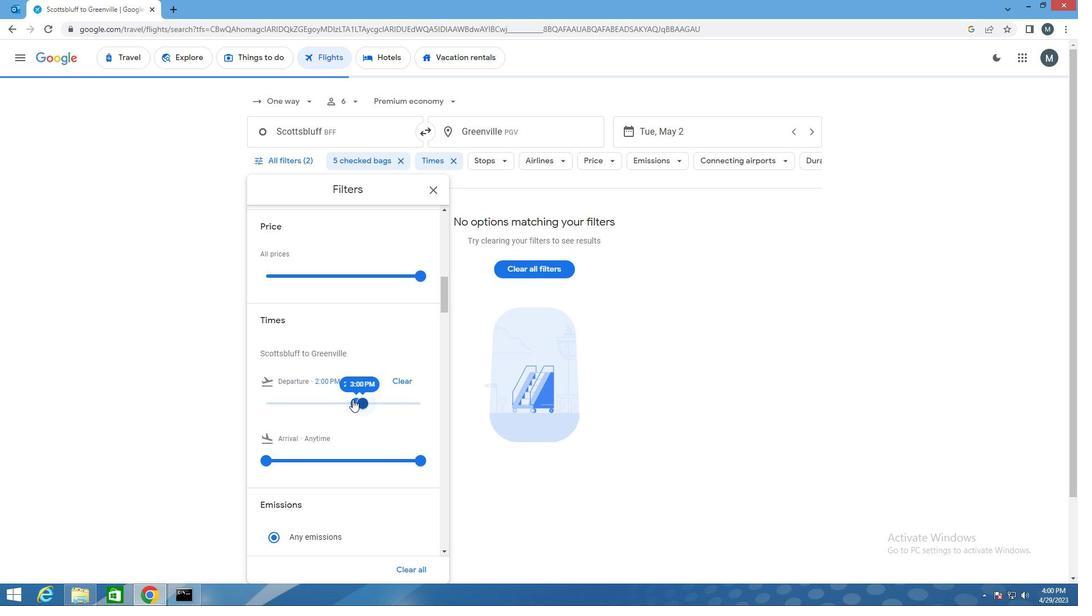 
Action: Mouse scrolled (357, 391) with delta (0, 0)
Screenshot: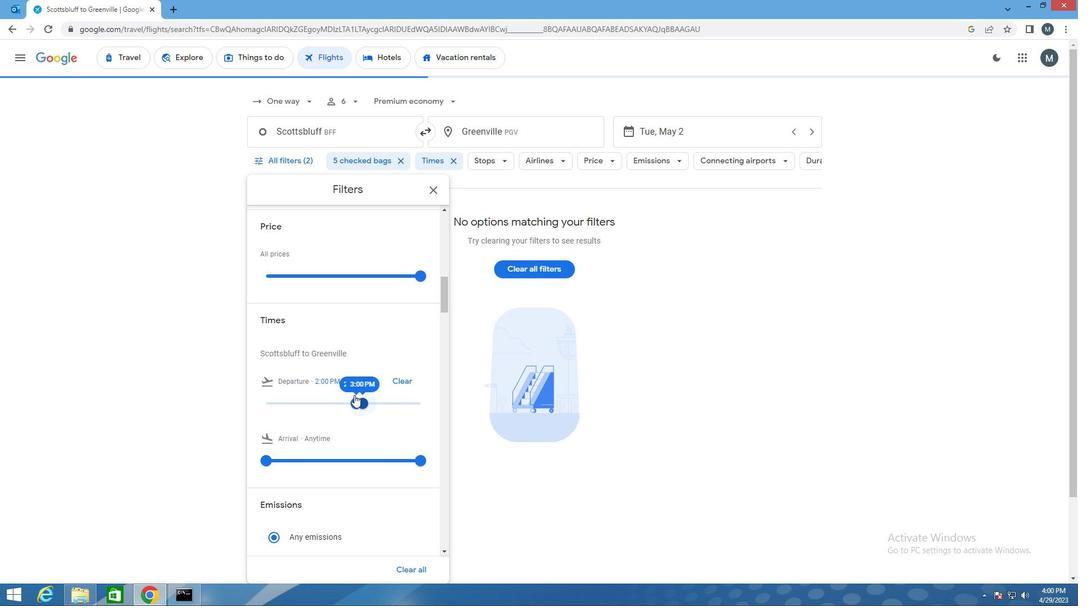 
Action: Mouse scrolled (357, 391) with delta (0, 0)
Screenshot: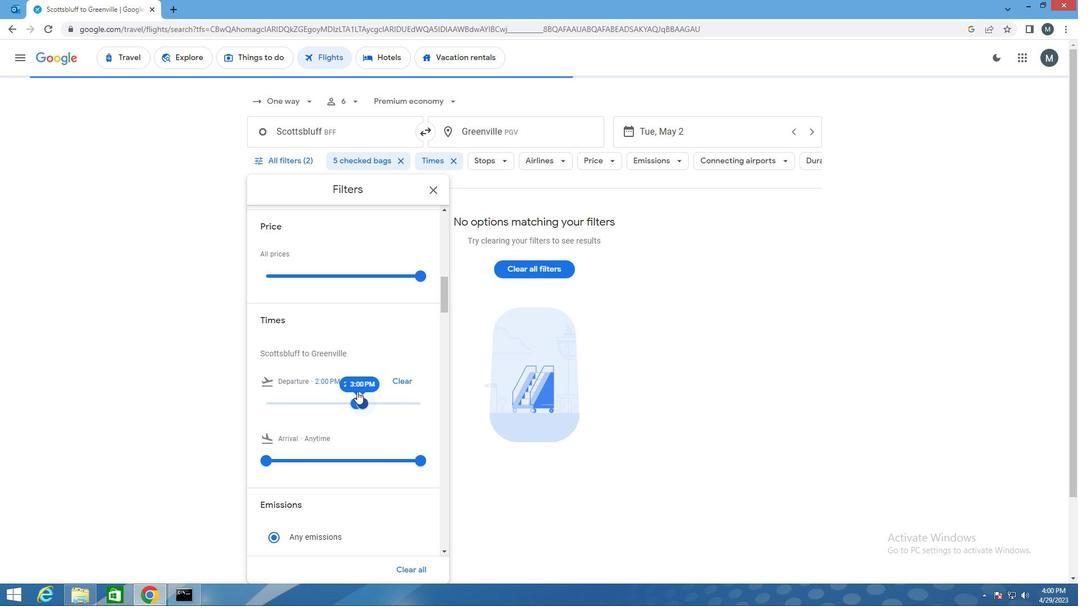 
Action: Mouse moved to (357, 391)
Screenshot: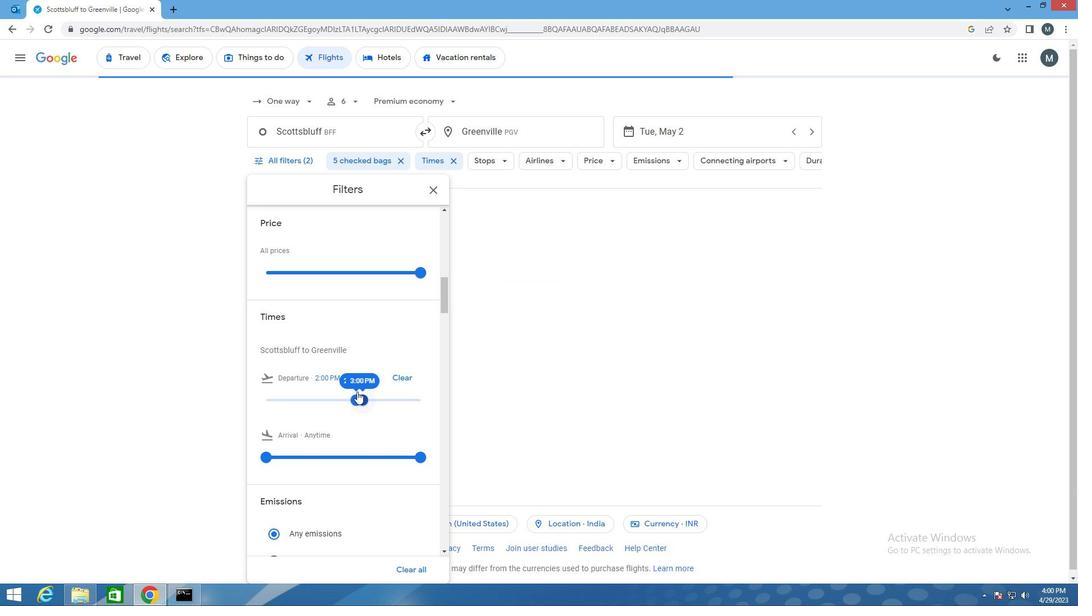 
Action: Mouse scrolled (357, 390) with delta (0, 0)
Screenshot: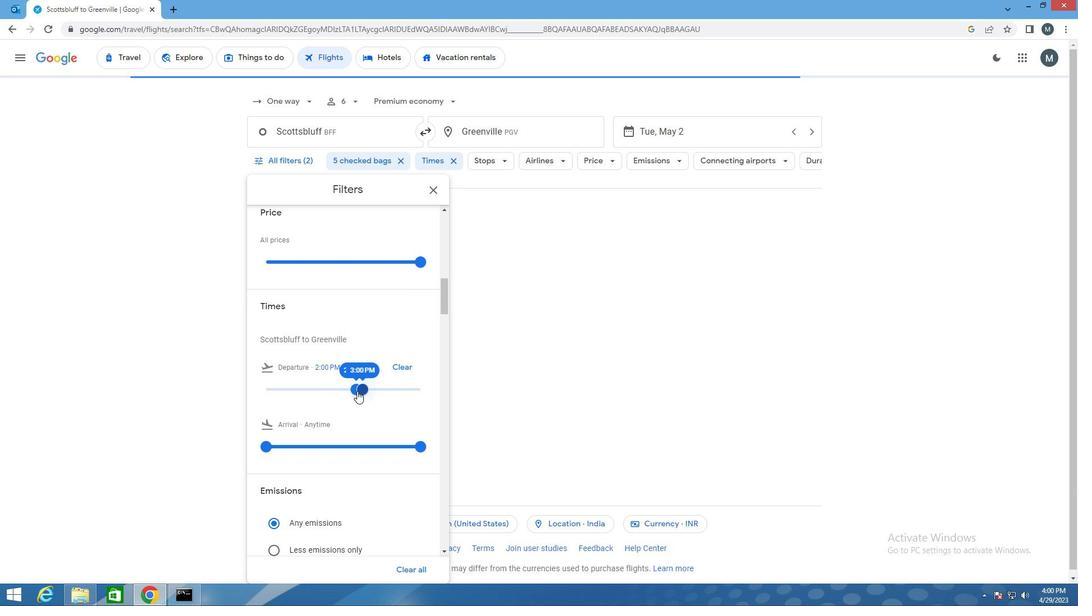 
Action: Mouse moved to (430, 194)
Screenshot: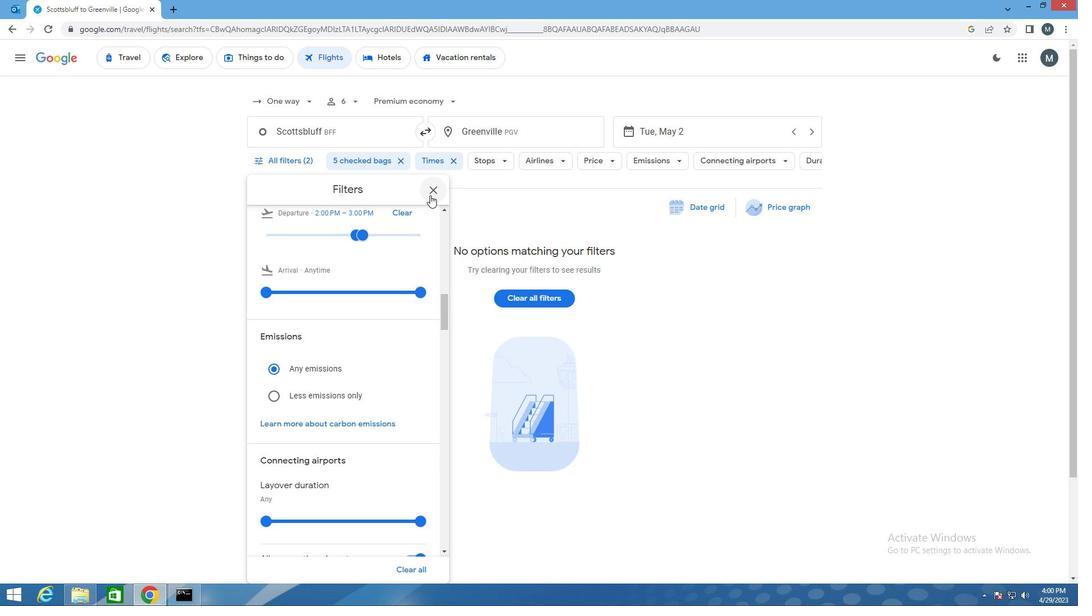 
Action: Mouse pressed left at (430, 194)
Screenshot: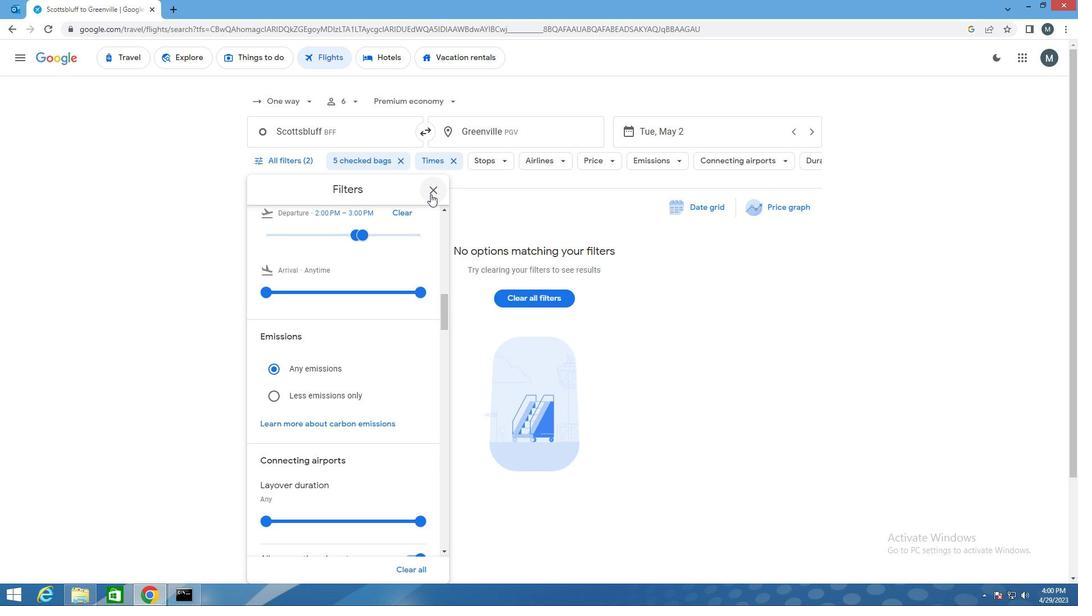 
